 Task: Search one way flight ticket for 2 adults, 2 infants in seat and 1 infant on lap in first from Anchorage: Ted Stevens Anchorage International Airport to Rockford: Chicago Rockford International Airport(was Northwest Chicagoland Regional Airport At Rockford) on 5-1-2023. Choice of flights is Southwest. Number of bags: 5 checked bags. Price is upto 75000. Outbound departure time preference is 22:00. Return departure time preference is 19:15.
Action: Mouse moved to (229, 206)
Screenshot: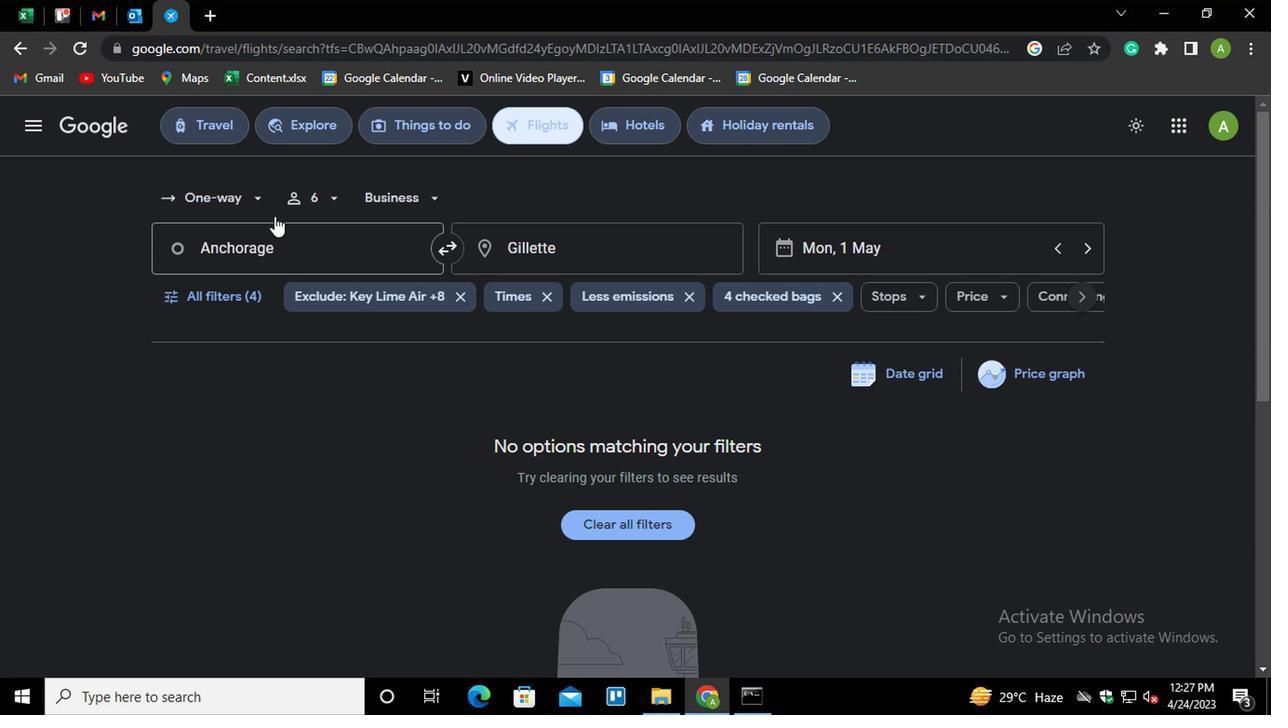 
Action: Mouse pressed left at (229, 206)
Screenshot: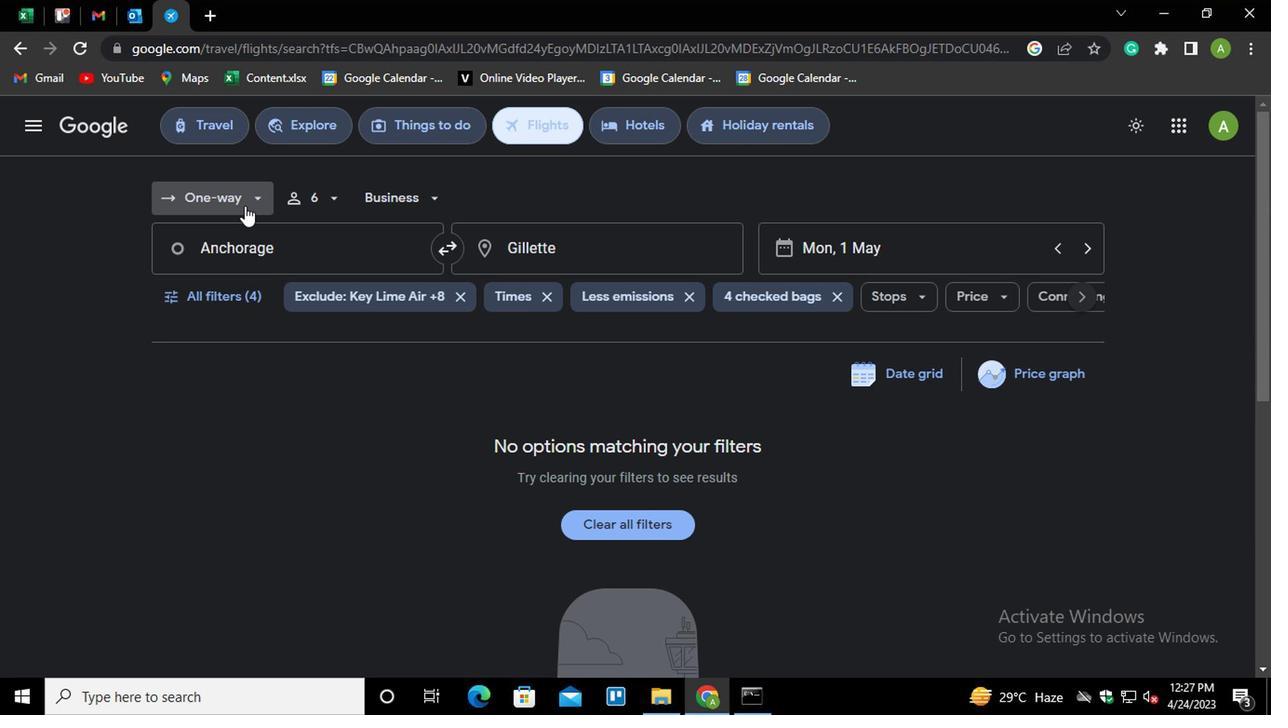 
Action: Mouse moved to (202, 288)
Screenshot: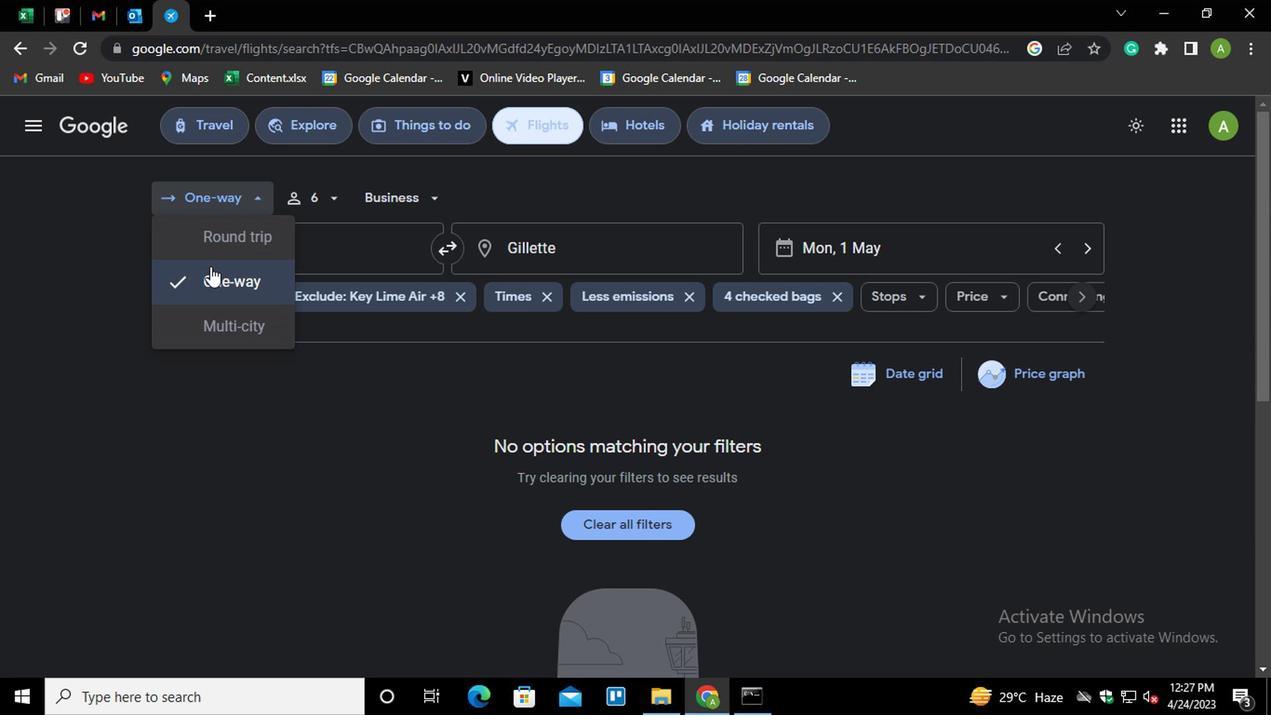 
Action: Mouse pressed left at (202, 288)
Screenshot: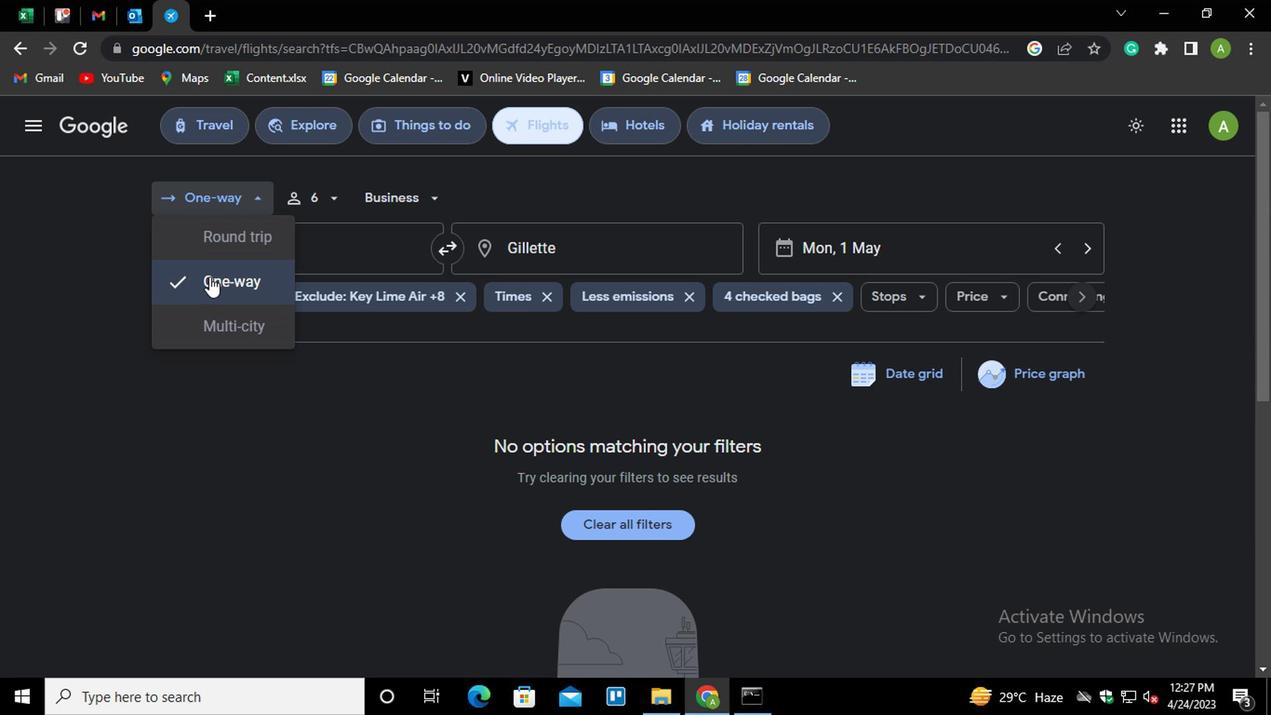 
Action: Mouse moved to (323, 188)
Screenshot: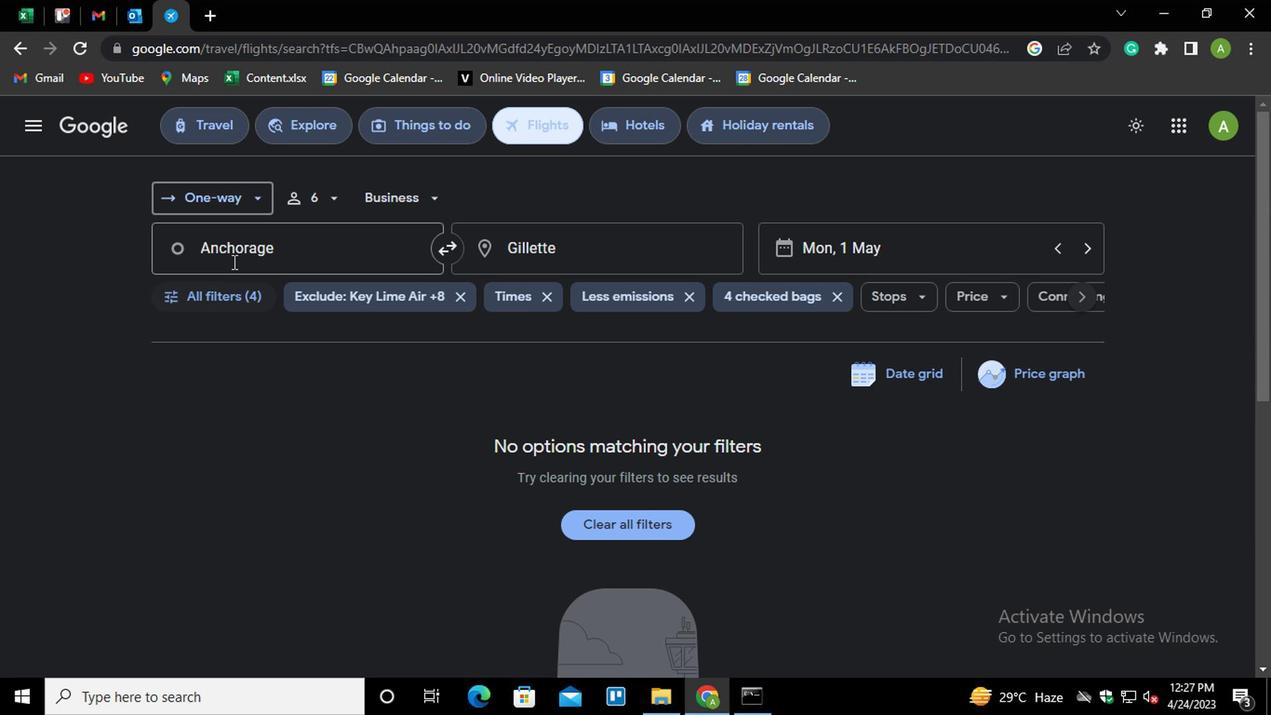
Action: Mouse pressed left at (323, 188)
Screenshot: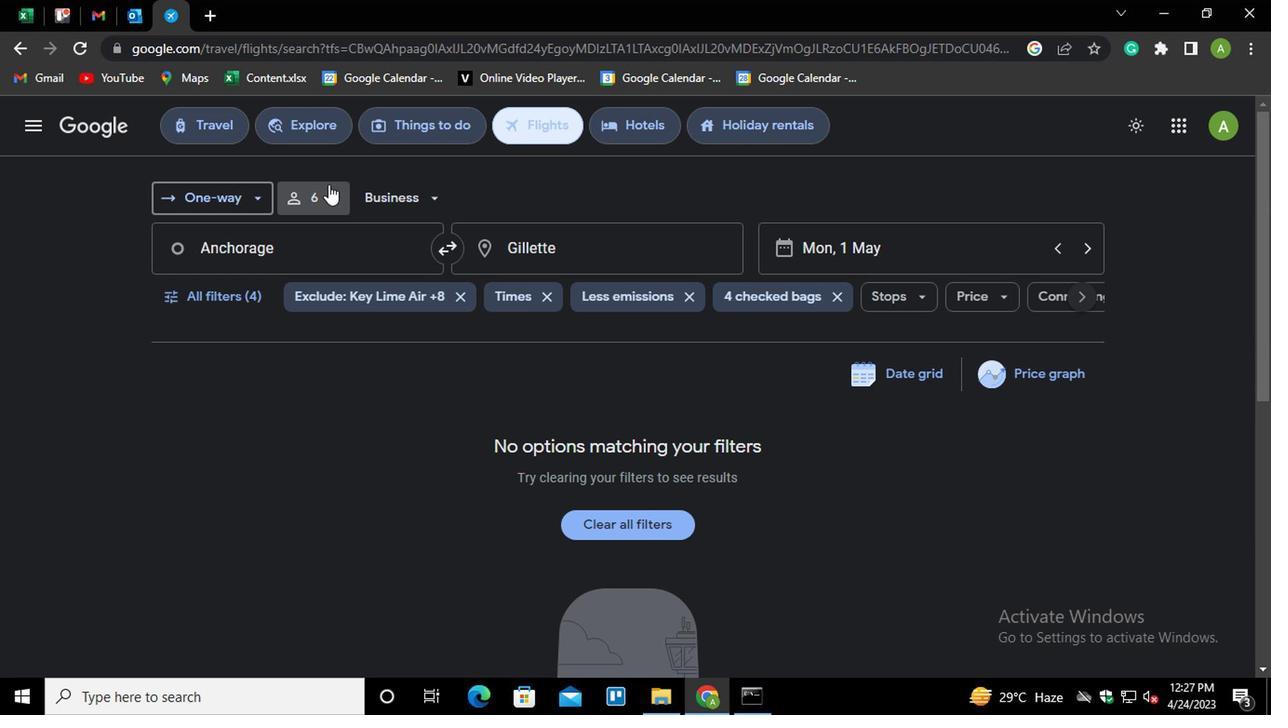 
Action: Mouse moved to (402, 249)
Screenshot: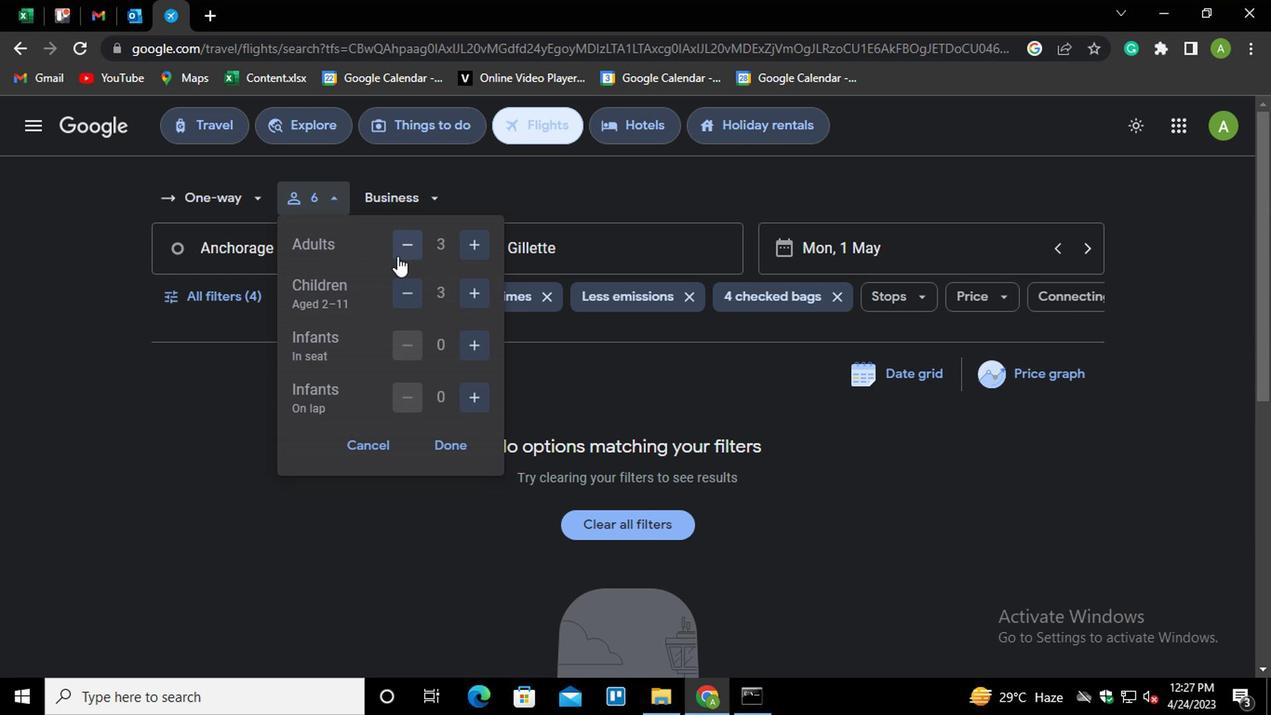 
Action: Mouse pressed left at (402, 249)
Screenshot: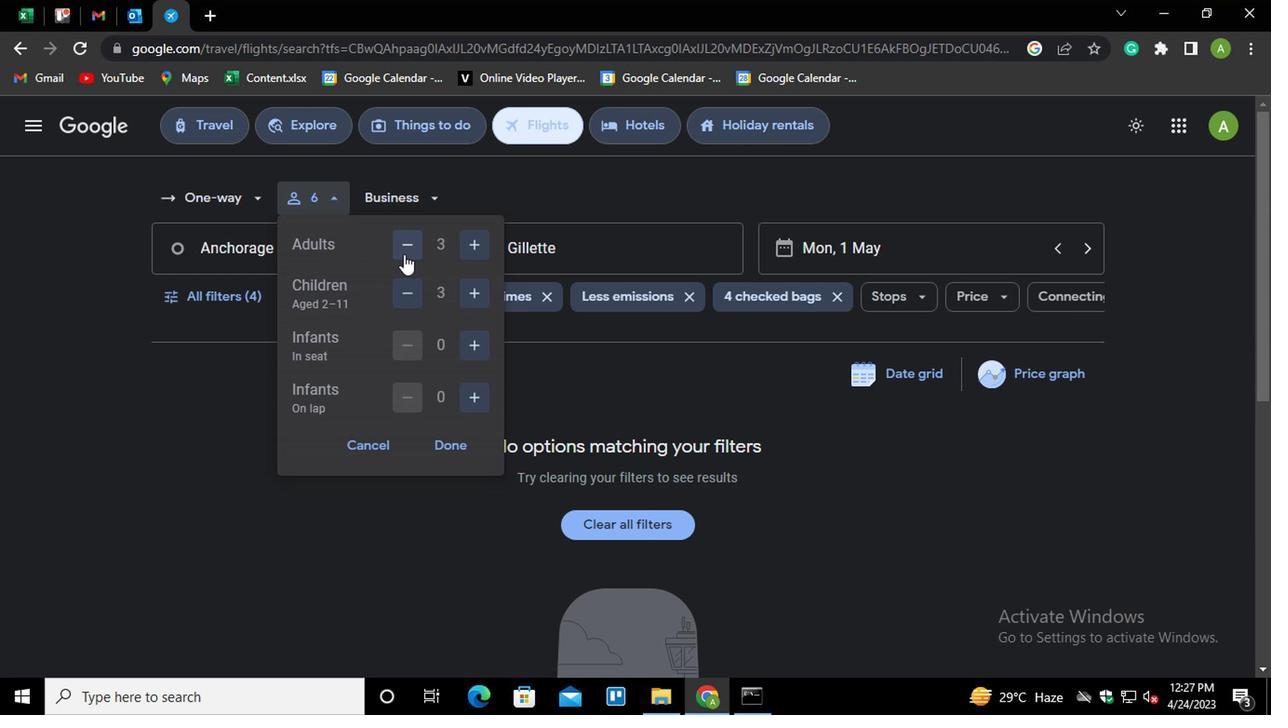 
Action: Mouse moved to (411, 300)
Screenshot: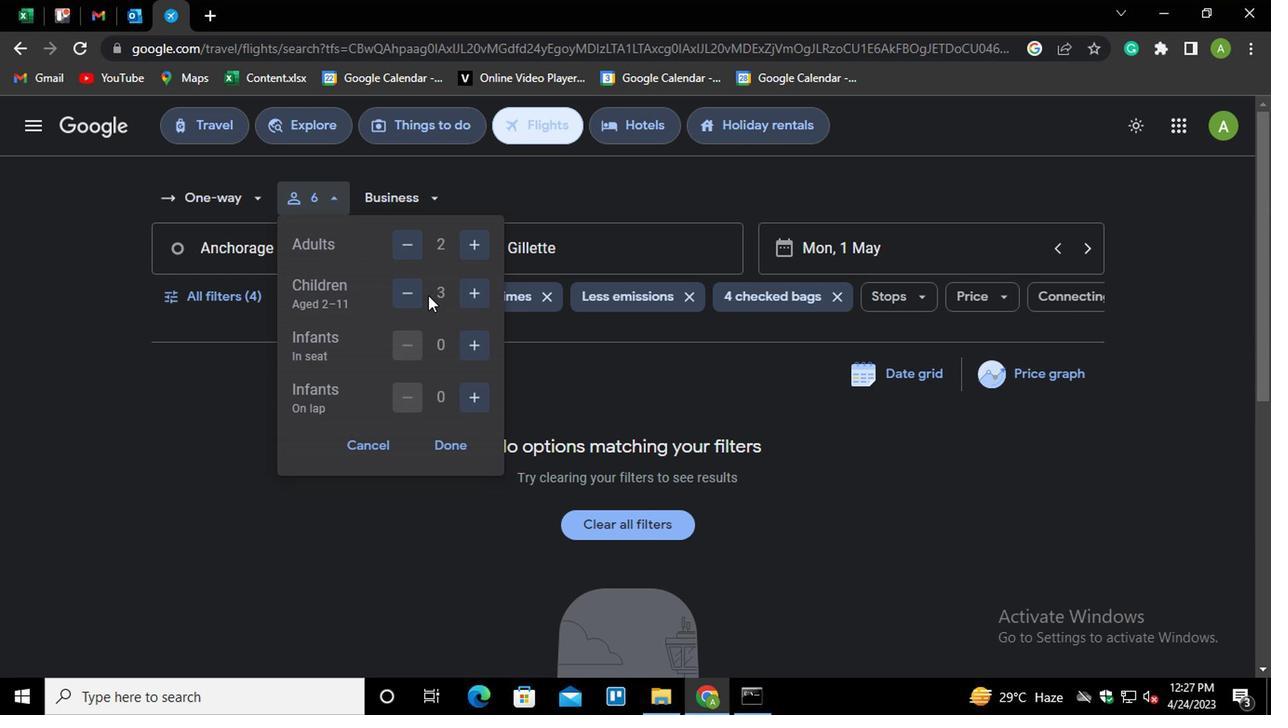 
Action: Mouse pressed left at (411, 300)
Screenshot: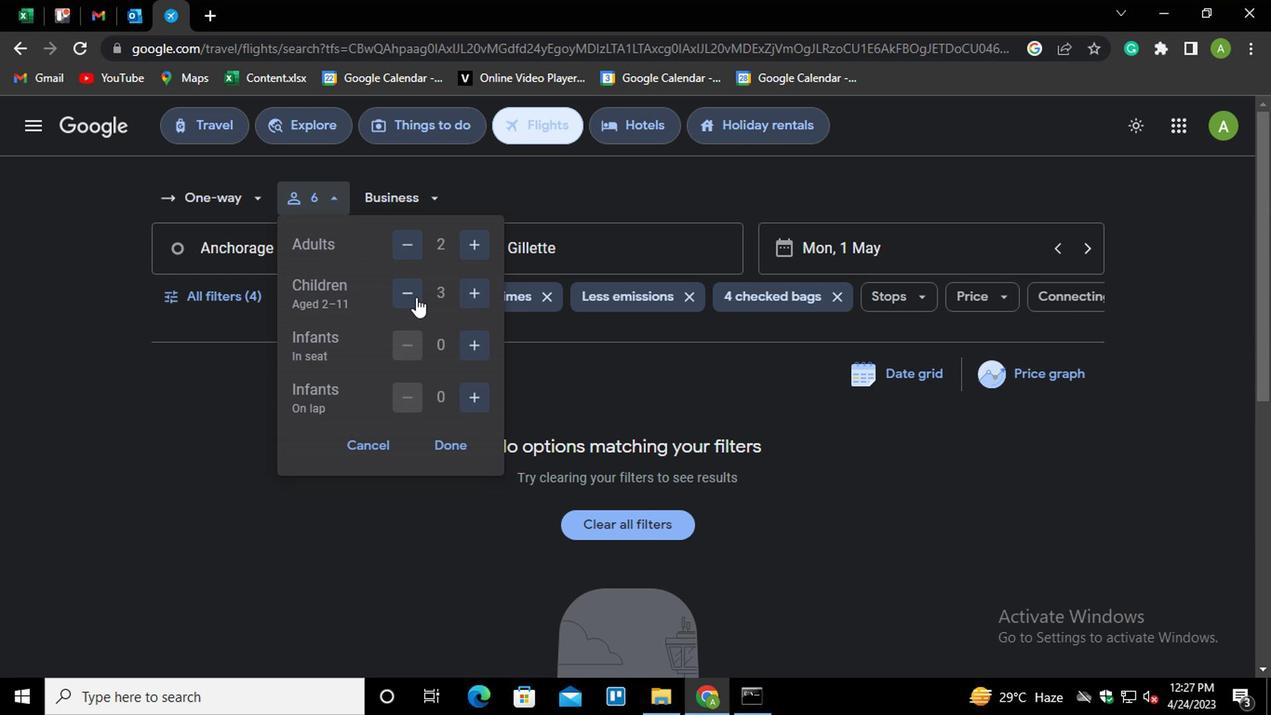 
Action: Mouse pressed left at (411, 300)
Screenshot: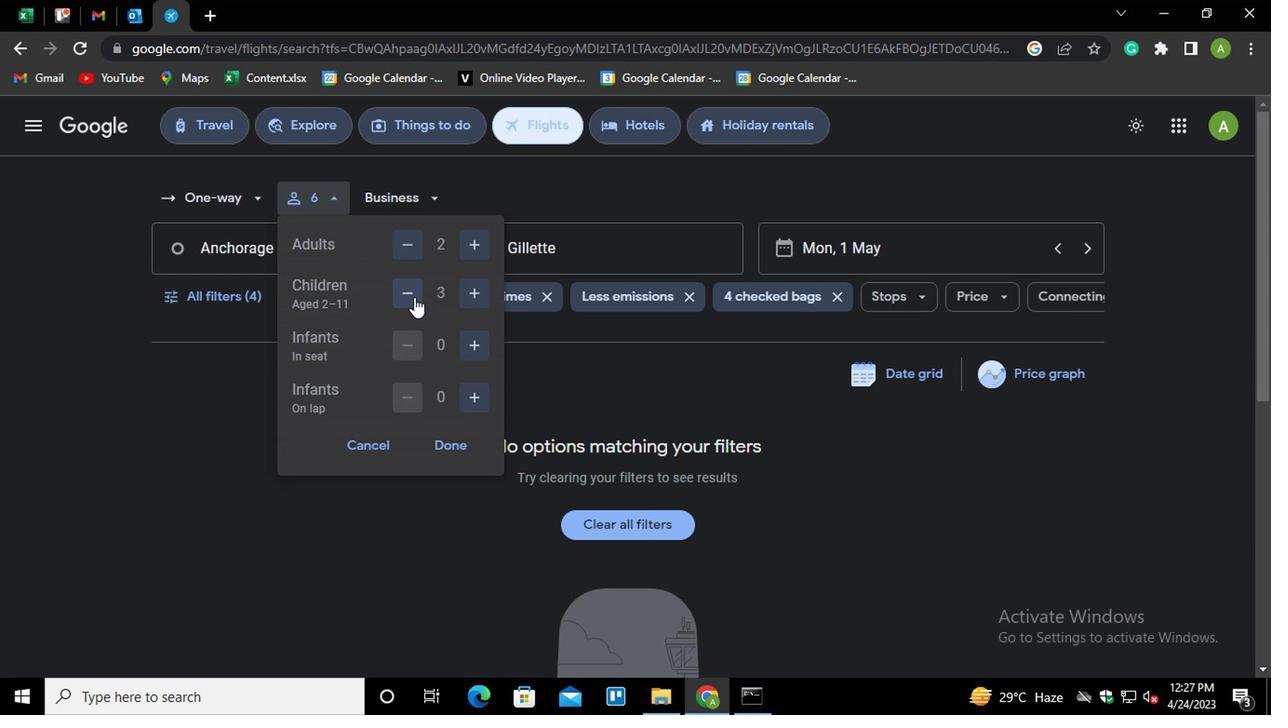 
Action: Mouse pressed left at (411, 300)
Screenshot: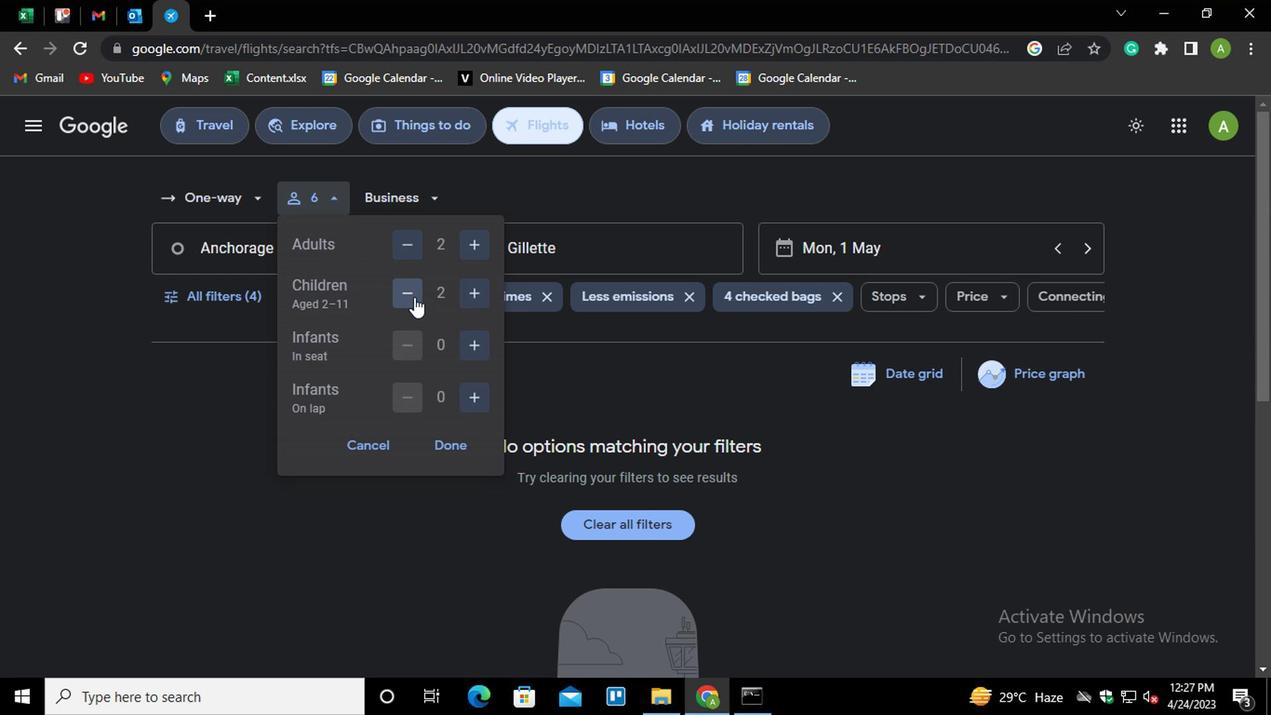 
Action: Mouse moved to (468, 353)
Screenshot: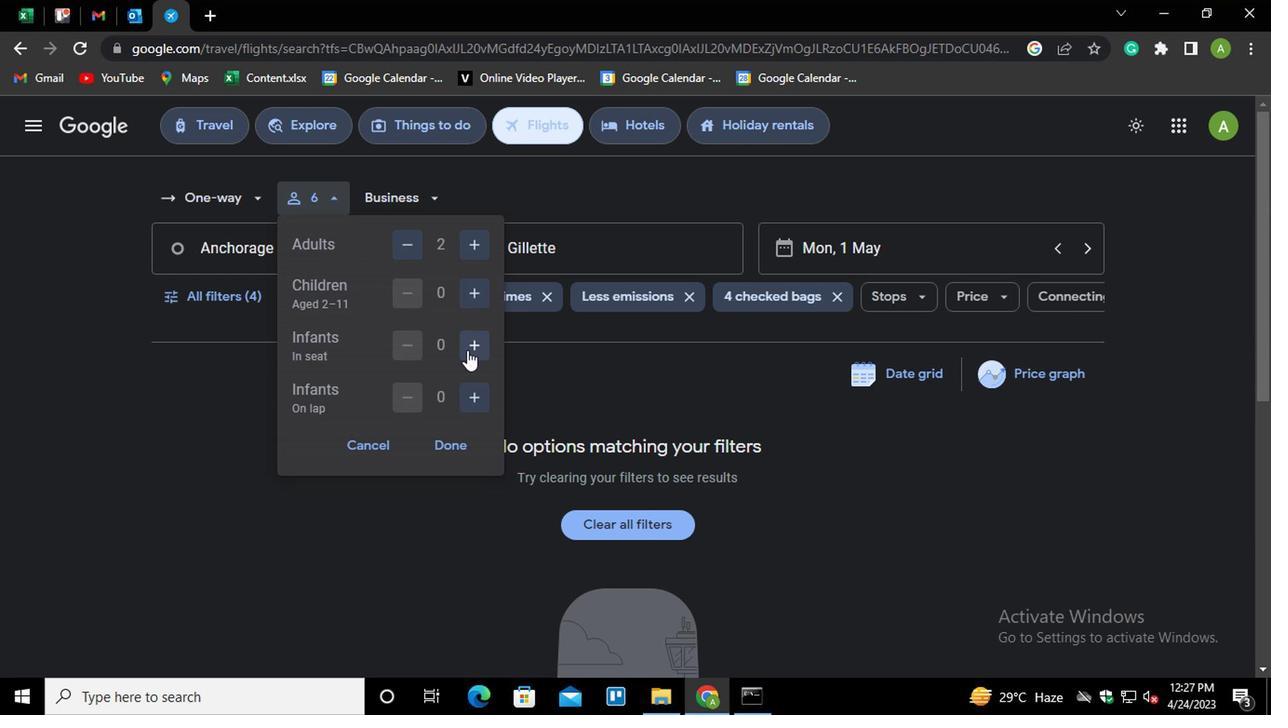 
Action: Mouse pressed left at (468, 353)
Screenshot: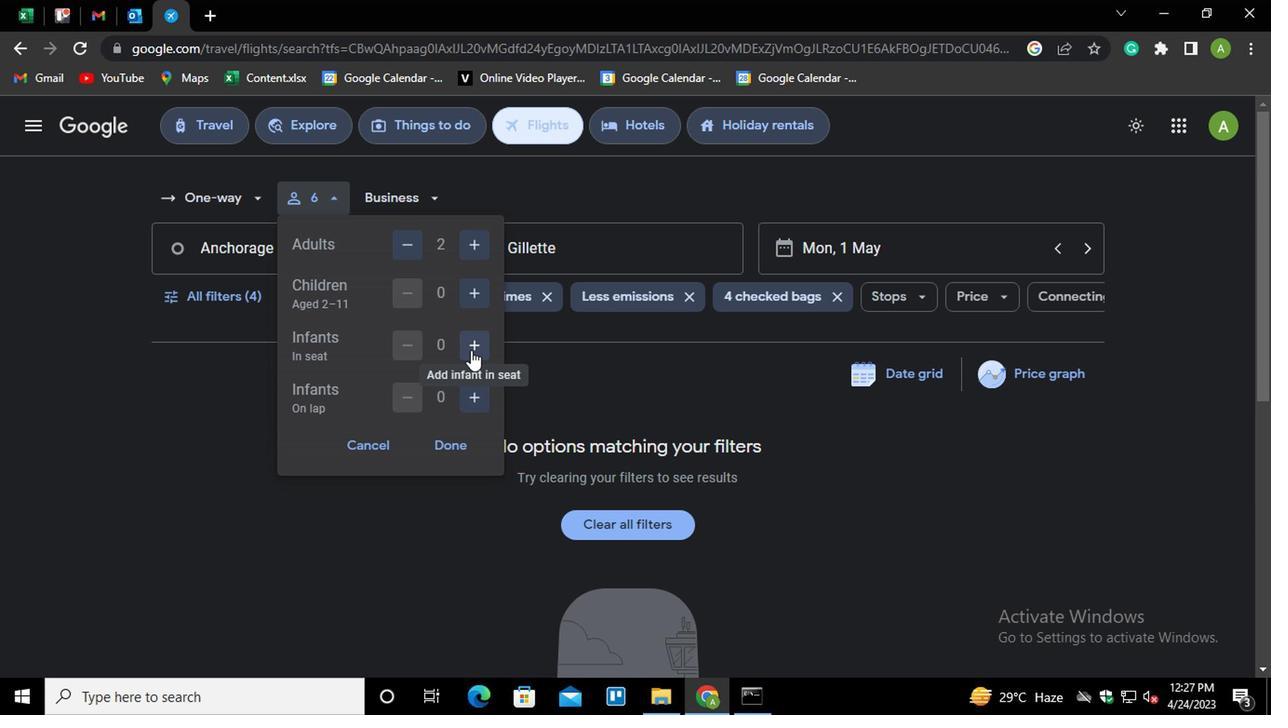 
Action: Mouse pressed left at (468, 353)
Screenshot: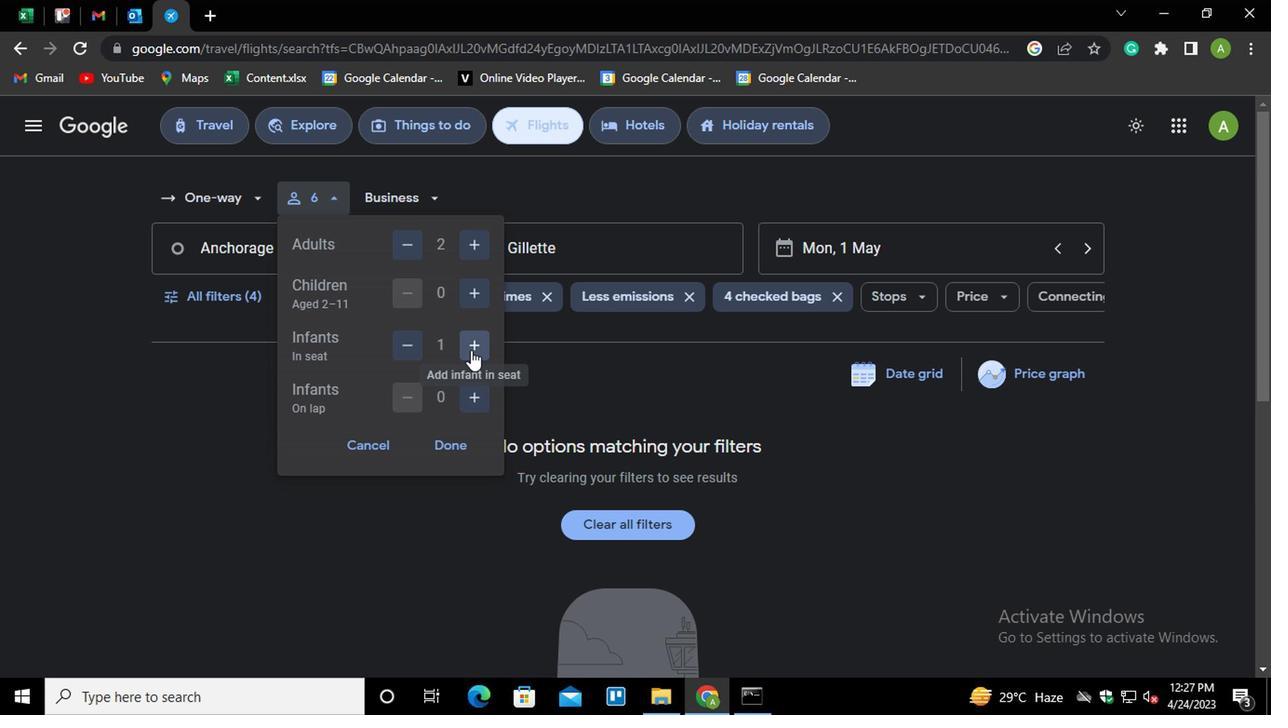 
Action: Mouse moved to (477, 396)
Screenshot: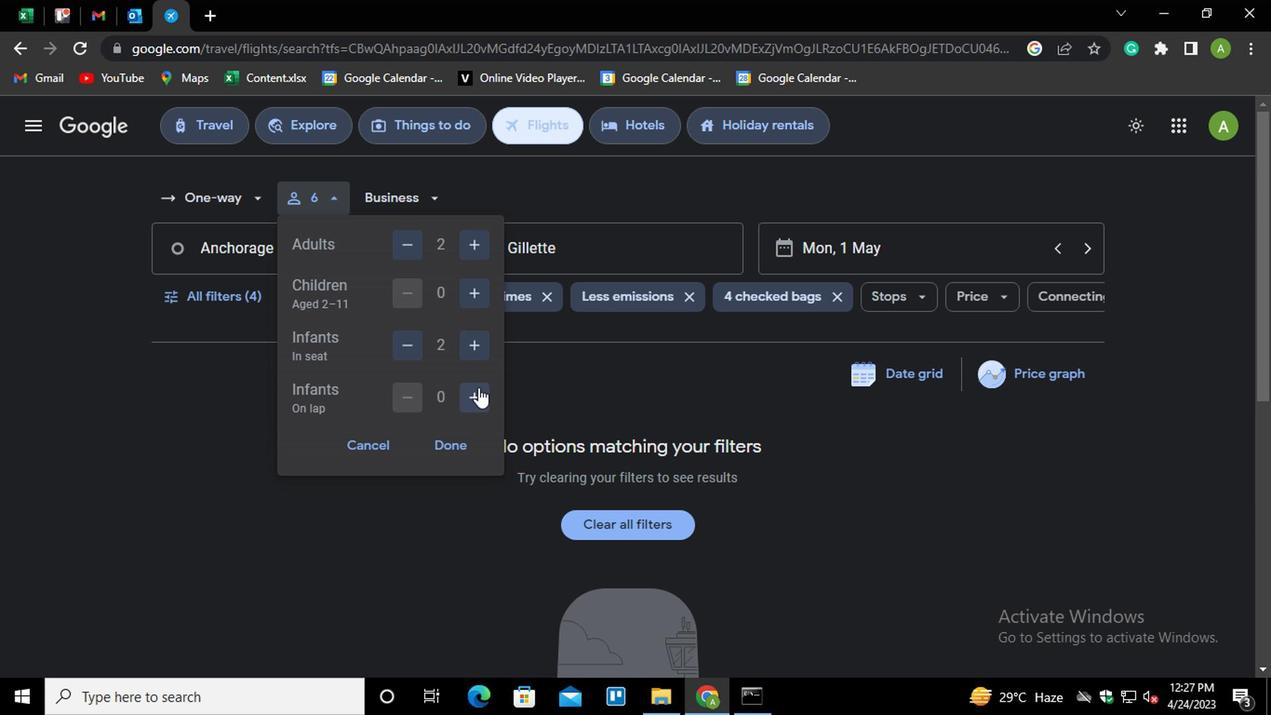 
Action: Mouse pressed left at (477, 396)
Screenshot: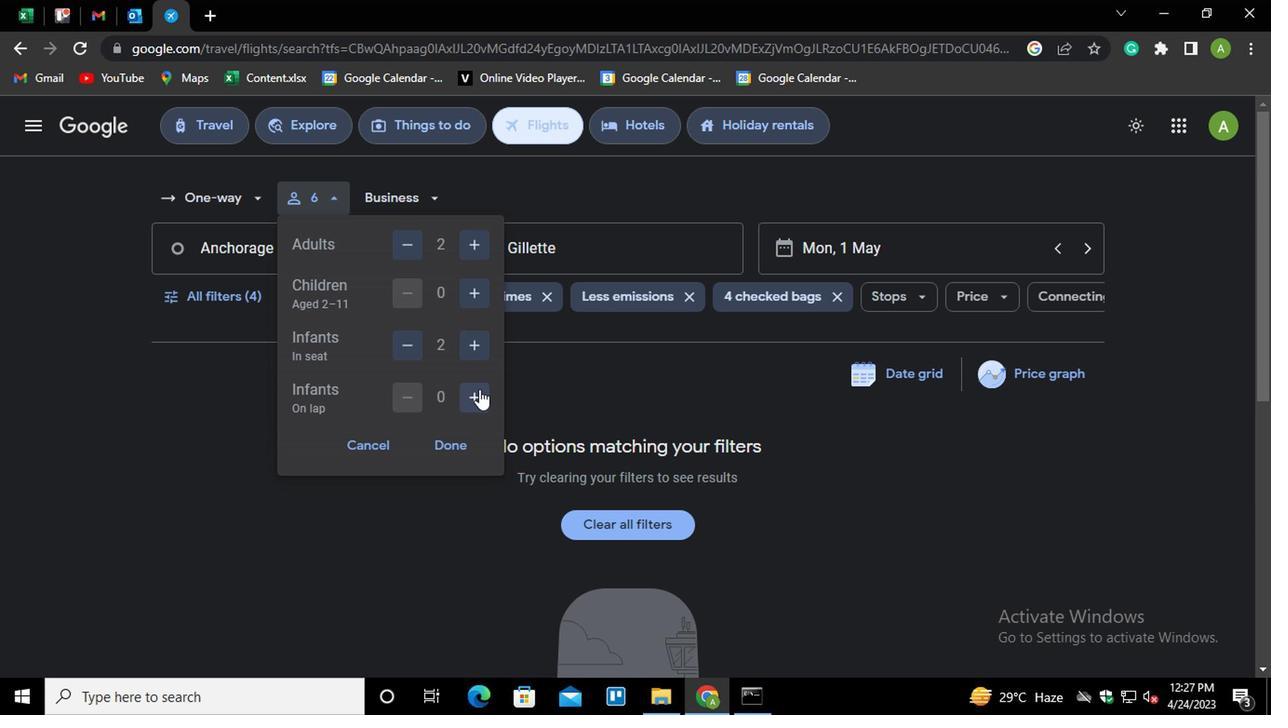 
Action: Mouse moved to (433, 450)
Screenshot: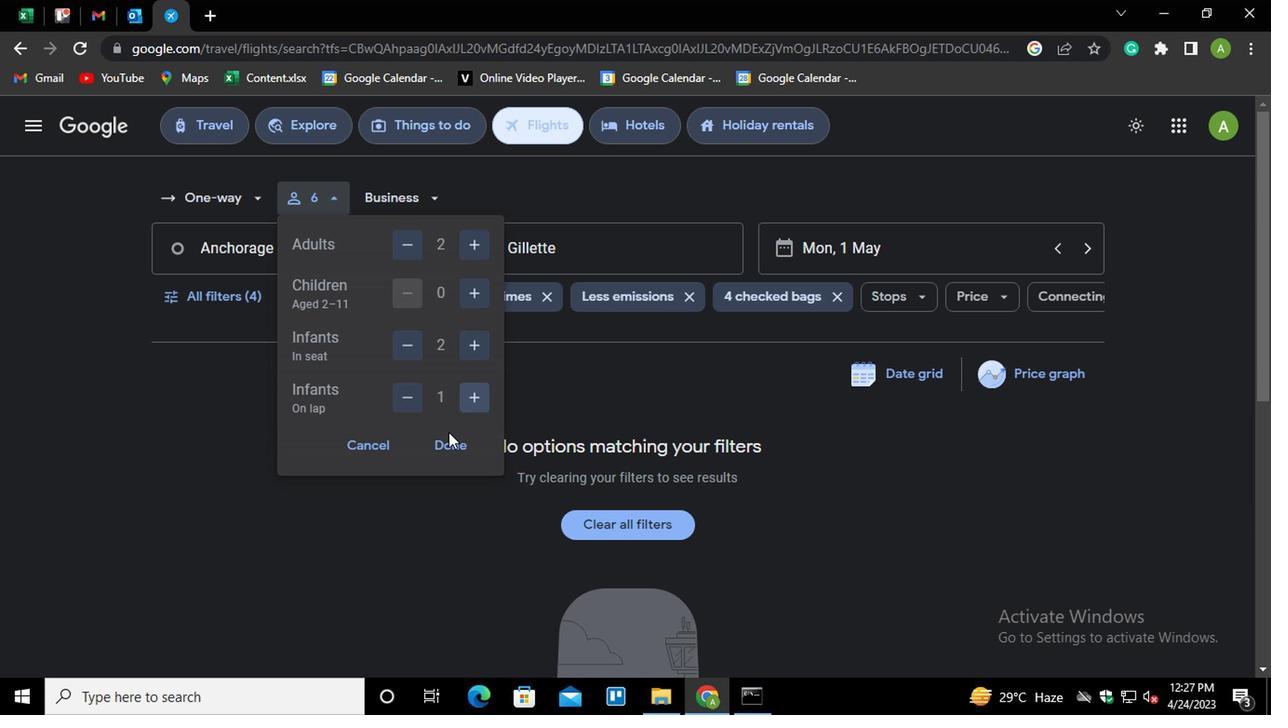 
Action: Mouse pressed left at (433, 450)
Screenshot: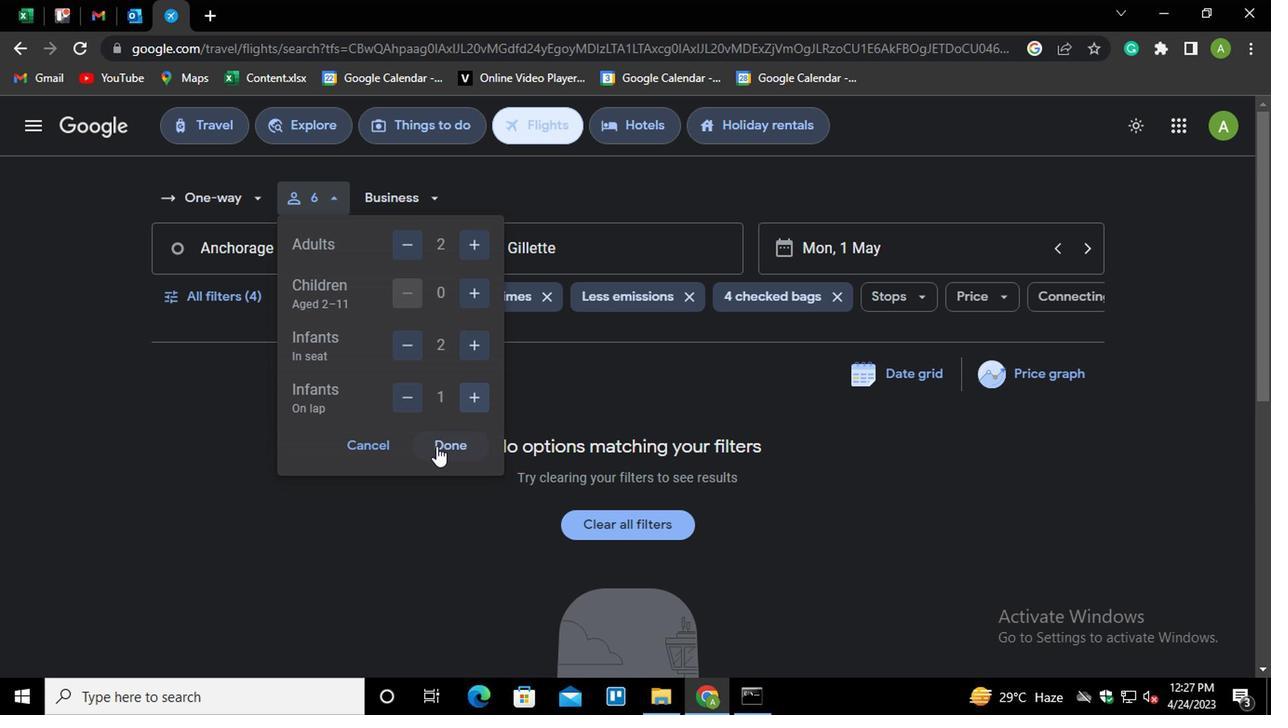 
Action: Mouse moved to (627, 245)
Screenshot: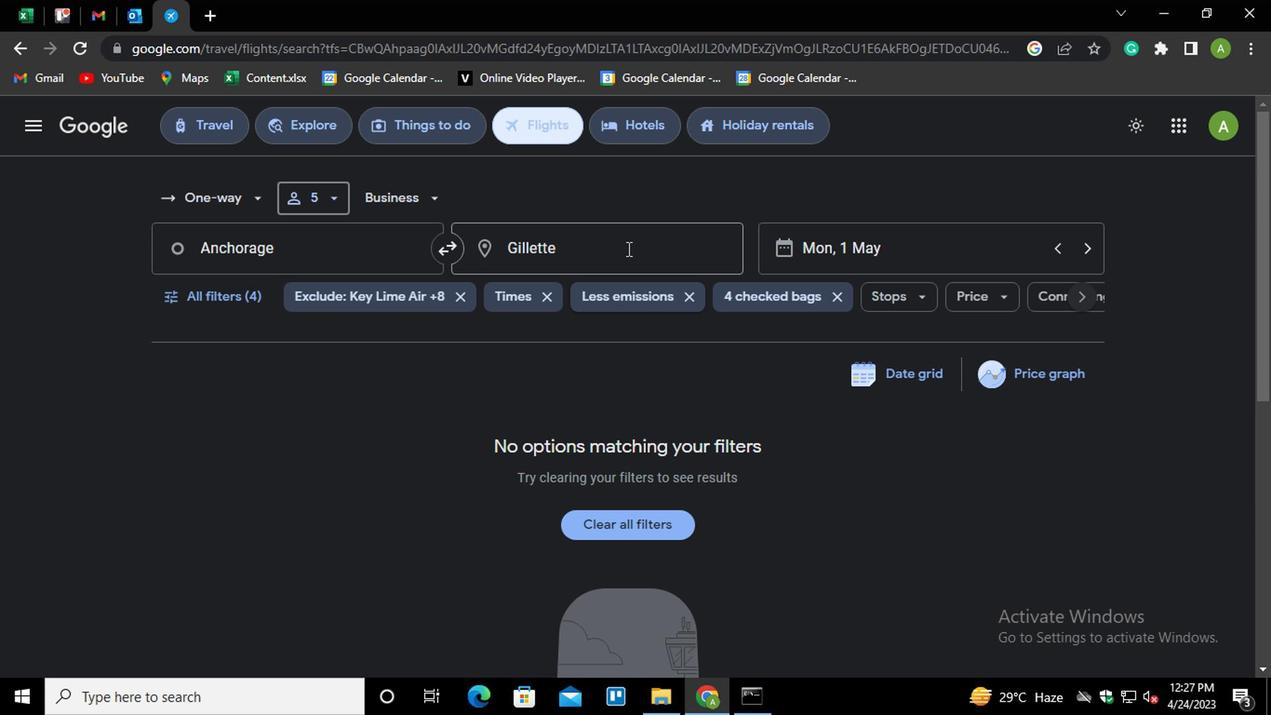 
Action: Mouse pressed left at (627, 245)
Screenshot: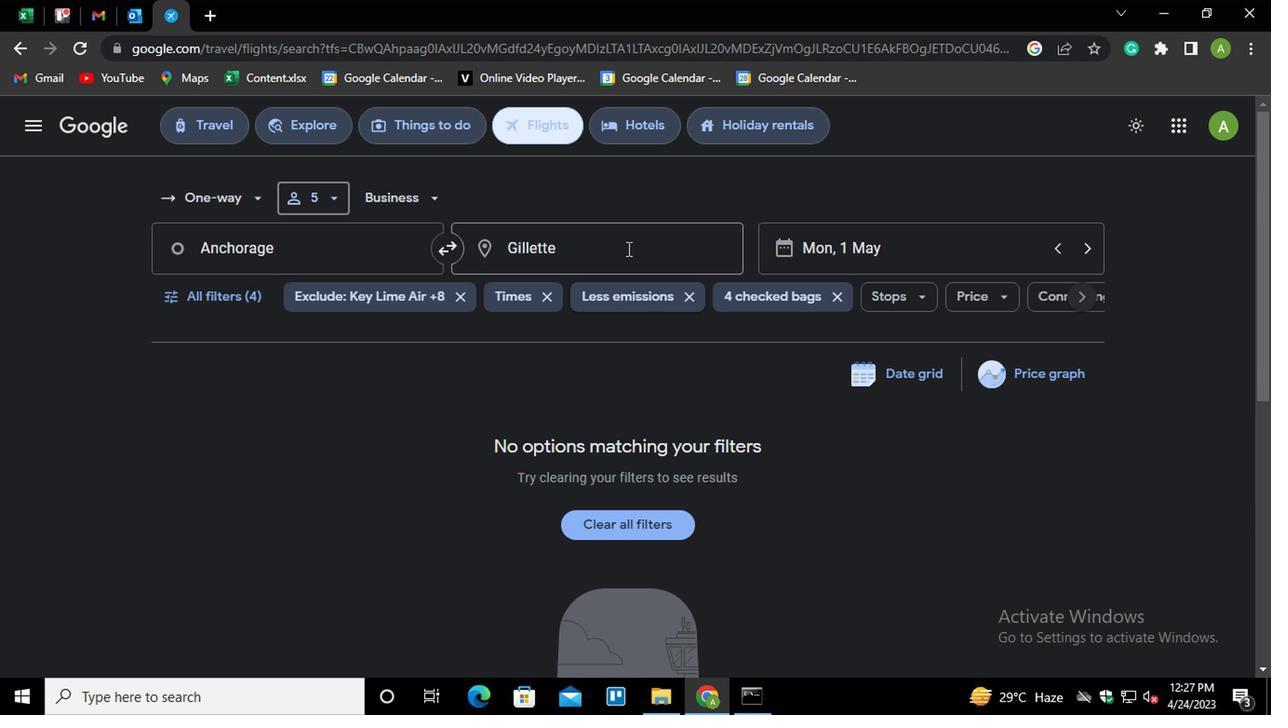 
Action: Key pressed <Key.shift>TED<Key.down><Key.enter>
Screenshot: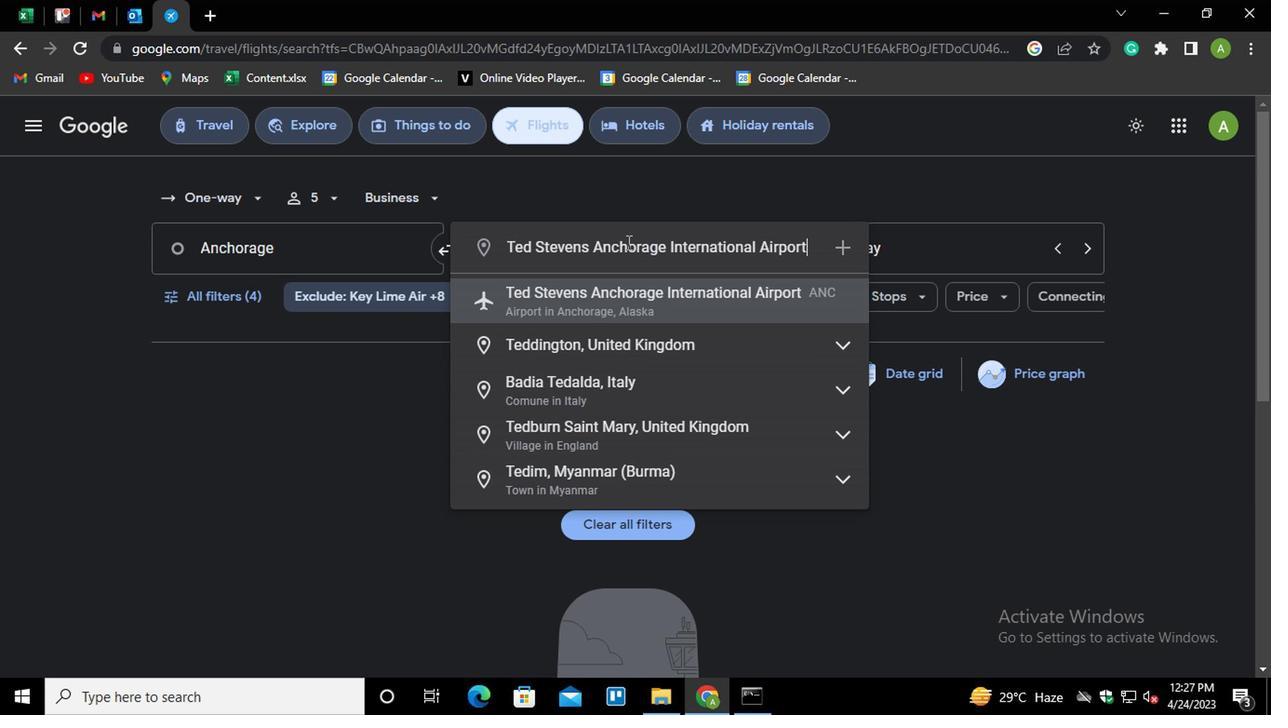 
Action: Mouse moved to (319, 246)
Screenshot: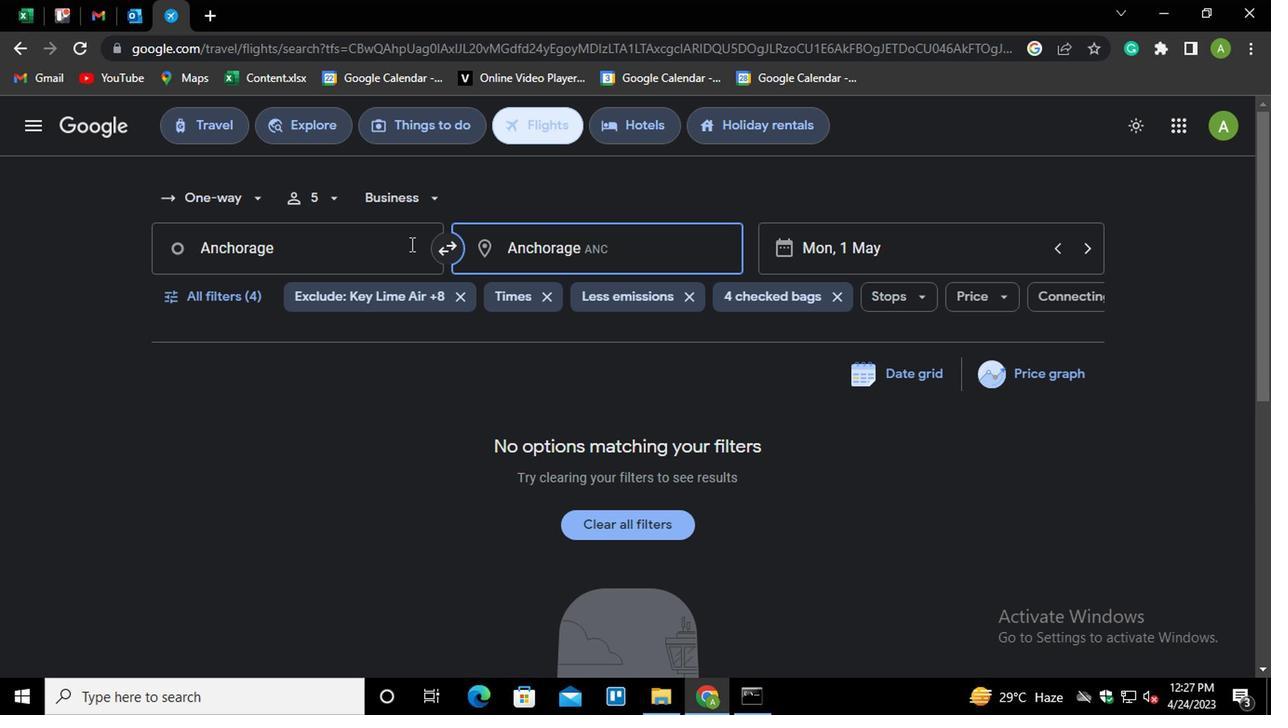 
Action: Mouse pressed left at (319, 246)
Screenshot: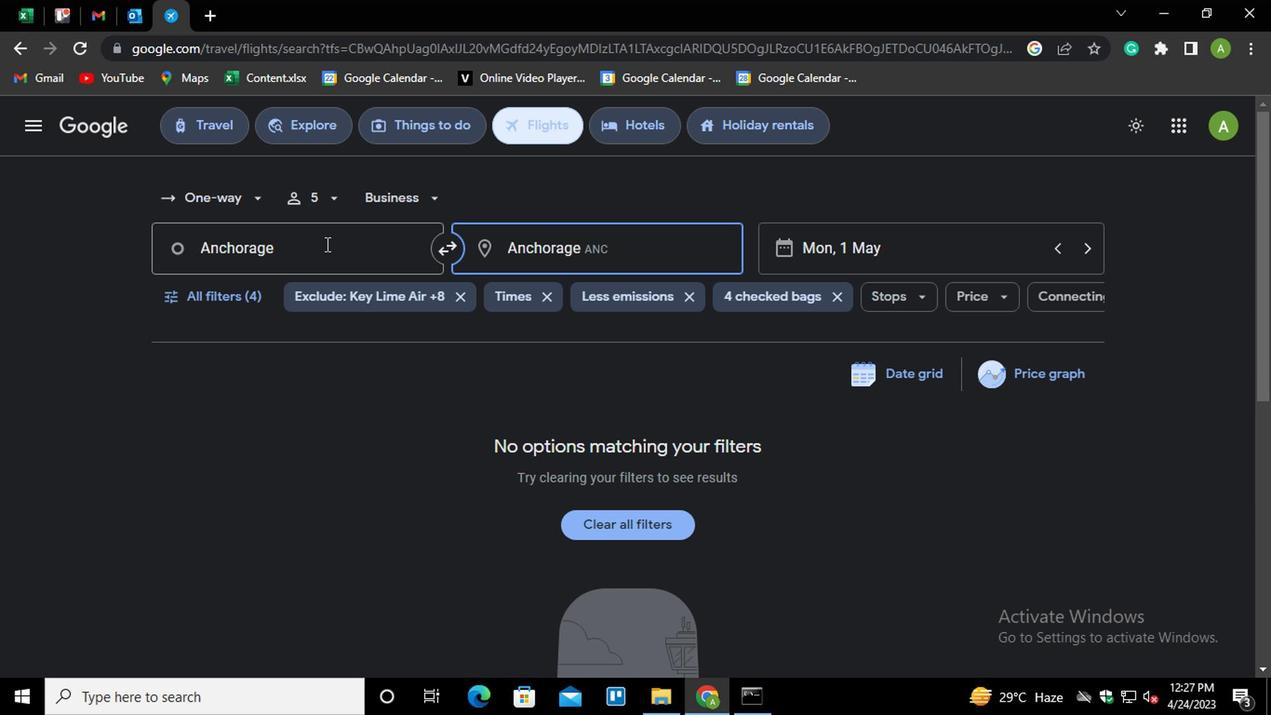 
Action: Mouse moved to (327, 356)
Screenshot: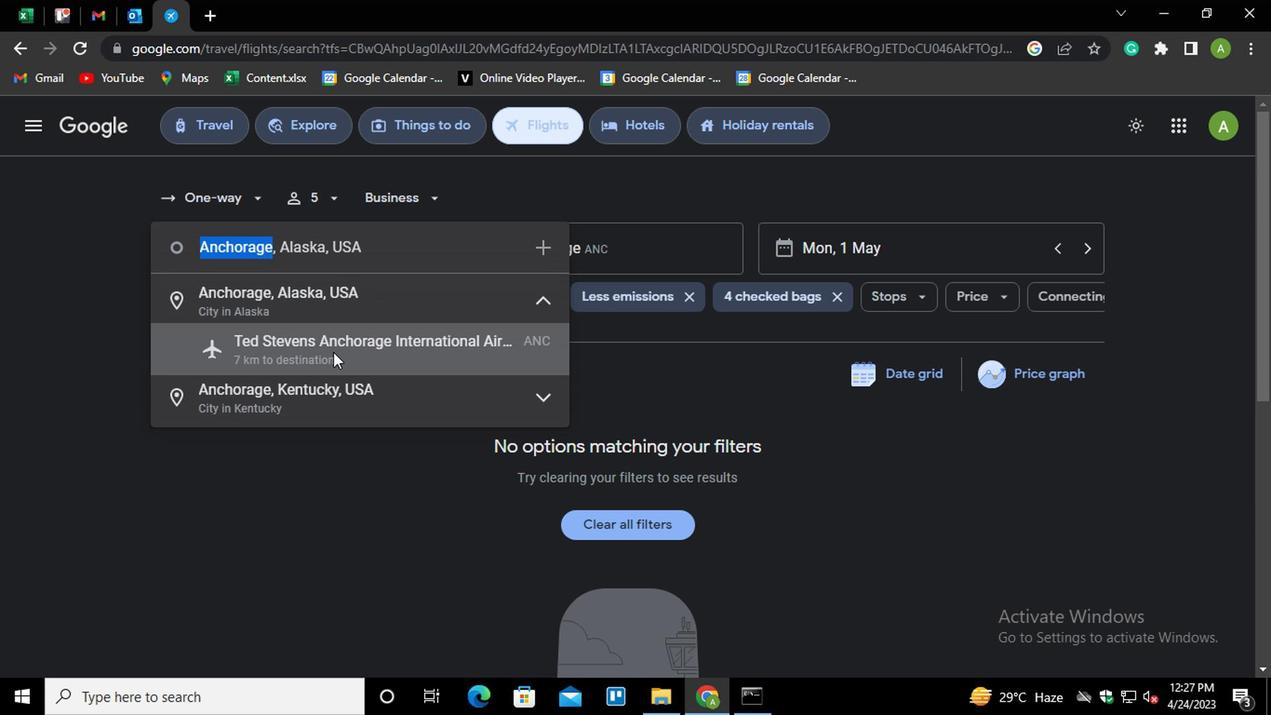 
Action: Mouse pressed left at (327, 356)
Screenshot: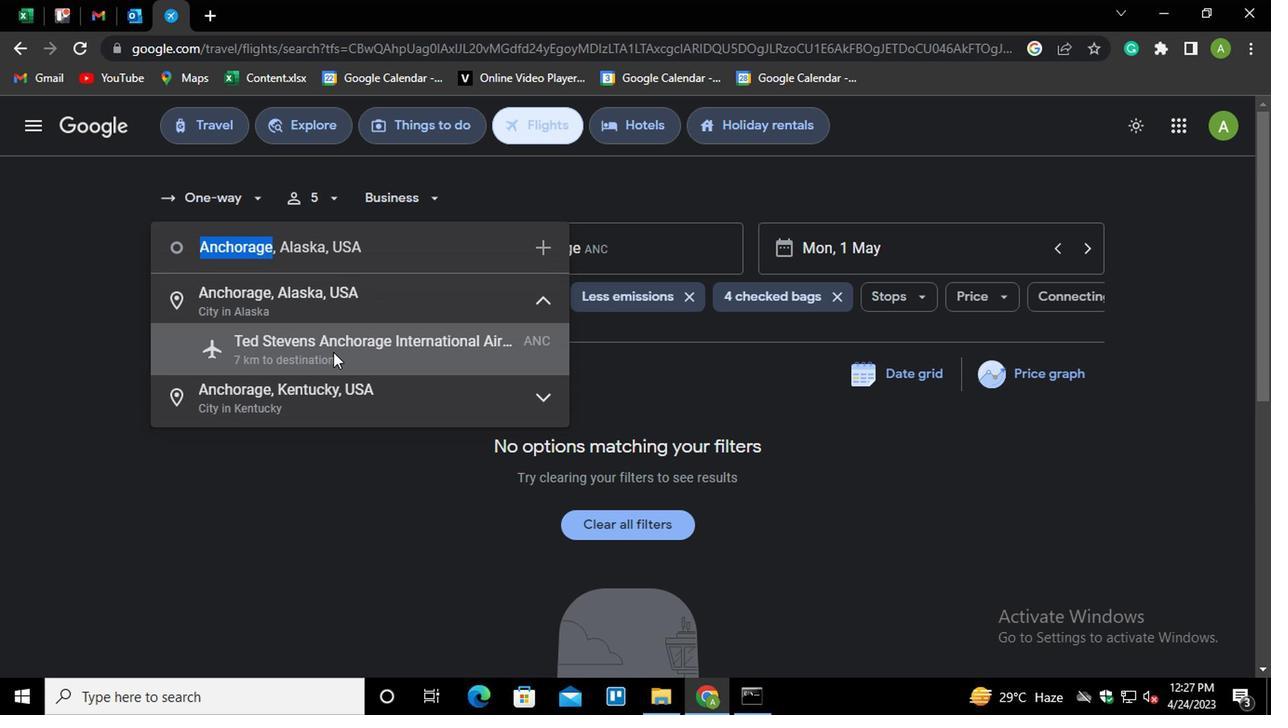 
Action: Mouse moved to (529, 543)
Screenshot: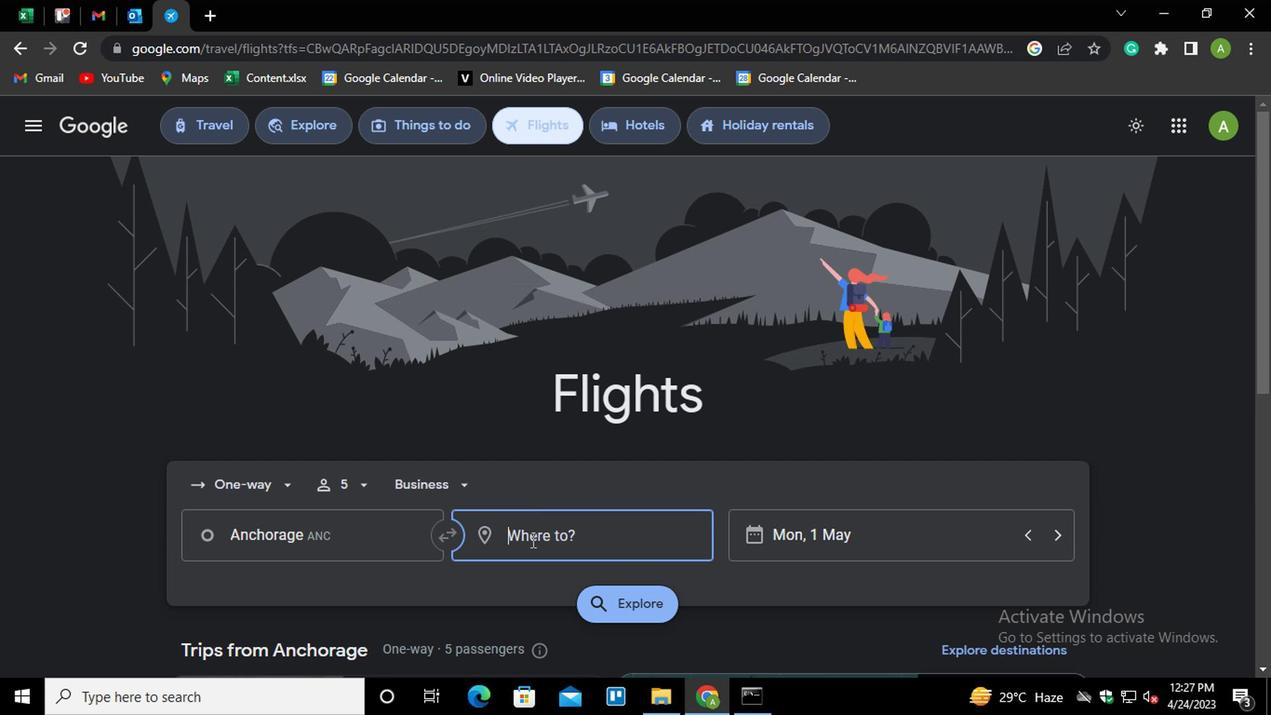 
Action: Mouse pressed left at (529, 543)
Screenshot: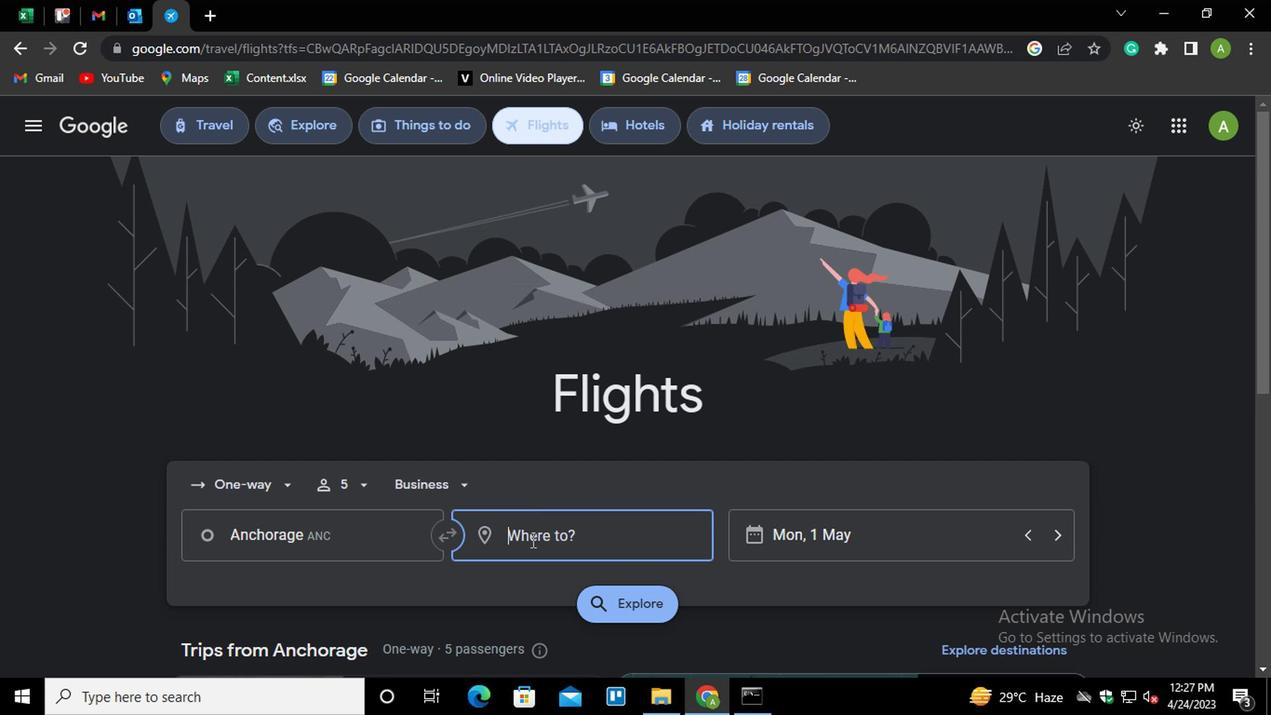
Action: Mouse moved to (521, 481)
Screenshot: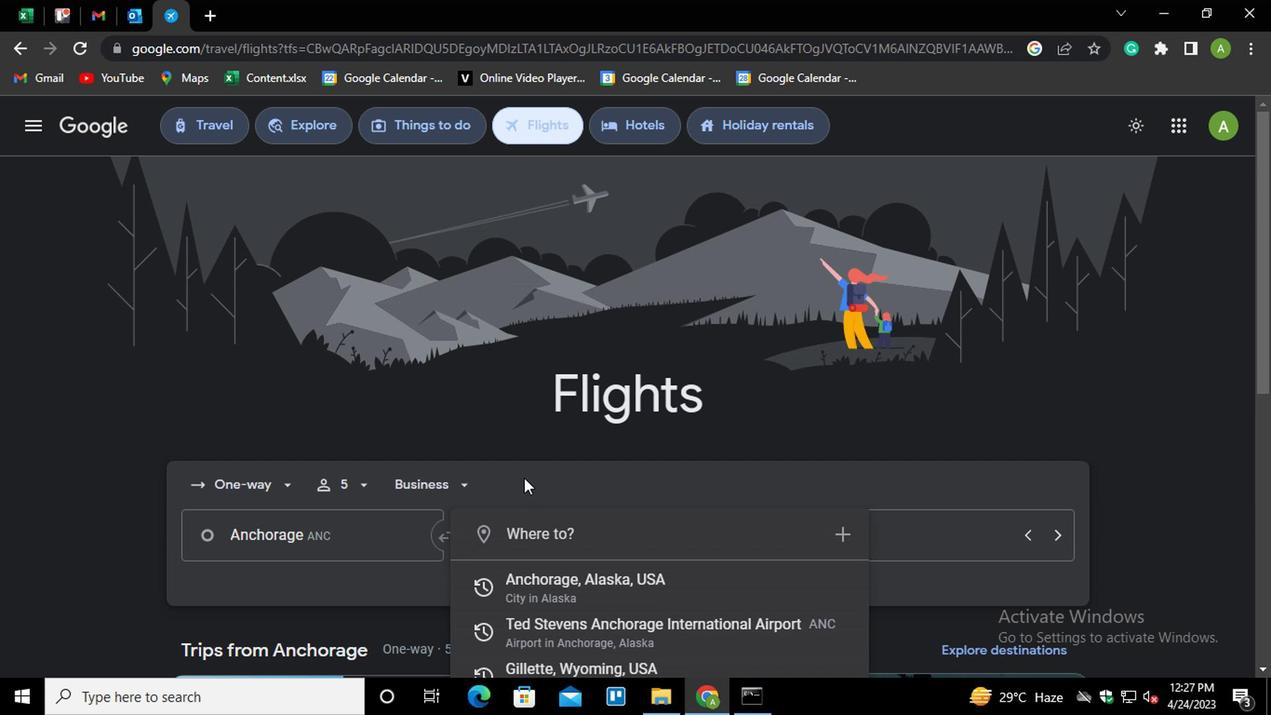 
Action: Key pressed <Key.shift>CHICAGOLAND<Key.backspace><Key.backspace><Key.backspace><Key.backspace>
Screenshot: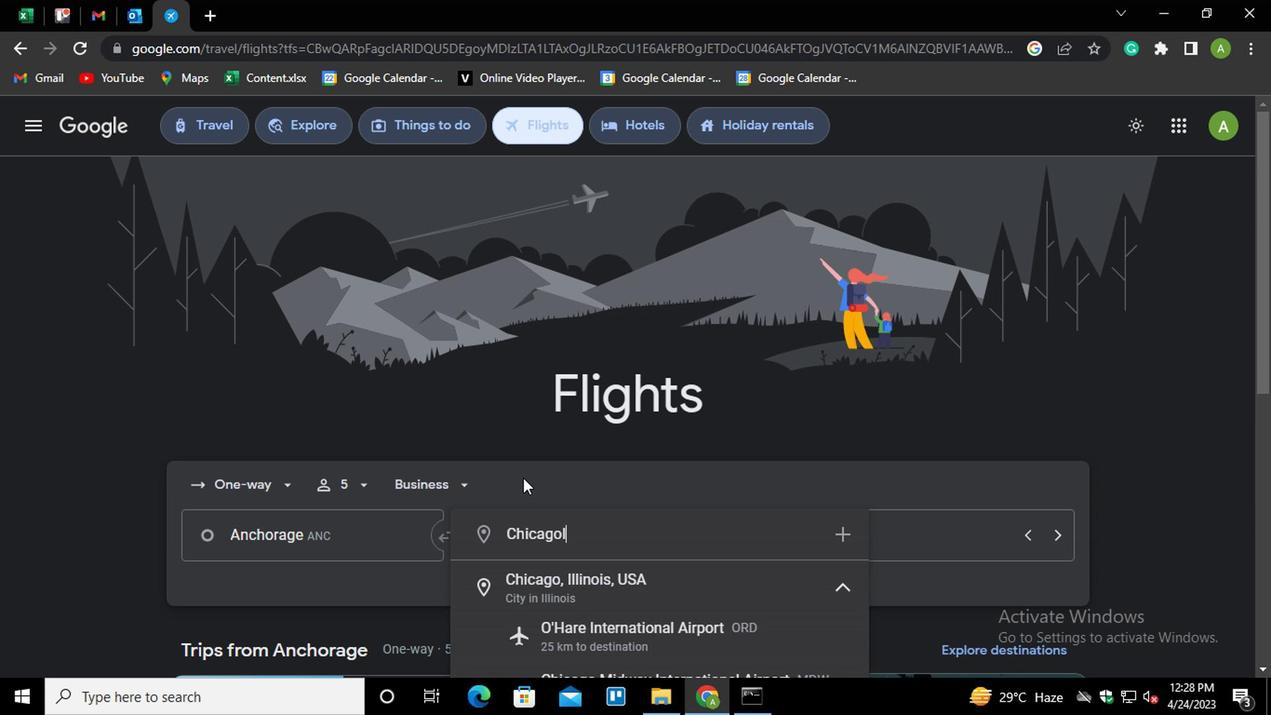 
Action: Mouse moved to (605, 572)
Screenshot: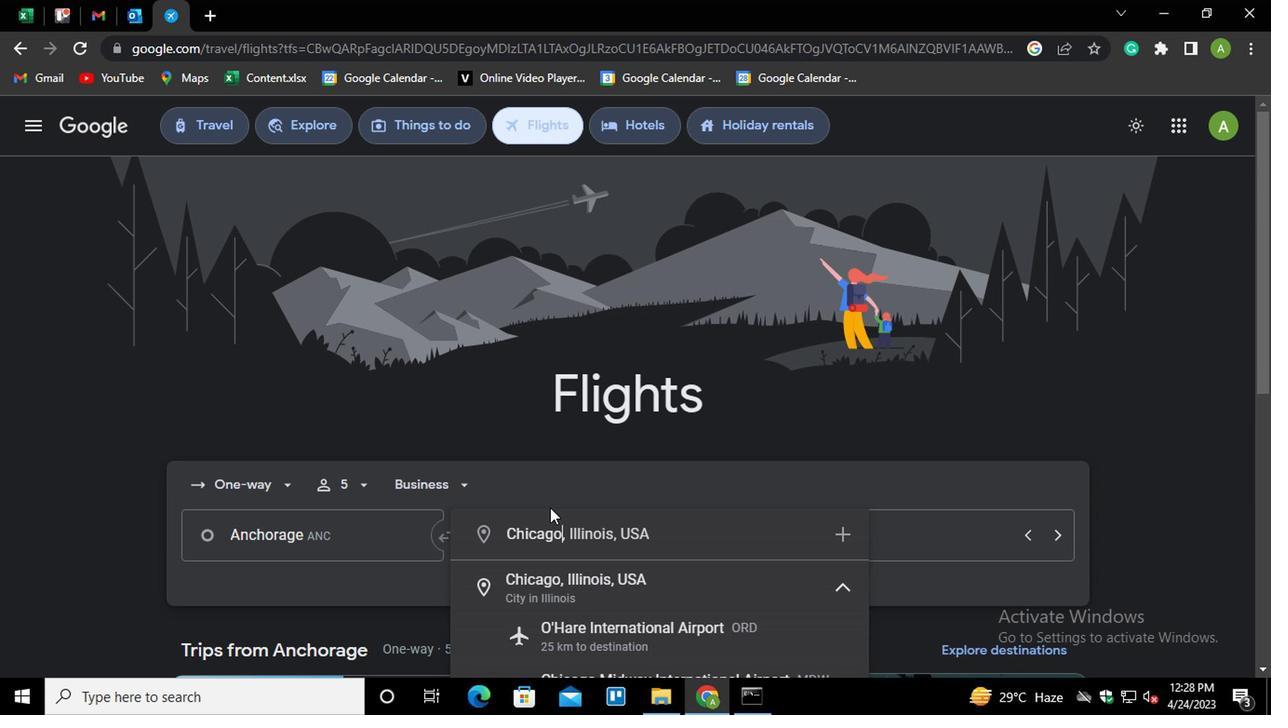 
Action: Mouse scrolled (605, 571) with delta (0, 0)
Screenshot: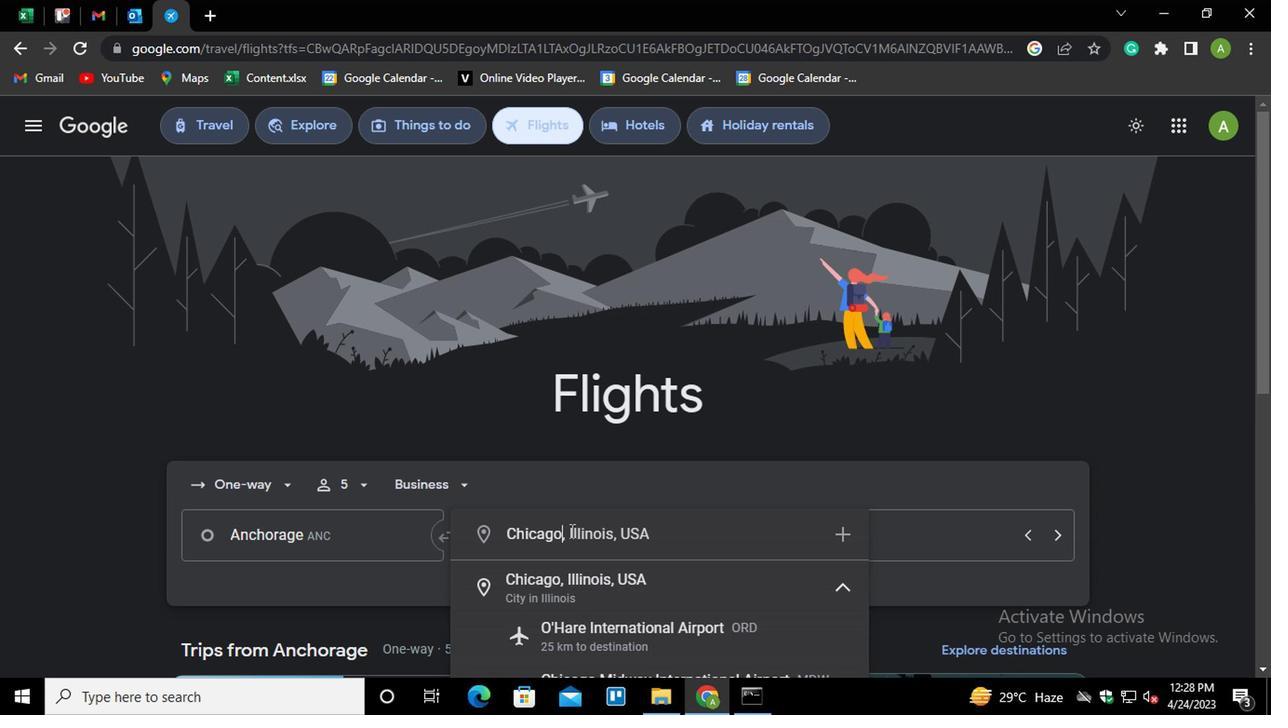 
Action: Mouse moved to (613, 612)
Screenshot: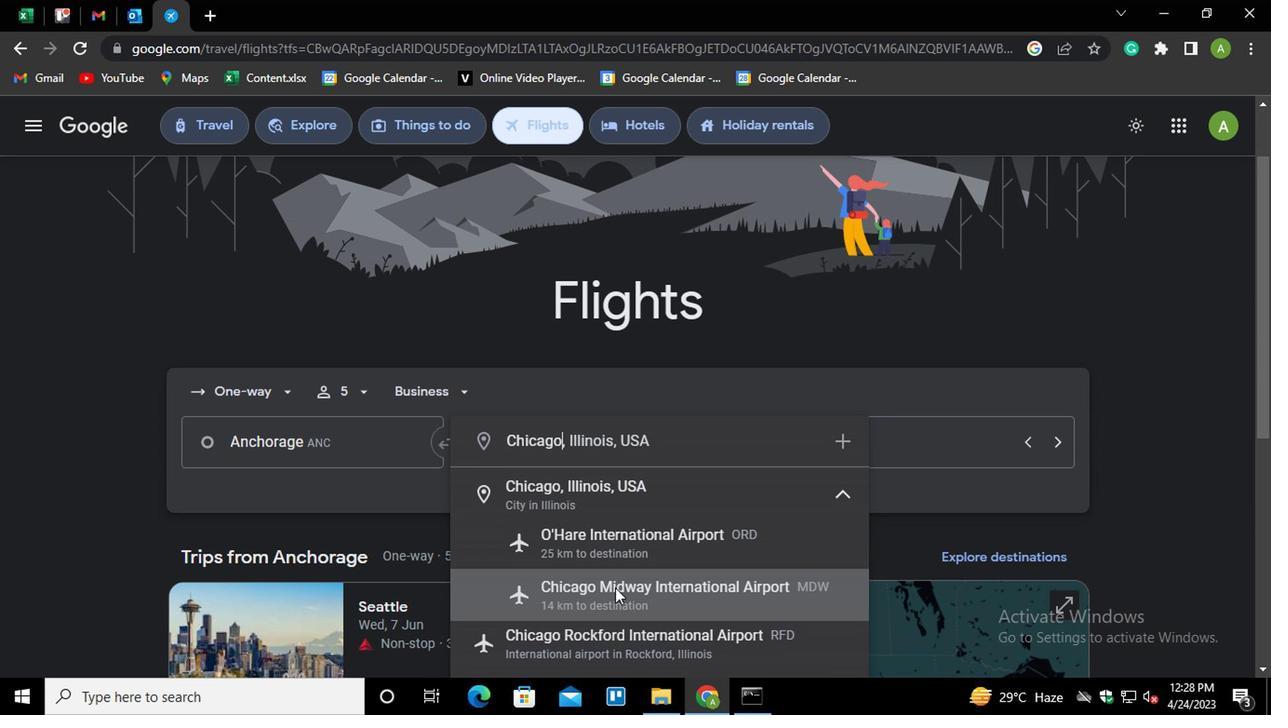 
Action: Mouse scrolled (613, 611) with delta (0, -1)
Screenshot: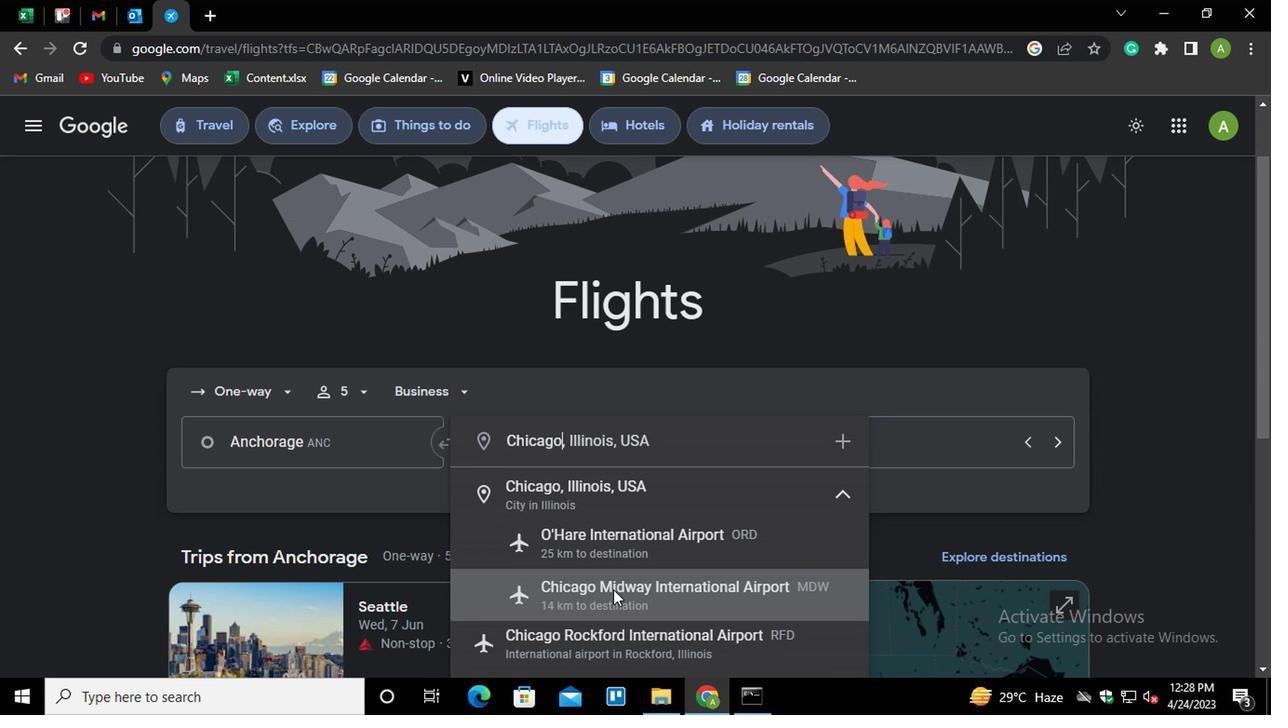 
Action: Mouse moved to (614, 565)
Screenshot: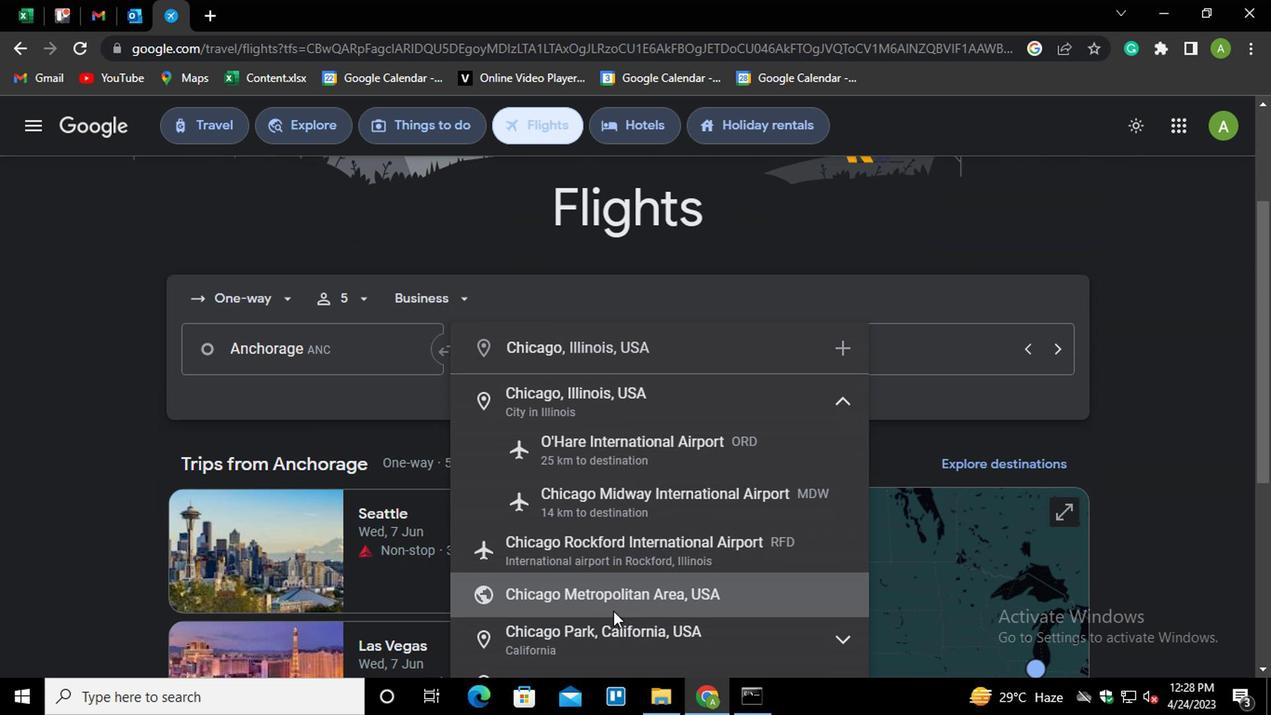 
Action: Mouse pressed left at (614, 565)
Screenshot: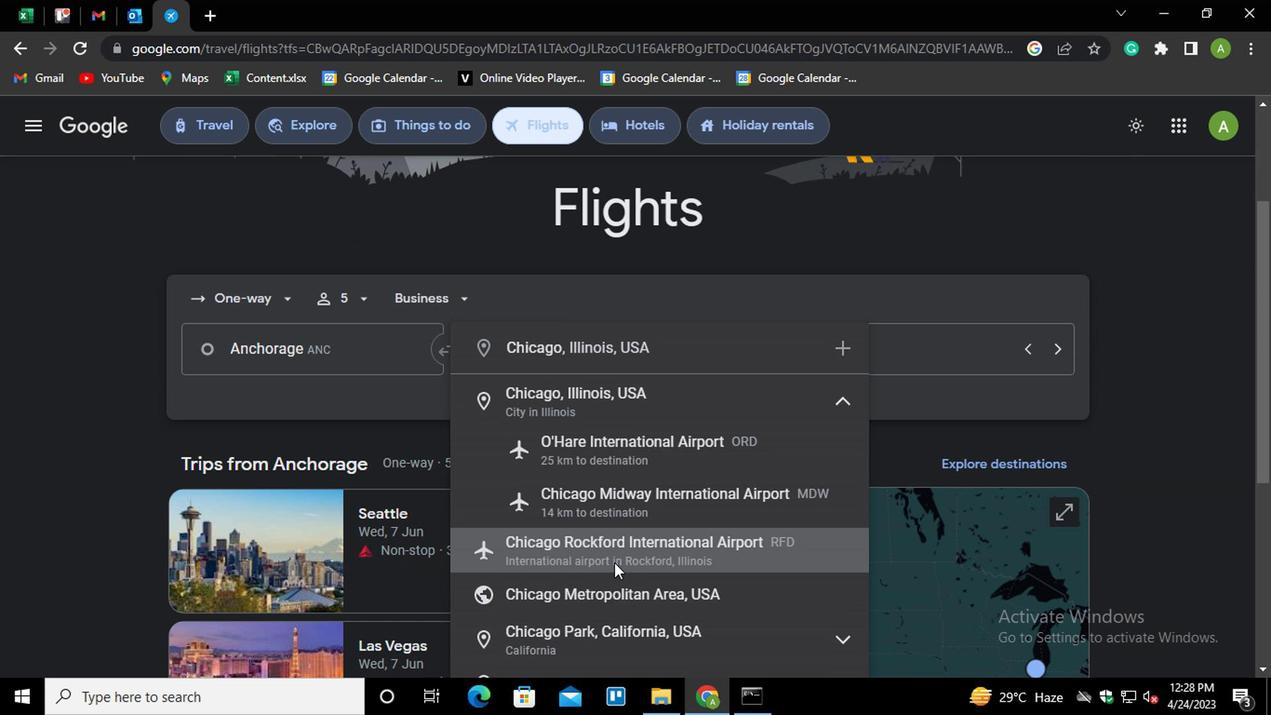 
Action: Mouse moved to (638, 431)
Screenshot: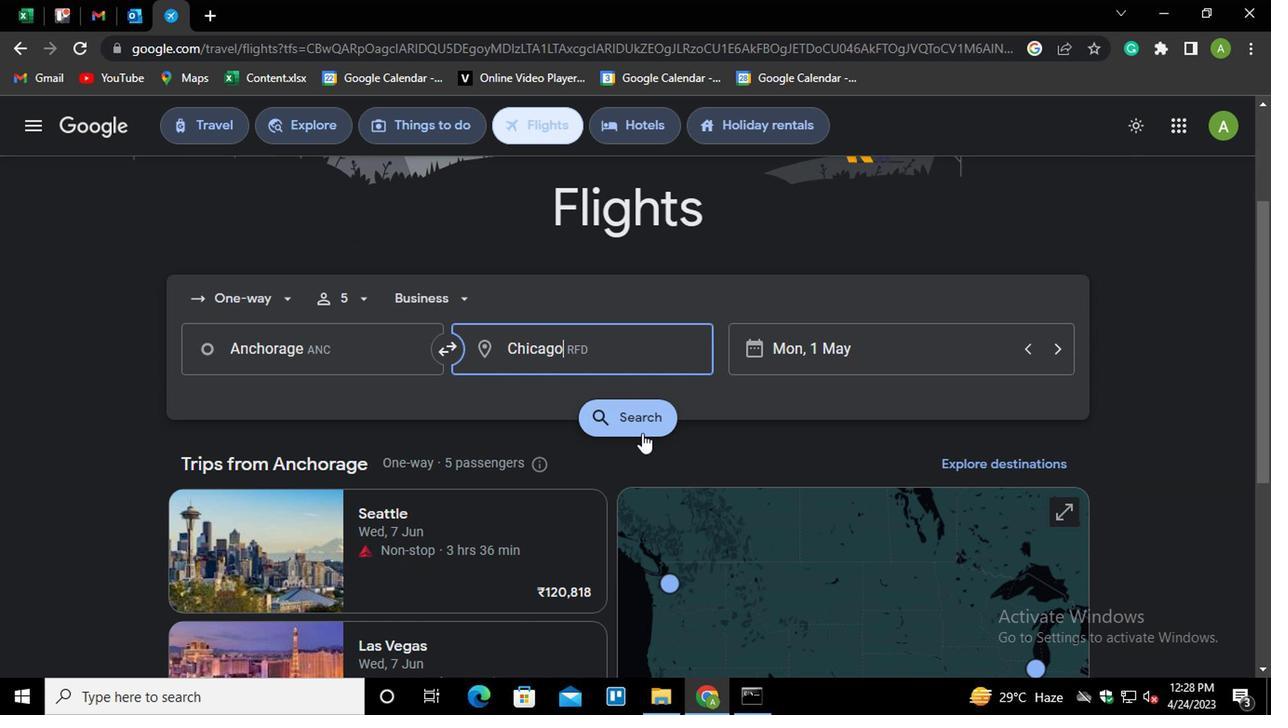 
Action: Mouse pressed left at (638, 431)
Screenshot: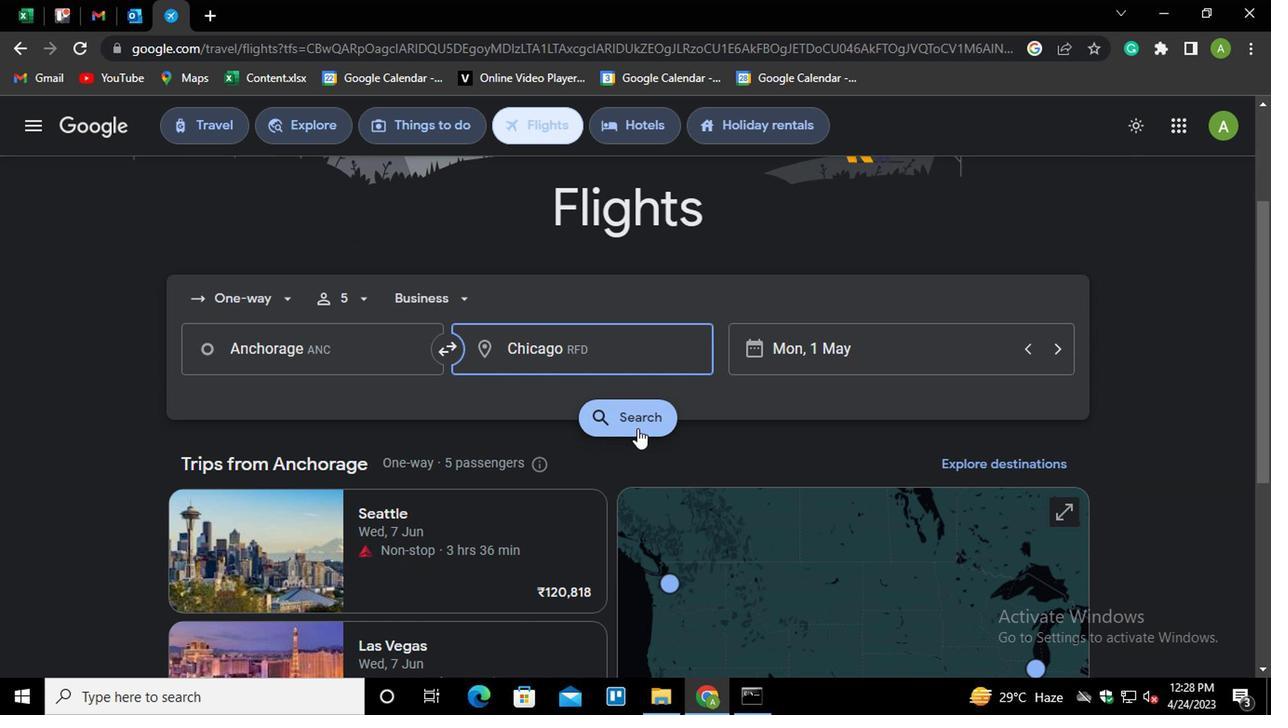 
Action: Mouse moved to (226, 306)
Screenshot: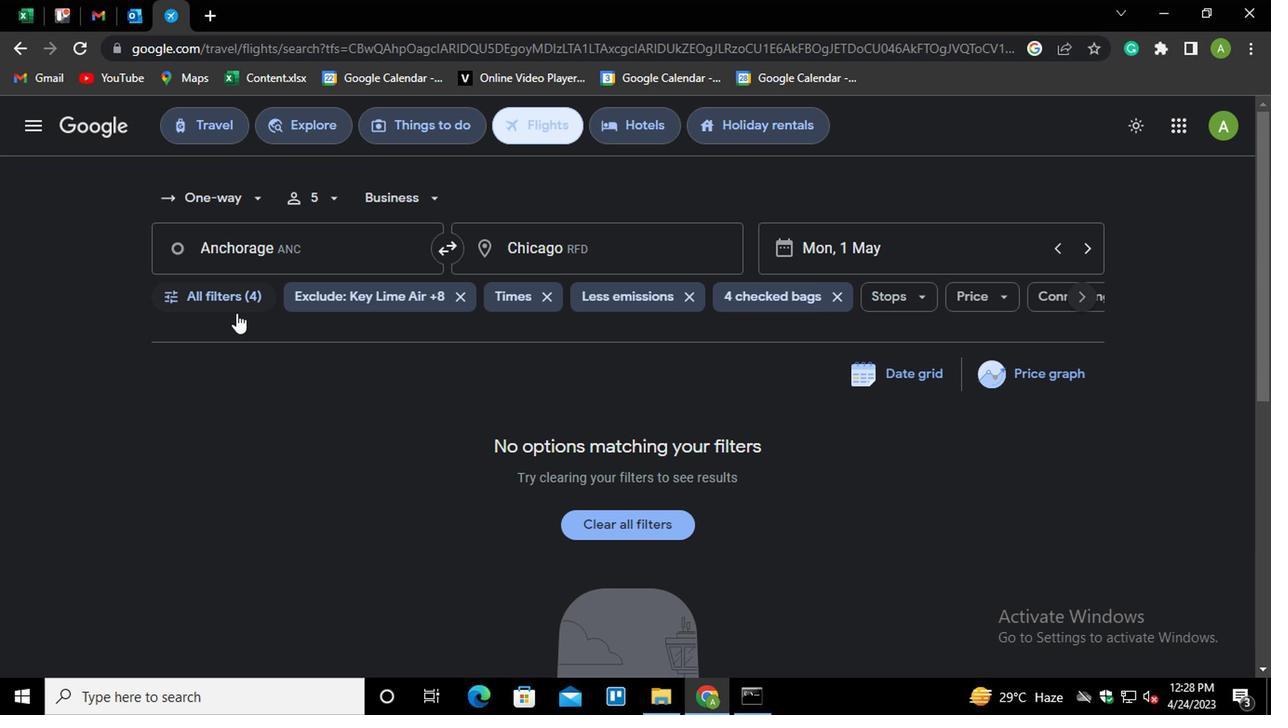 
Action: Mouse pressed left at (226, 306)
Screenshot: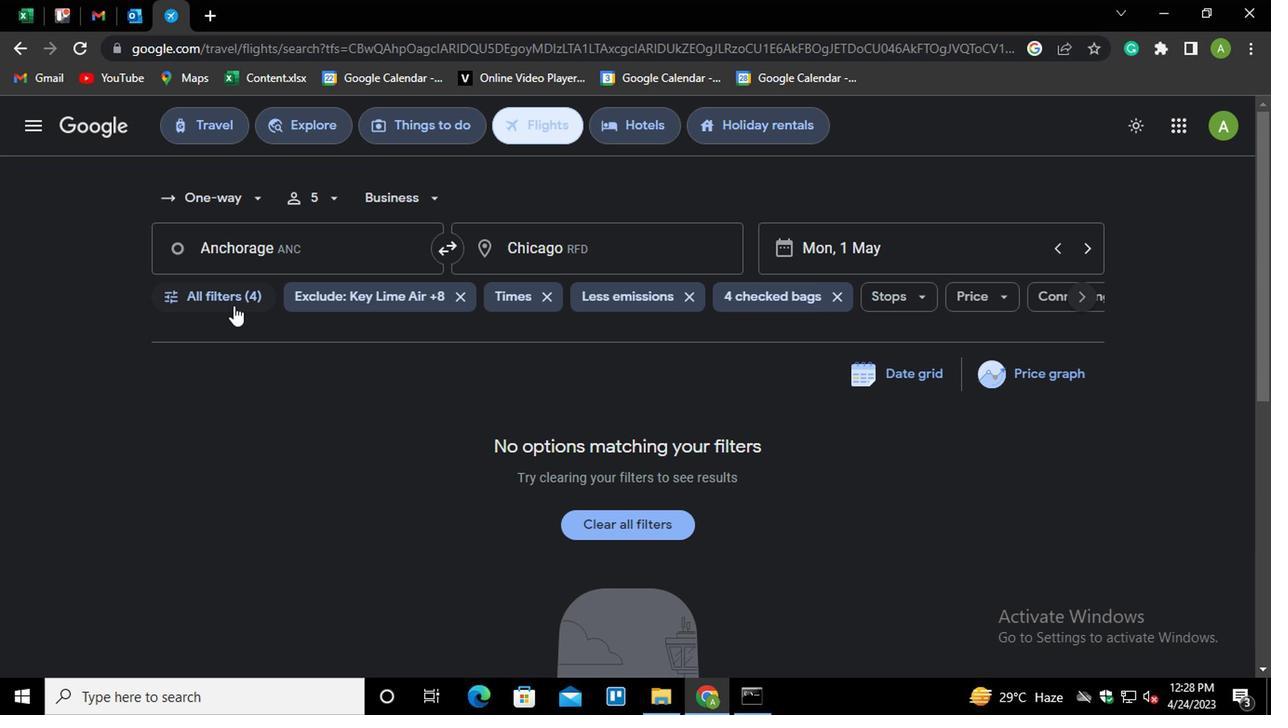 
Action: Mouse moved to (431, 649)
Screenshot: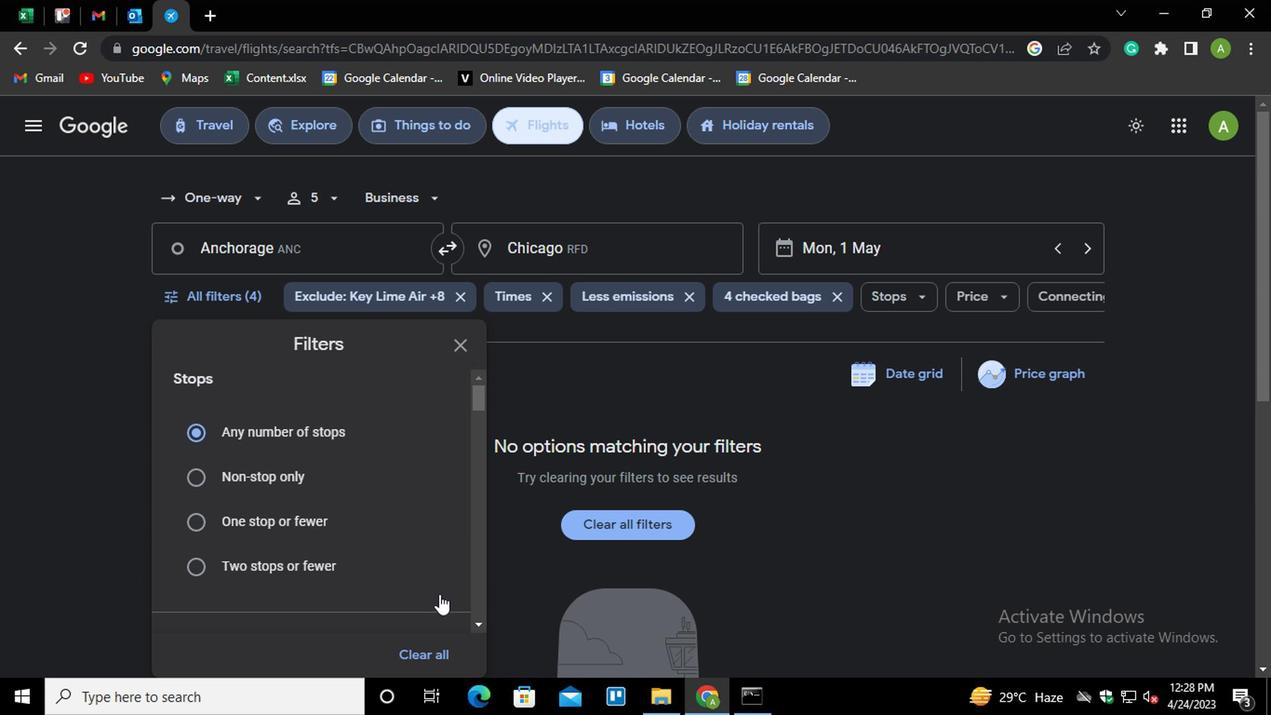 
Action: Mouse pressed left at (431, 649)
Screenshot: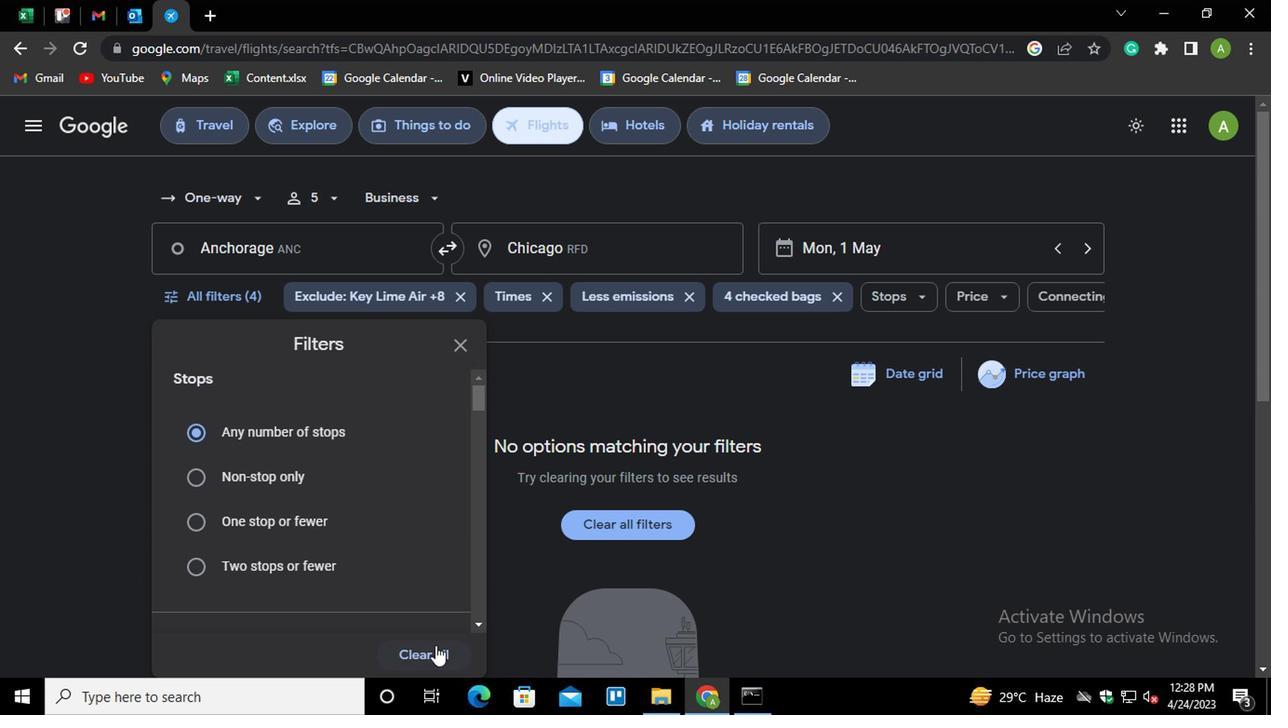 
Action: Mouse moved to (329, 462)
Screenshot: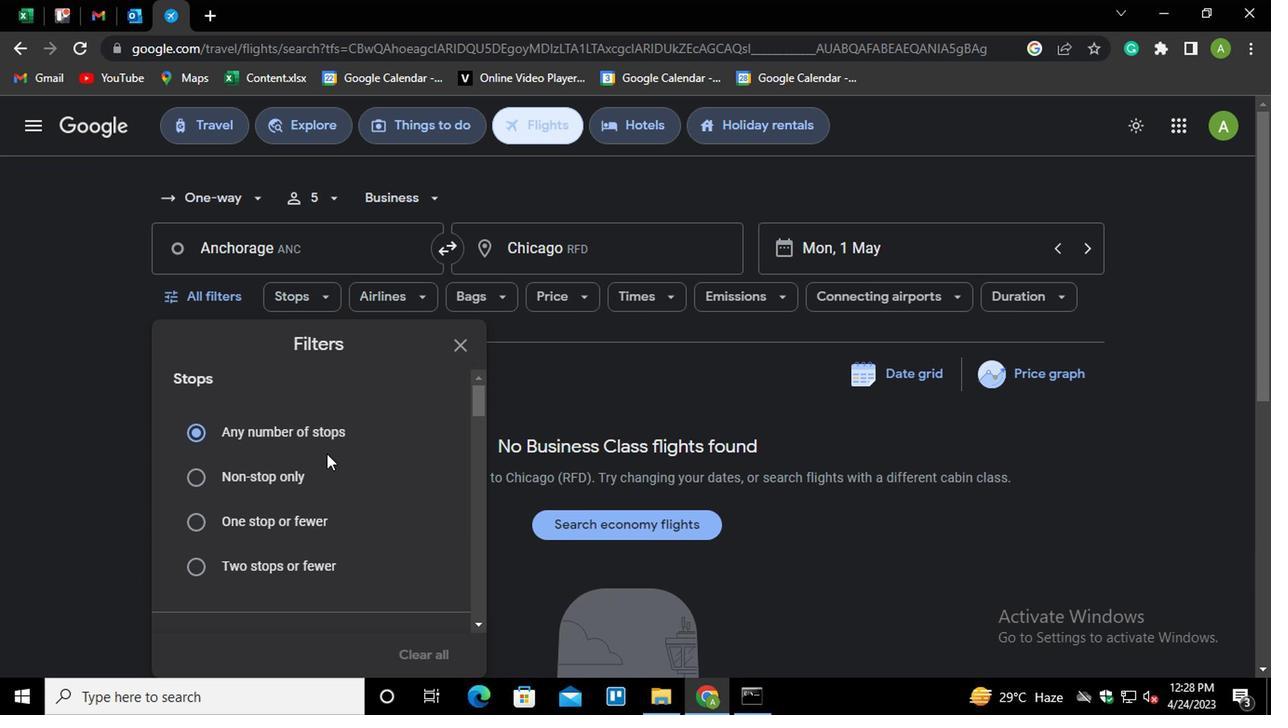 
Action: Mouse scrolled (329, 461) with delta (0, 0)
Screenshot: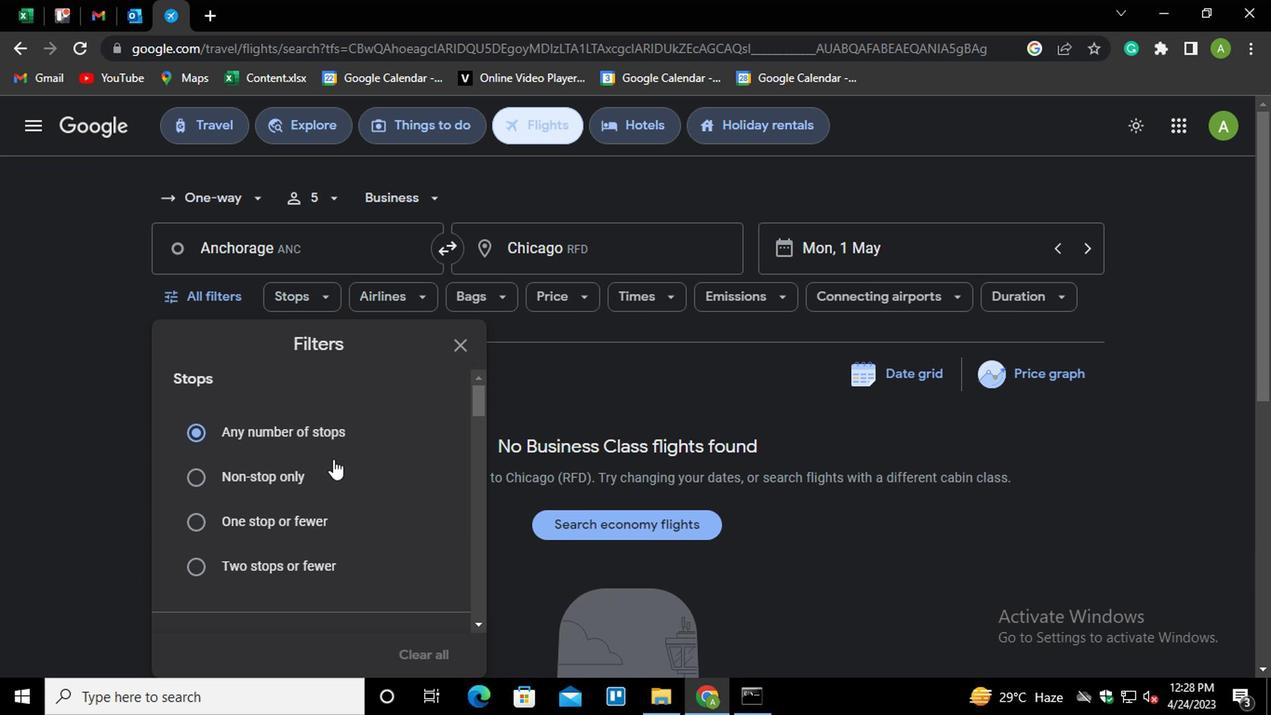 
Action: Mouse scrolled (329, 461) with delta (0, 0)
Screenshot: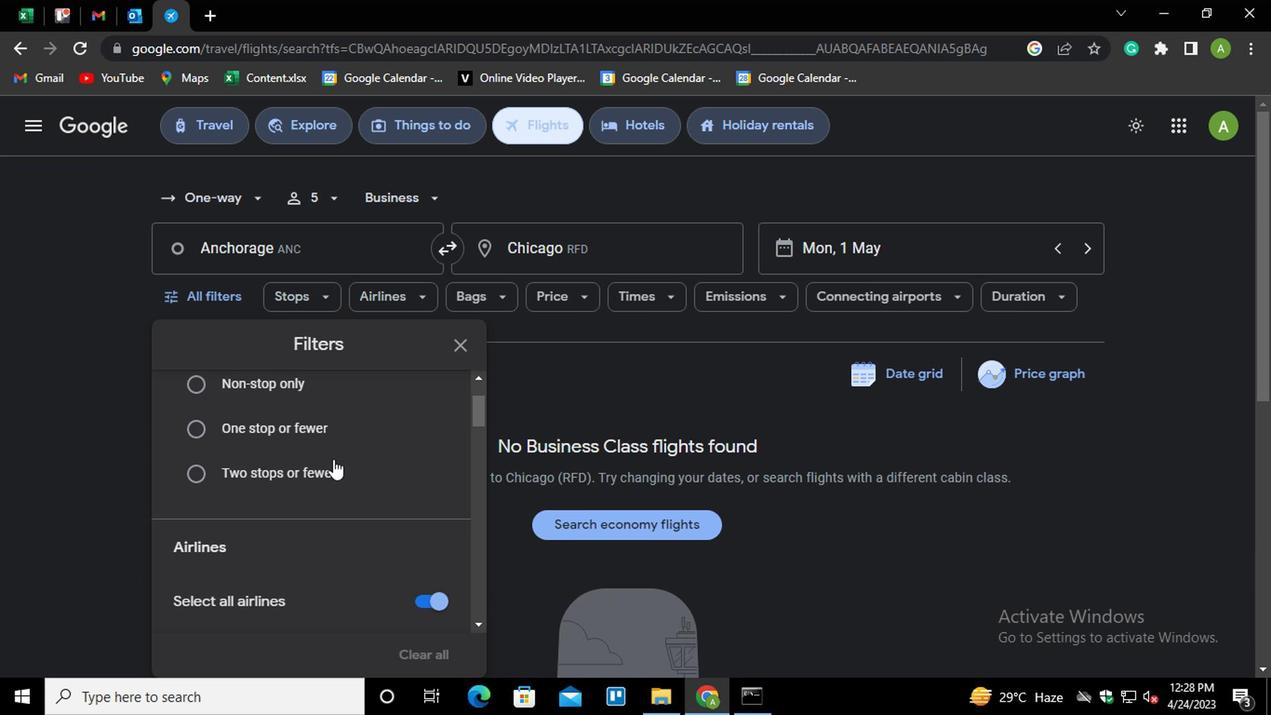 
Action: Mouse scrolled (329, 461) with delta (0, 0)
Screenshot: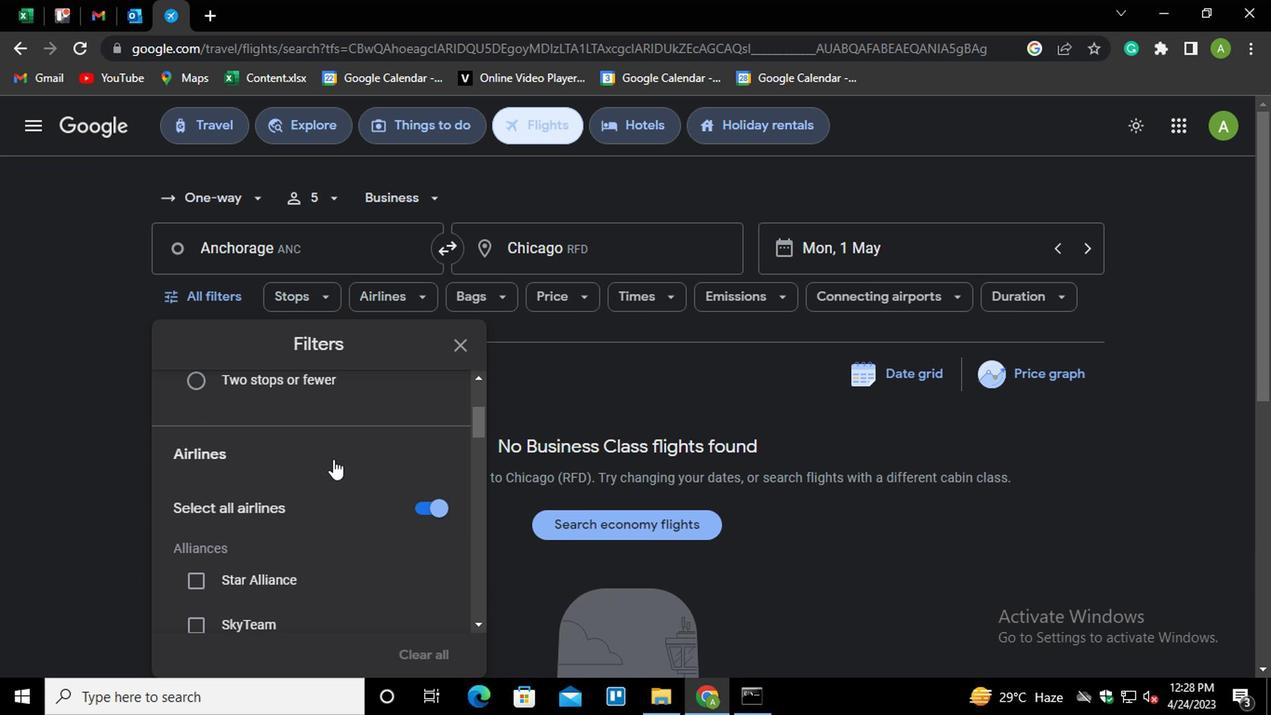 
Action: Mouse scrolled (329, 461) with delta (0, 0)
Screenshot: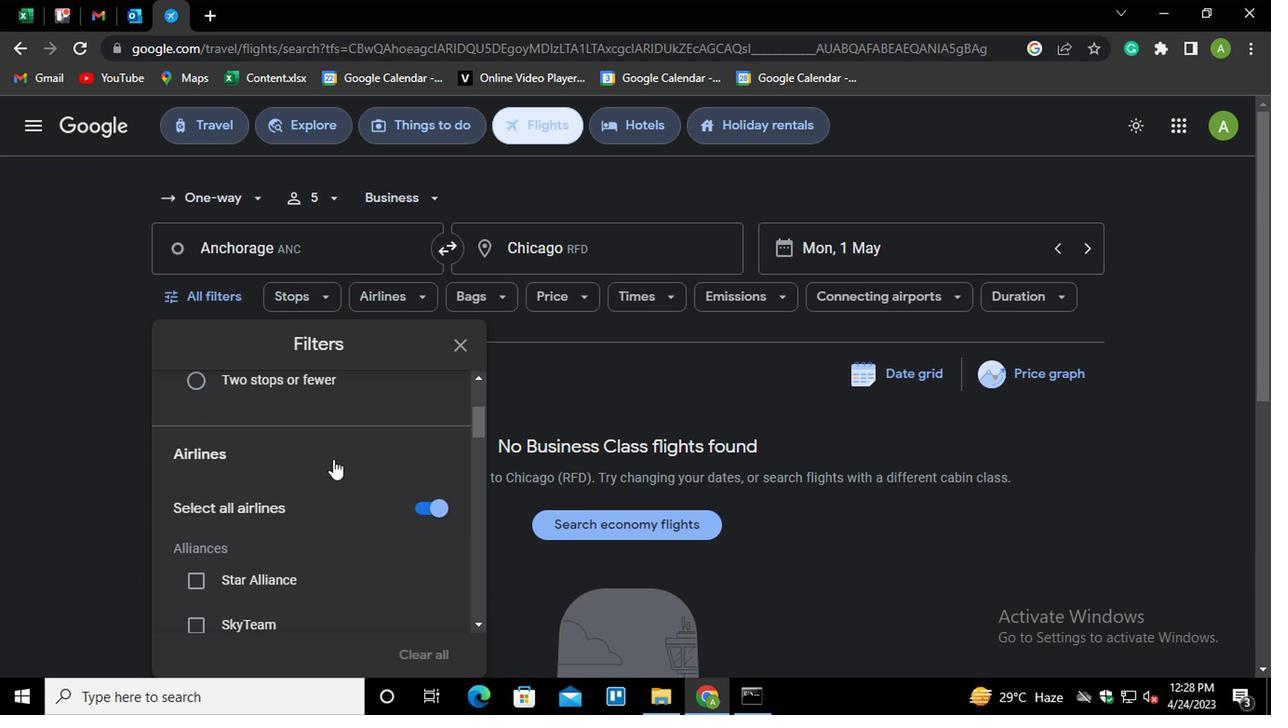 
Action: Mouse scrolled (329, 461) with delta (0, 0)
Screenshot: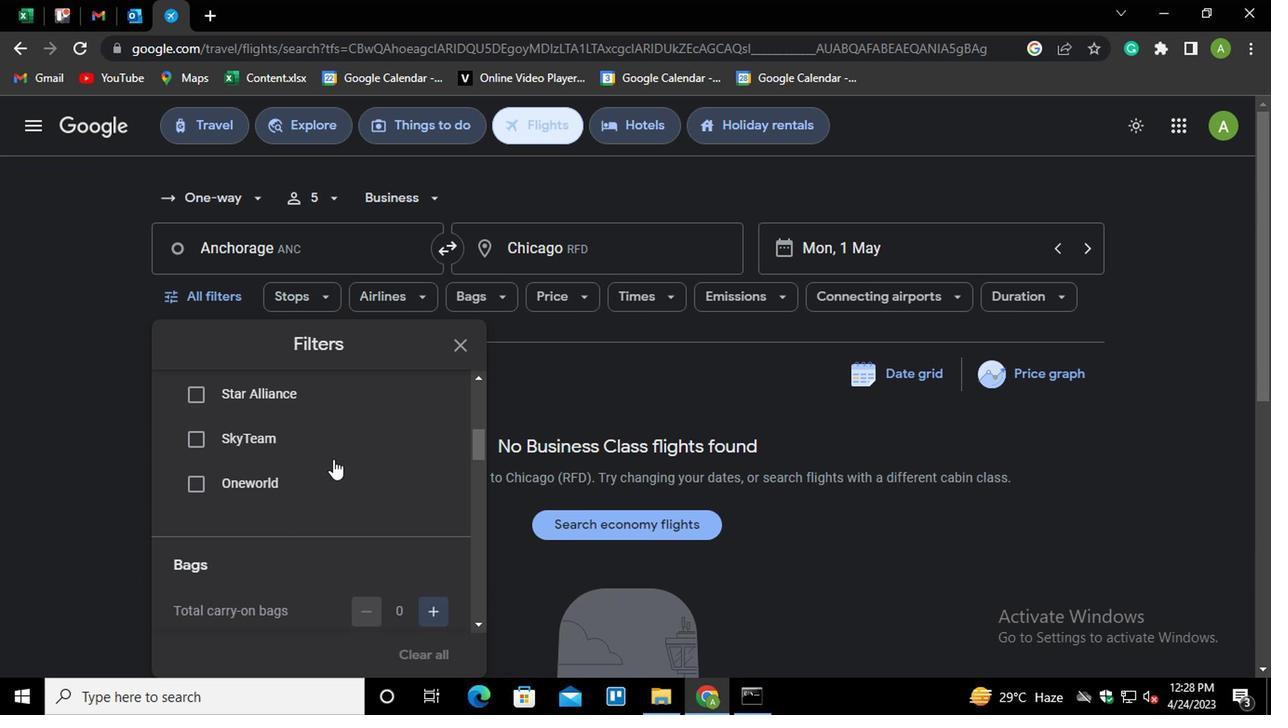 
Action: Mouse scrolled (329, 461) with delta (0, 0)
Screenshot: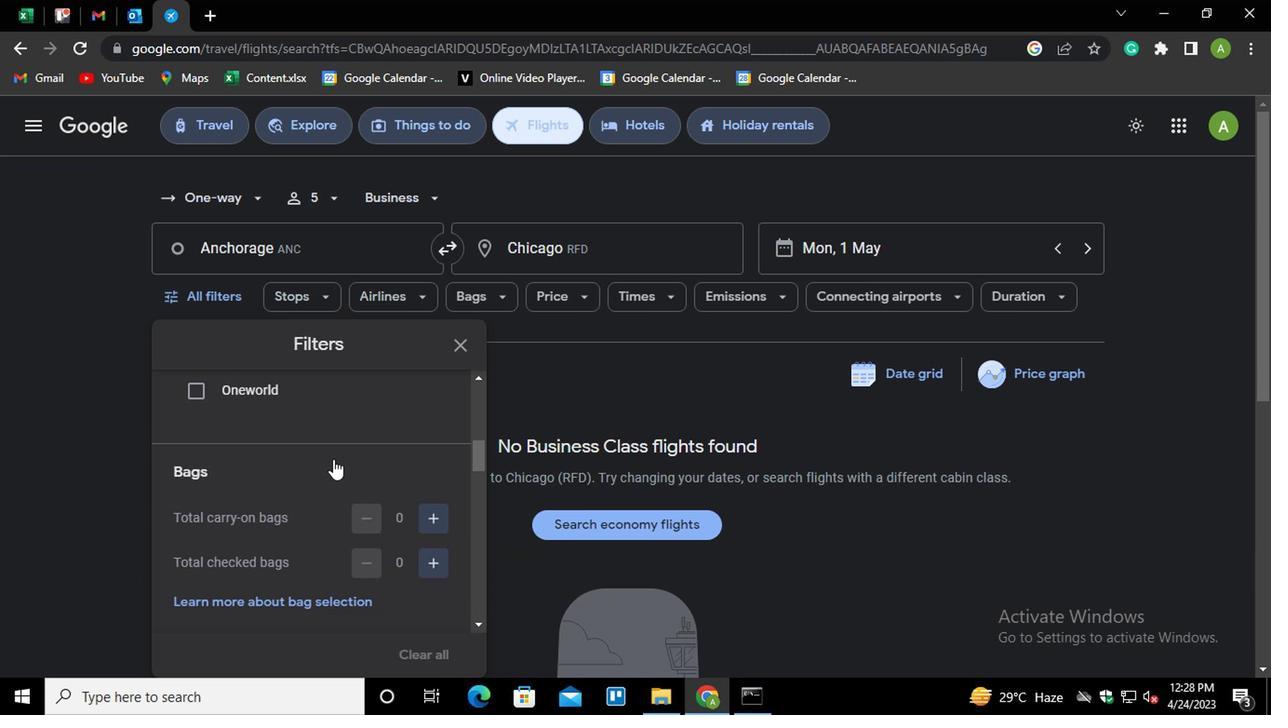 
Action: Mouse scrolled (329, 461) with delta (0, 0)
Screenshot: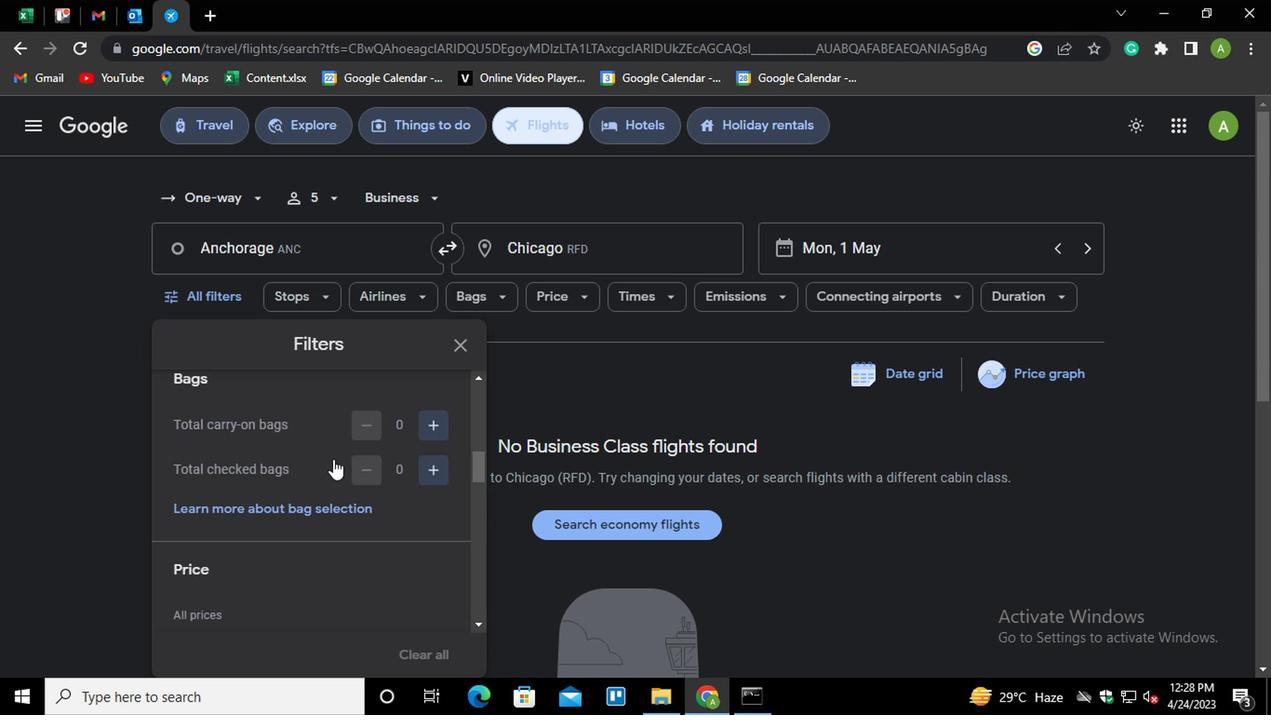 
Action: Mouse scrolled (329, 463) with delta (0, 1)
Screenshot: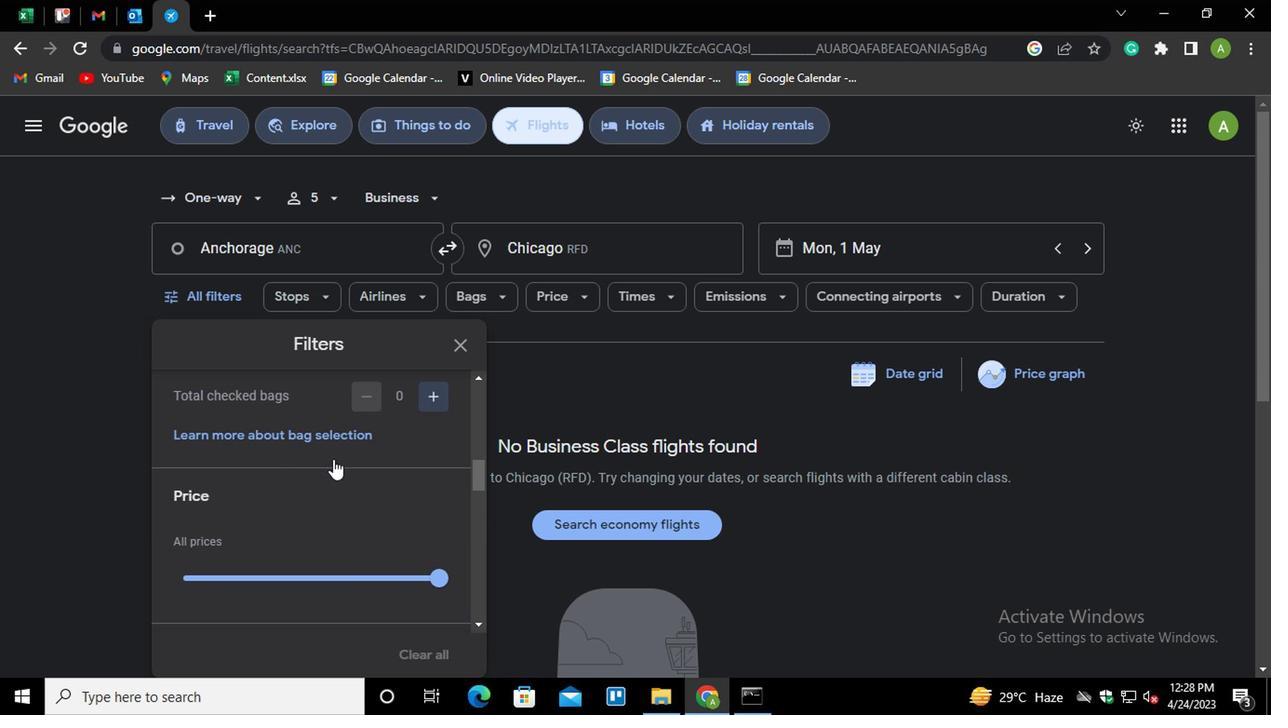 
Action: Mouse scrolled (329, 463) with delta (0, 1)
Screenshot: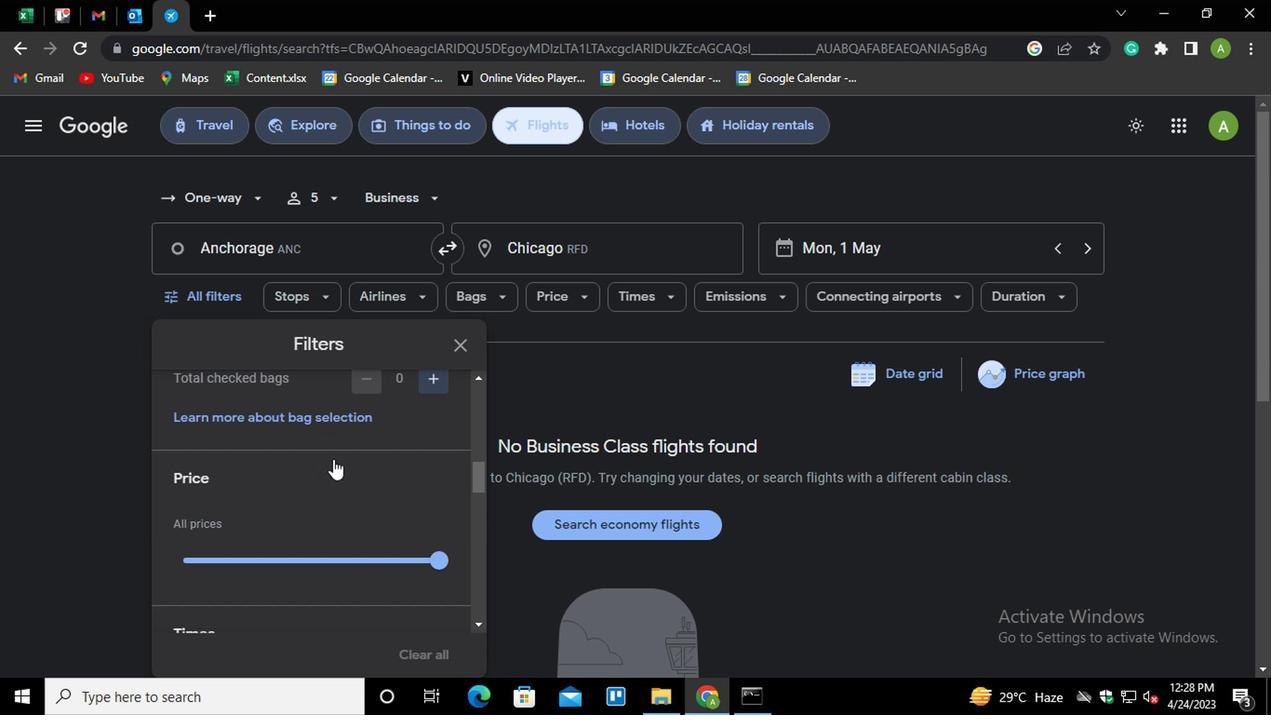 
Action: Mouse scrolled (329, 463) with delta (0, 1)
Screenshot: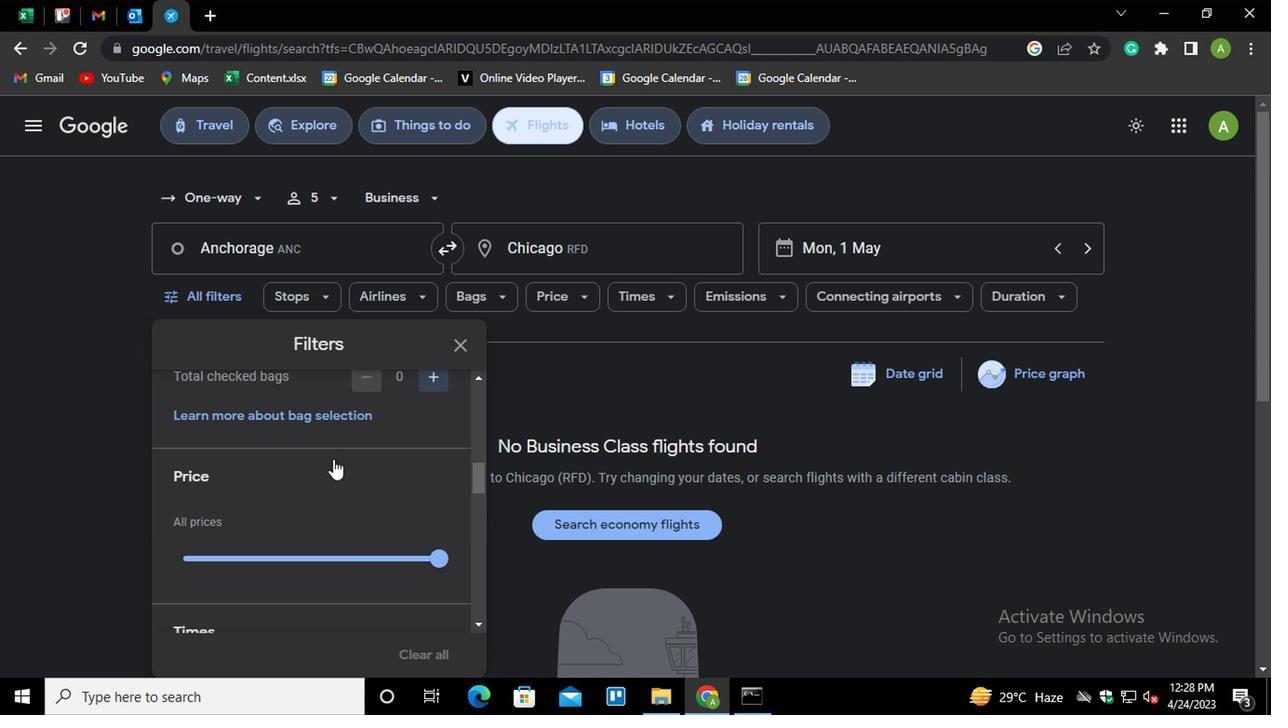 
Action: Mouse scrolled (329, 463) with delta (0, 1)
Screenshot: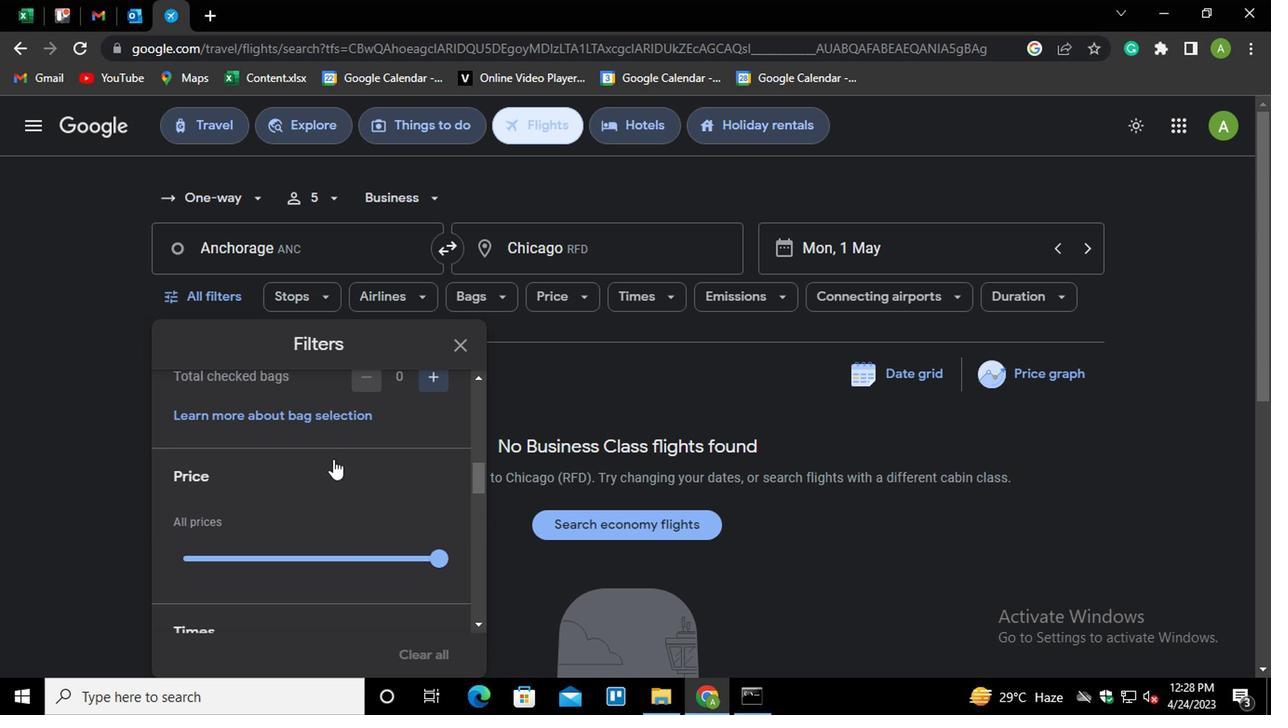 
Action: Mouse scrolled (329, 463) with delta (0, 1)
Screenshot: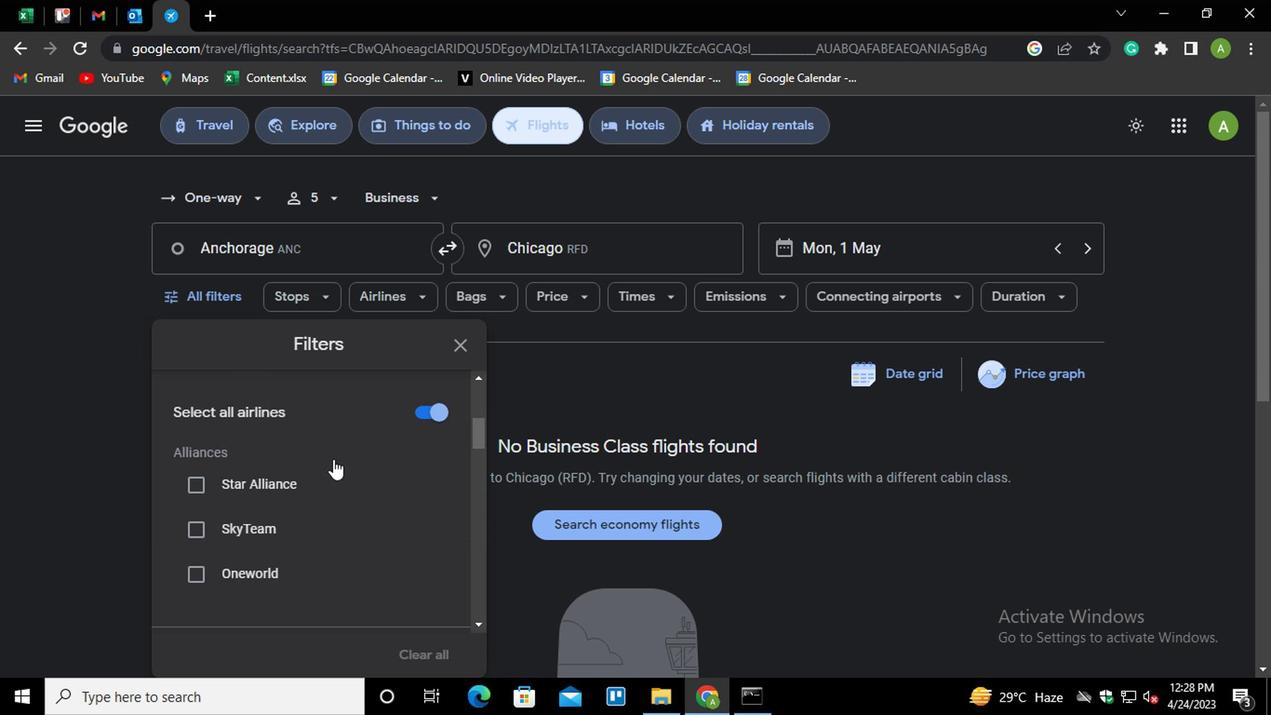 
Action: Mouse scrolled (329, 463) with delta (0, 1)
Screenshot: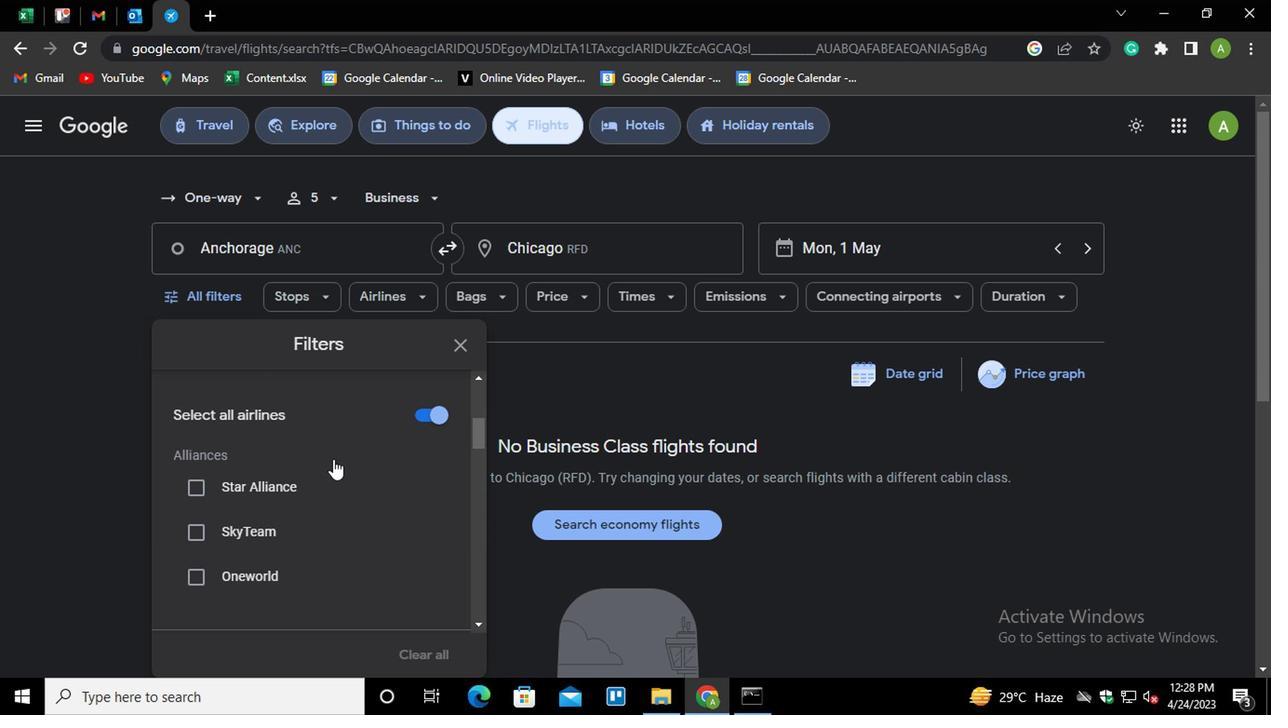 
Action: Mouse scrolled (329, 463) with delta (0, 1)
Screenshot: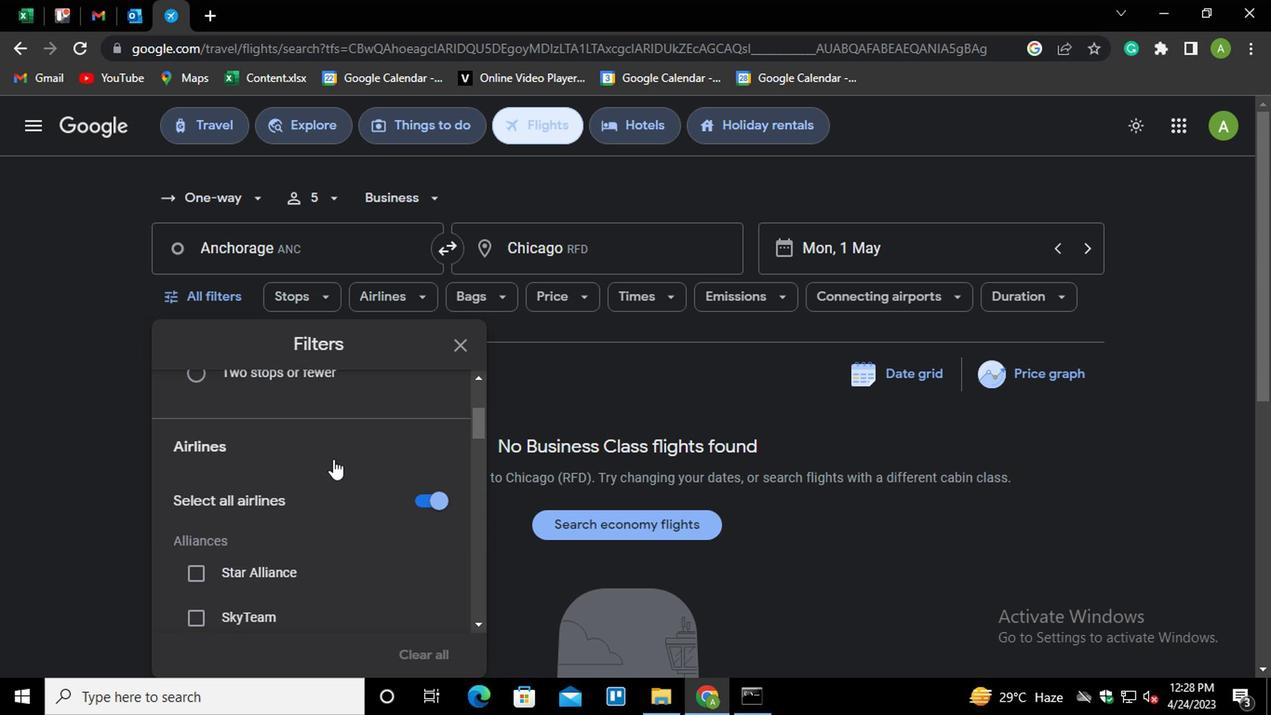 
Action: Mouse scrolled (329, 463) with delta (0, 1)
Screenshot: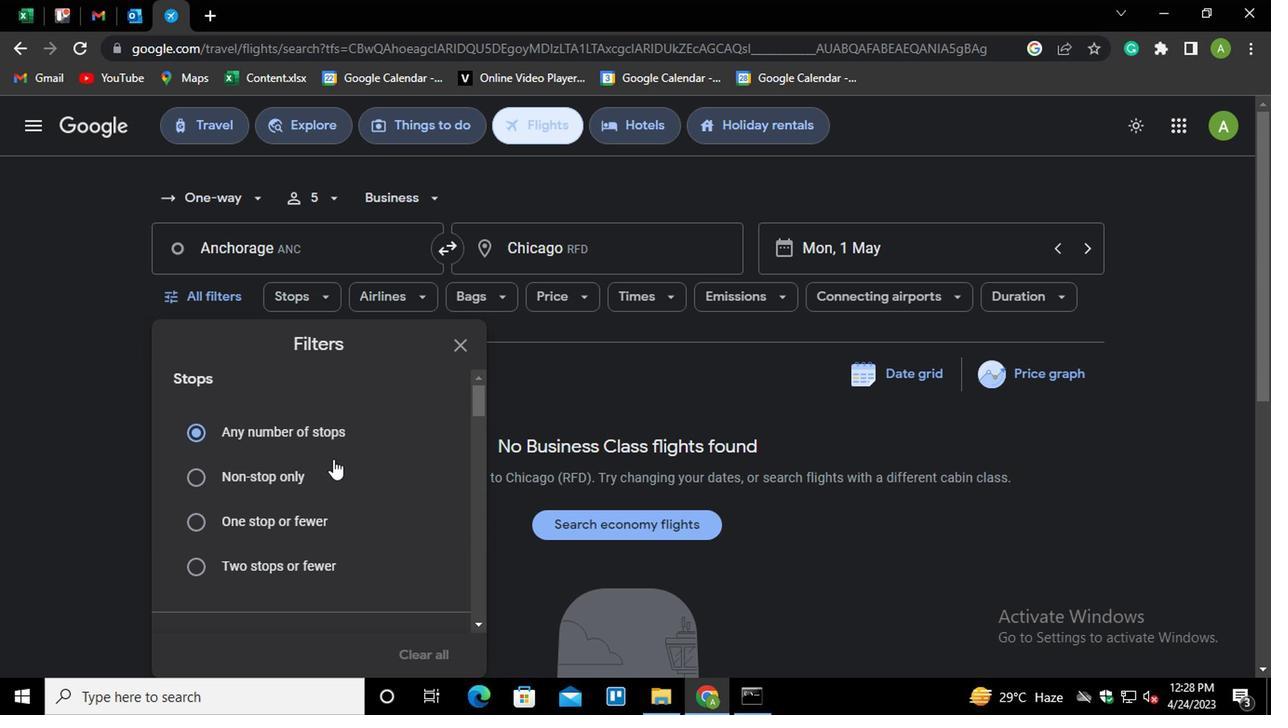 
Action: Mouse scrolled (329, 461) with delta (0, 0)
Screenshot: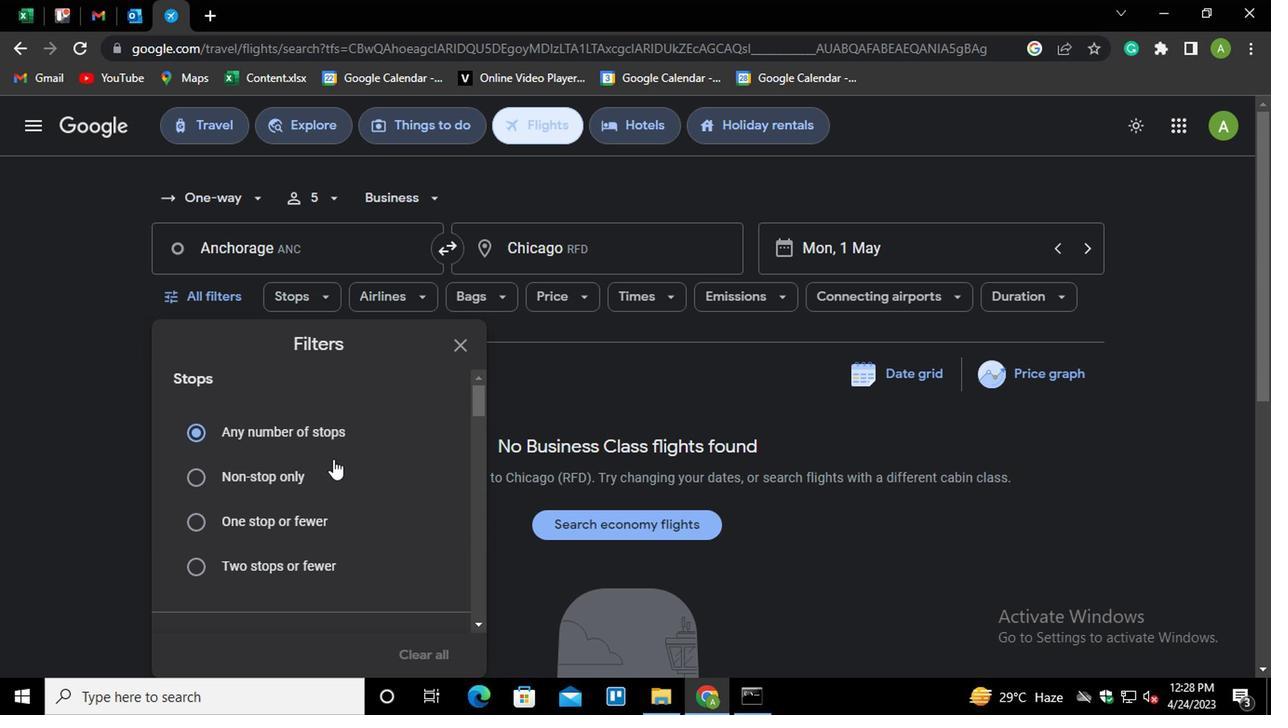 
Action: Mouse scrolled (329, 461) with delta (0, 0)
Screenshot: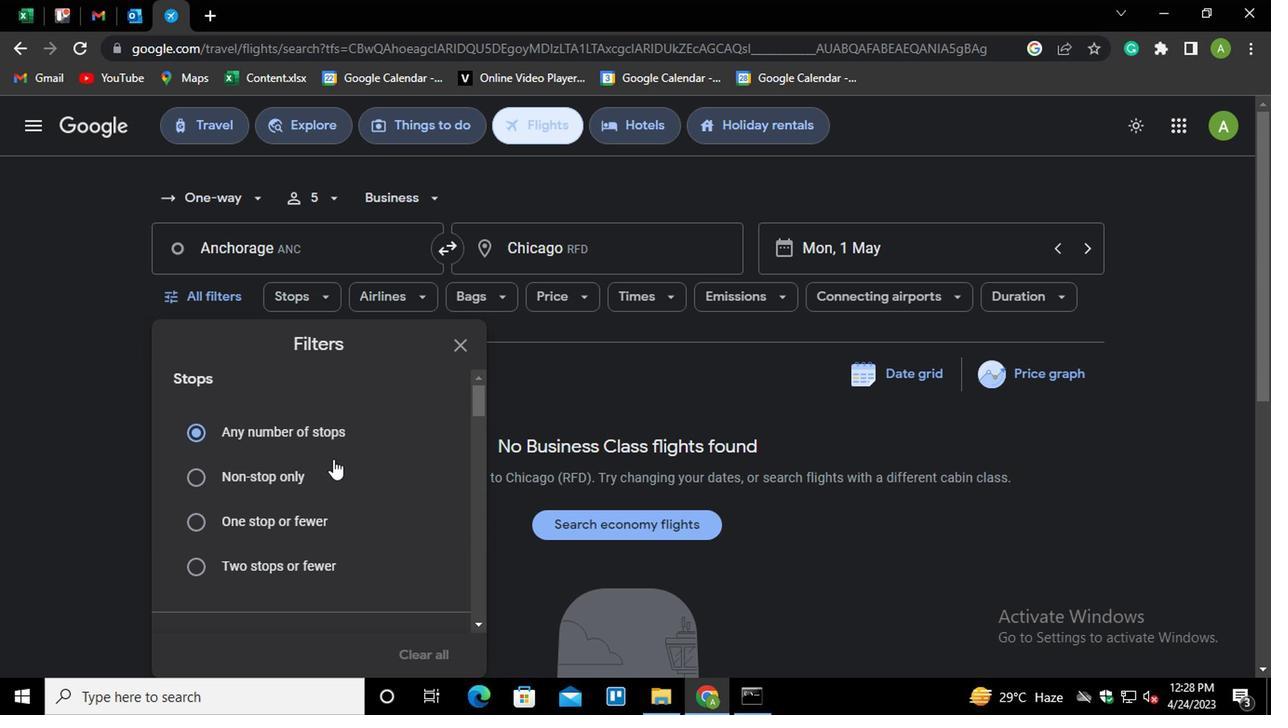 
Action: Mouse scrolled (329, 461) with delta (0, 0)
Screenshot: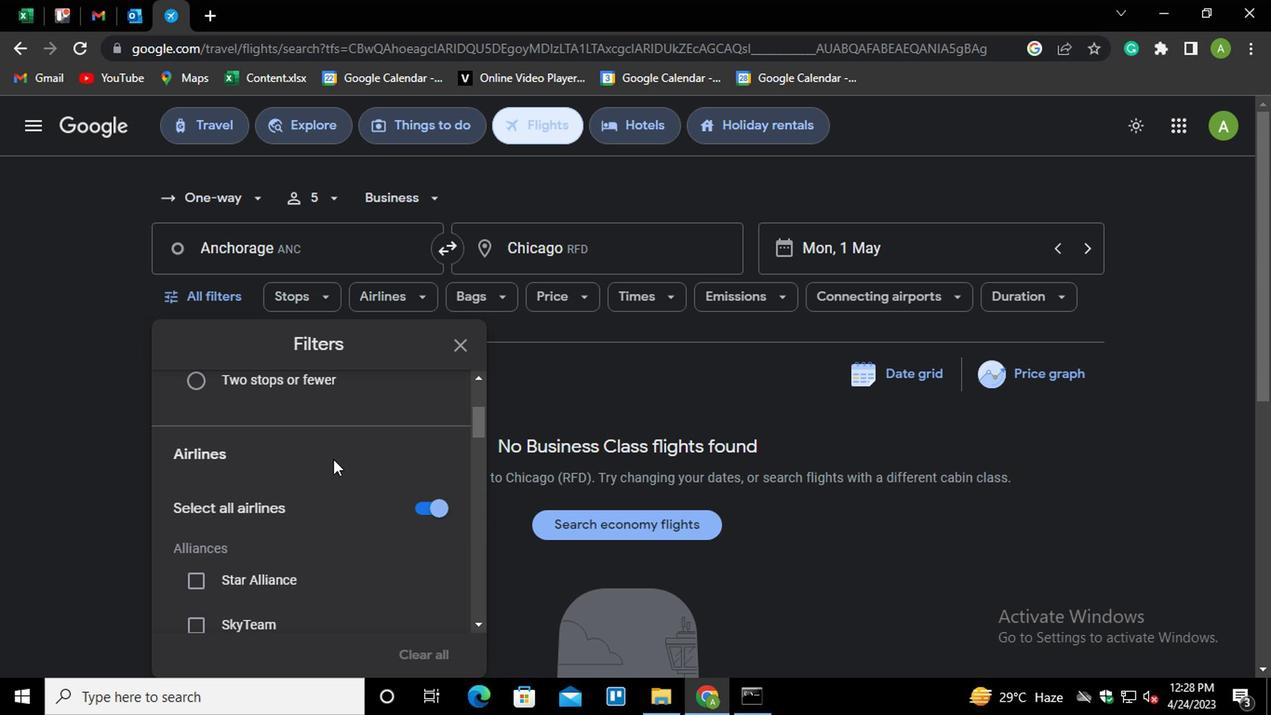 
Action: Mouse scrolled (329, 461) with delta (0, 0)
Screenshot: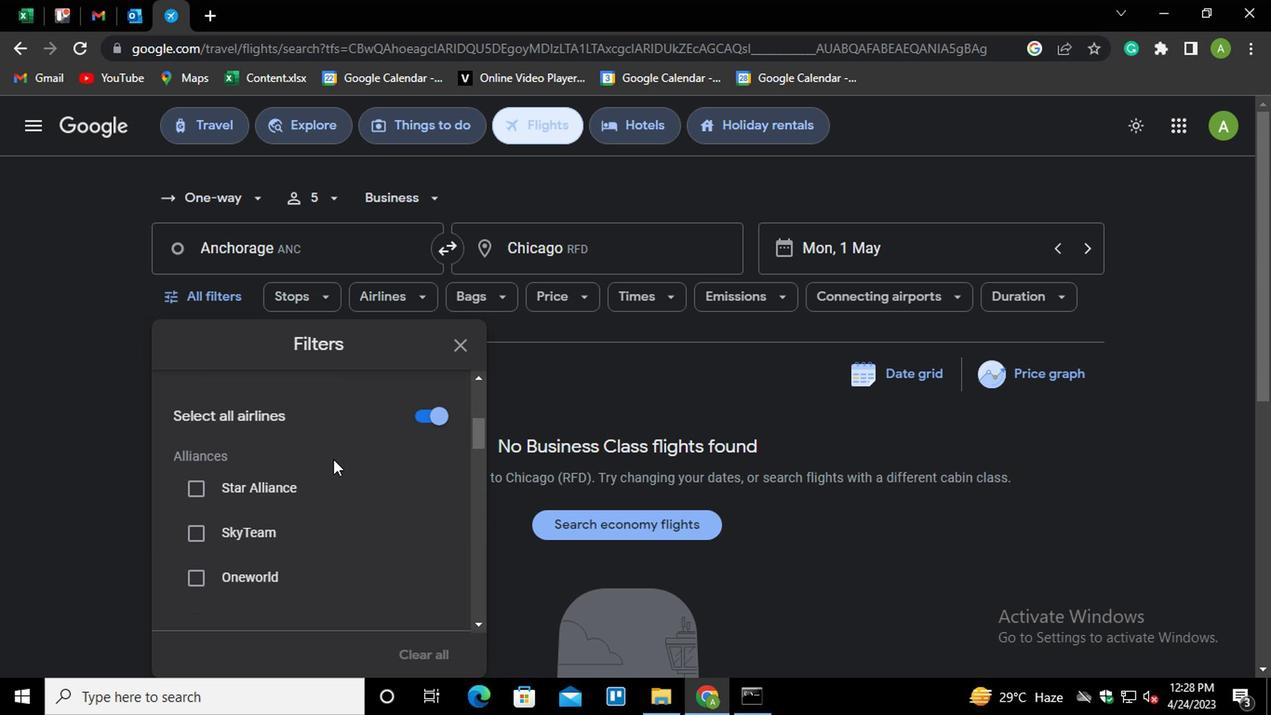 
Action: Mouse scrolled (329, 461) with delta (0, 0)
Screenshot: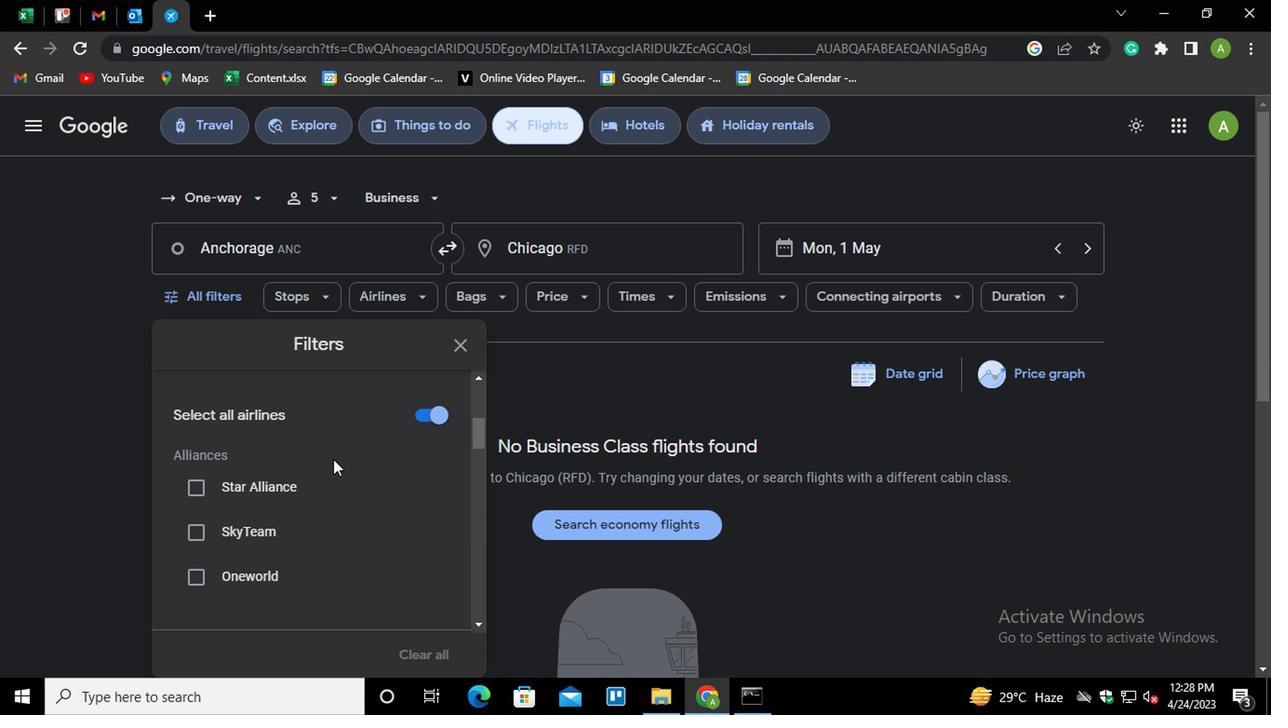 
Action: Mouse scrolled (329, 463) with delta (0, 1)
Screenshot: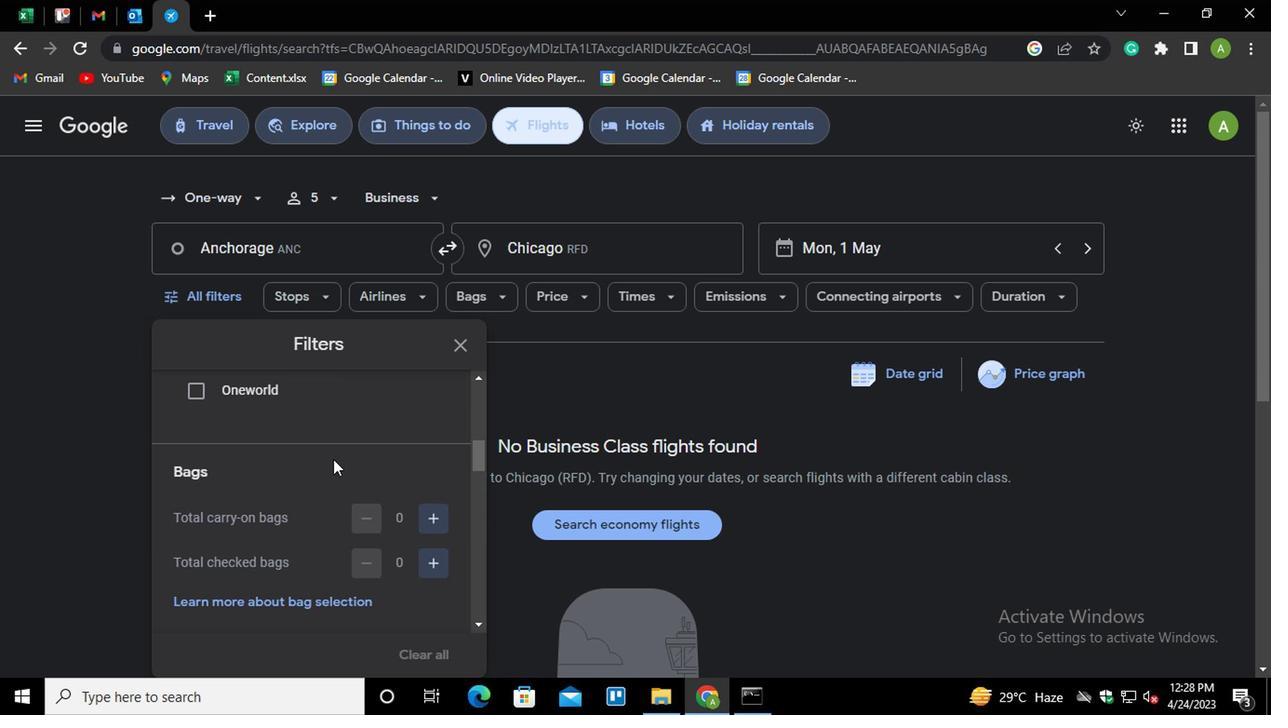 
Action: Mouse scrolled (329, 463) with delta (0, 1)
Screenshot: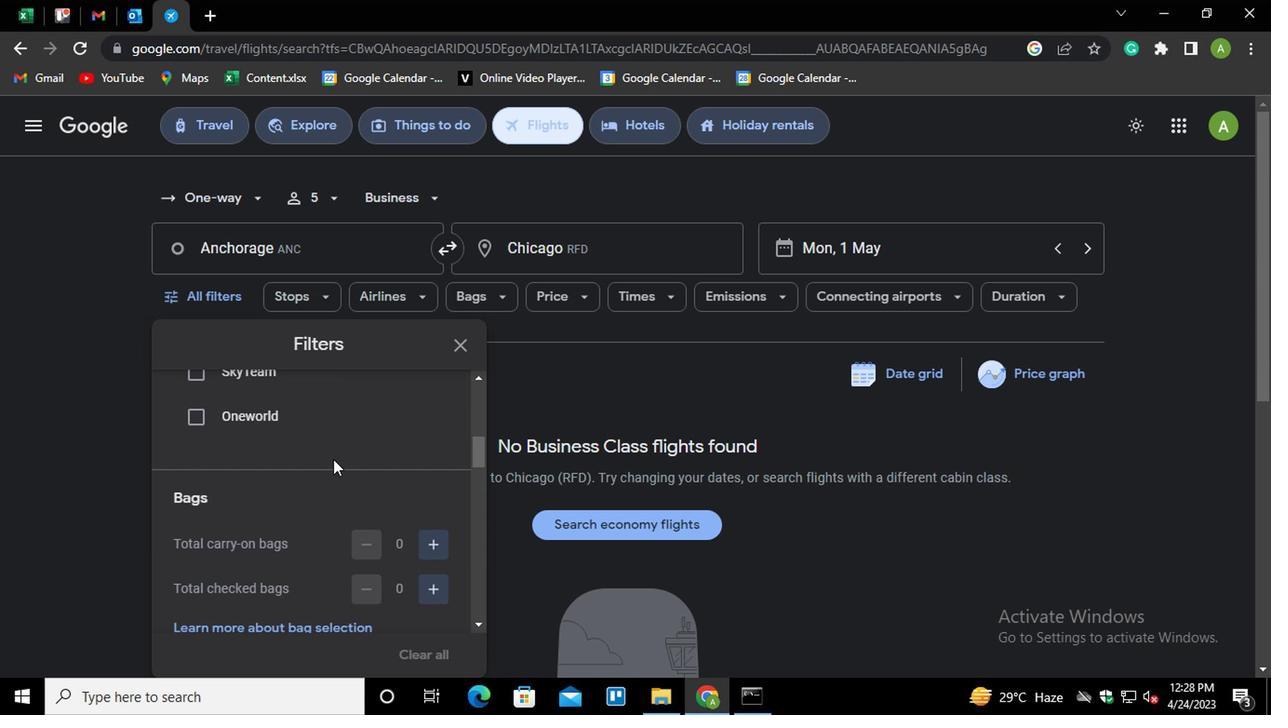 
Action: Mouse scrolled (329, 463) with delta (0, 1)
Screenshot: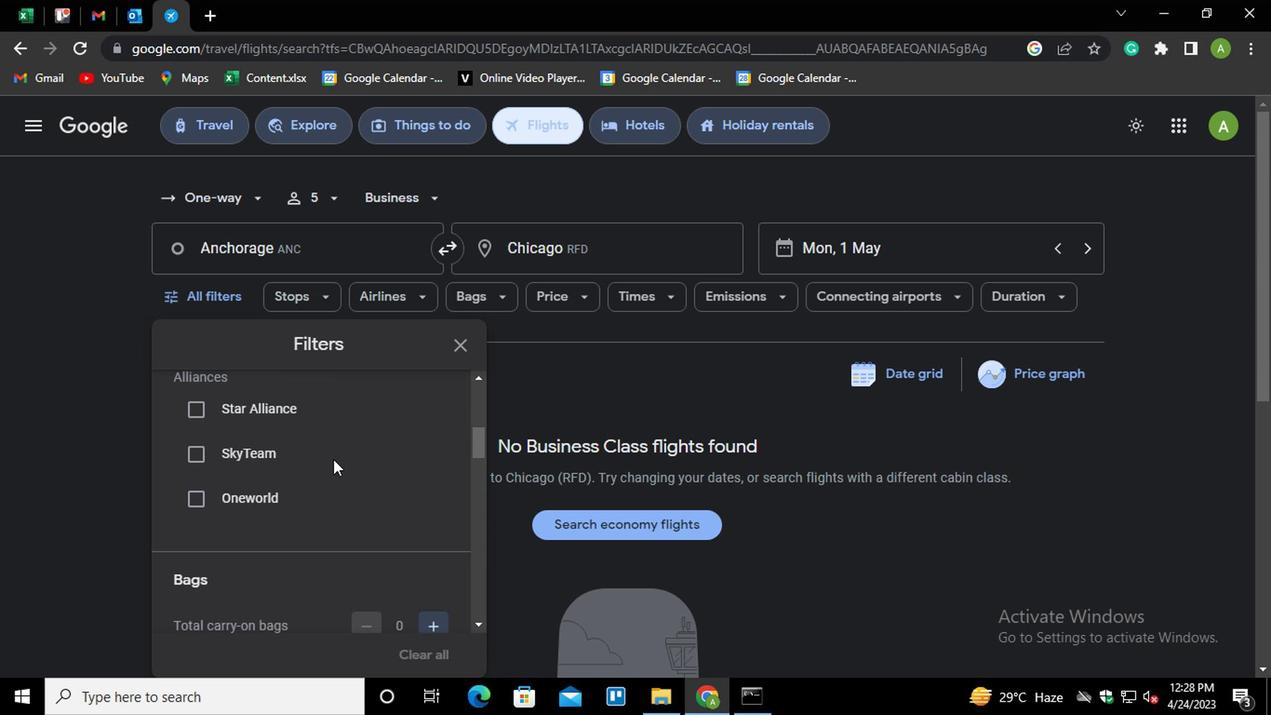 
Action: Mouse moved to (417, 518)
Screenshot: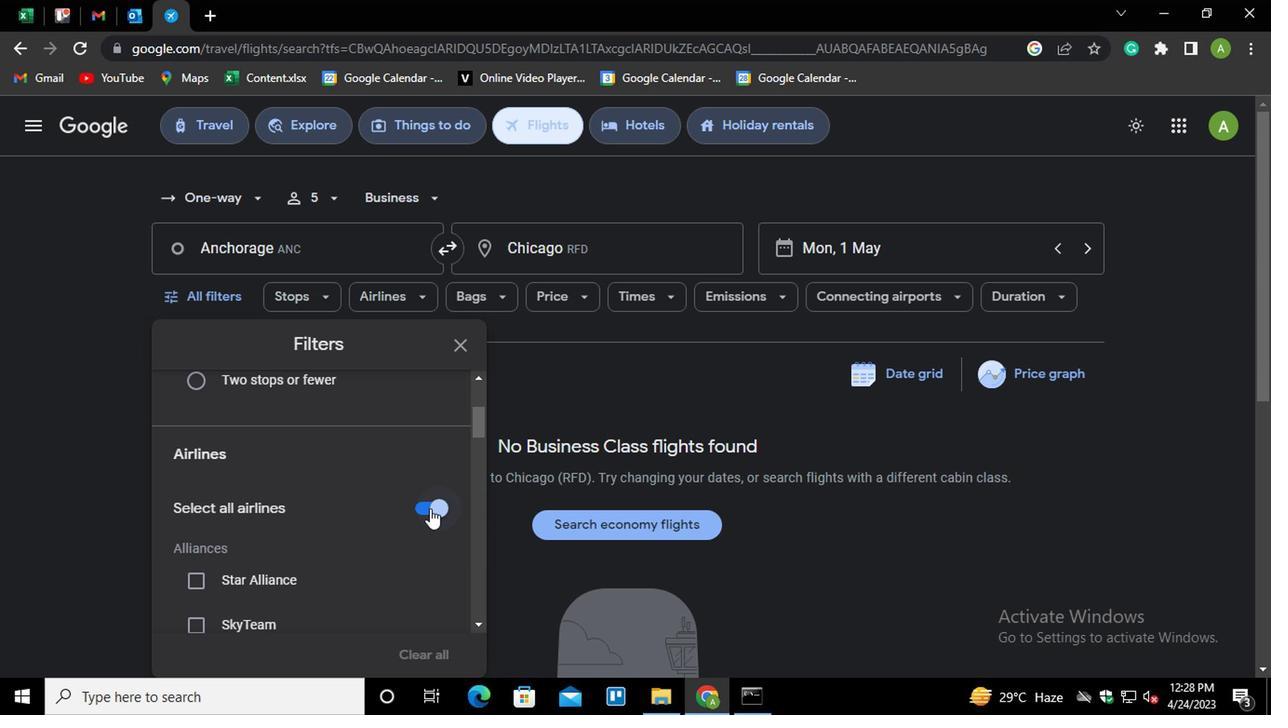 
Action: Mouse scrolled (417, 517) with delta (0, -1)
Screenshot: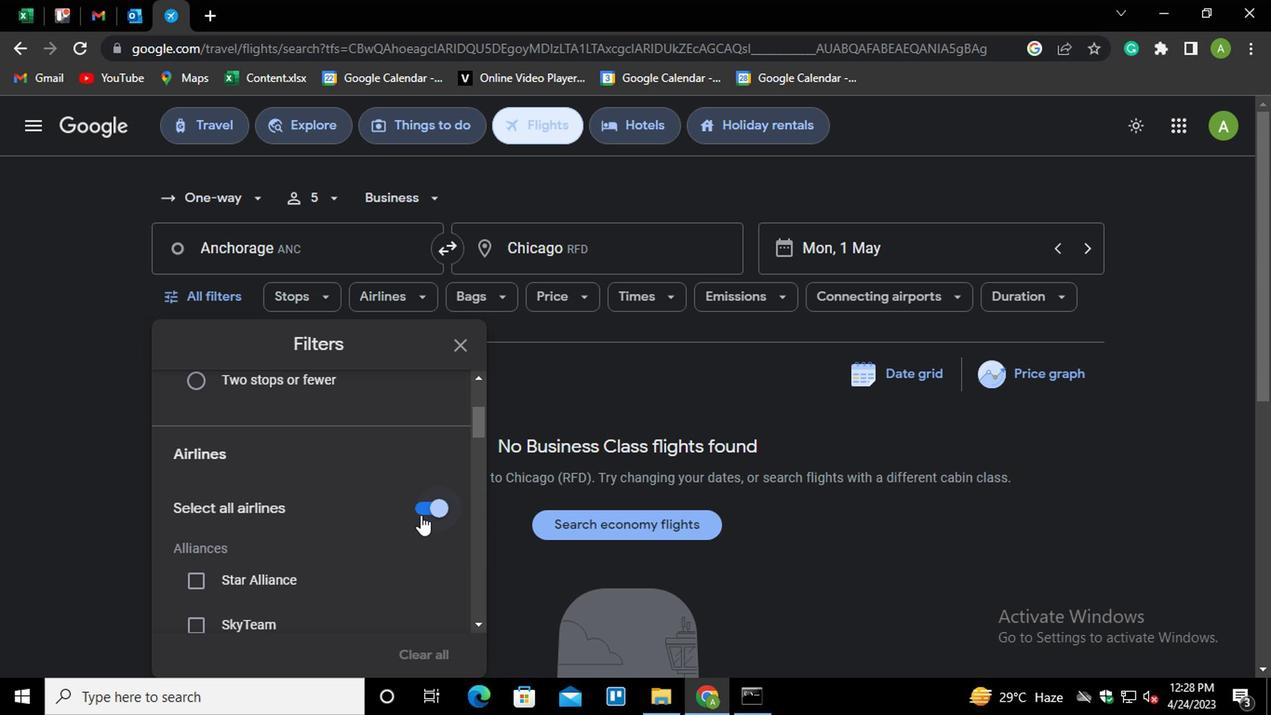 
Action: Mouse scrolled (417, 517) with delta (0, -1)
Screenshot: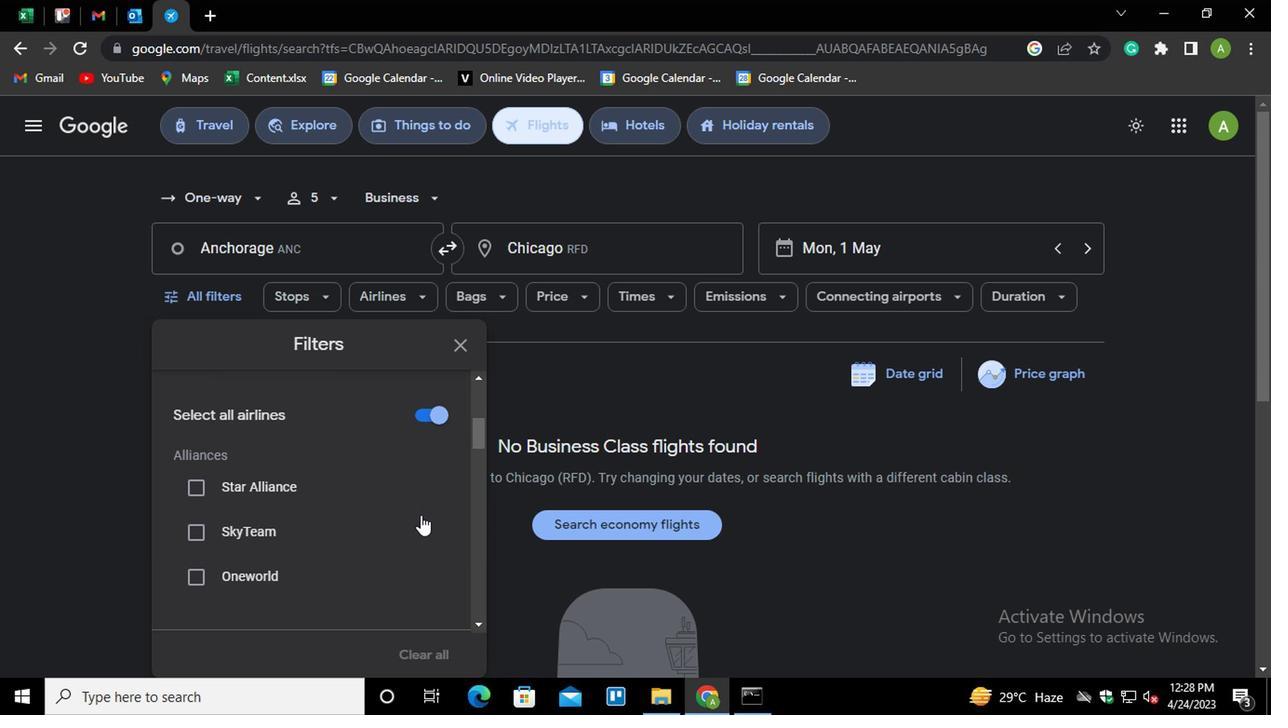
Action: Mouse scrolled (417, 517) with delta (0, -1)
Screenshot: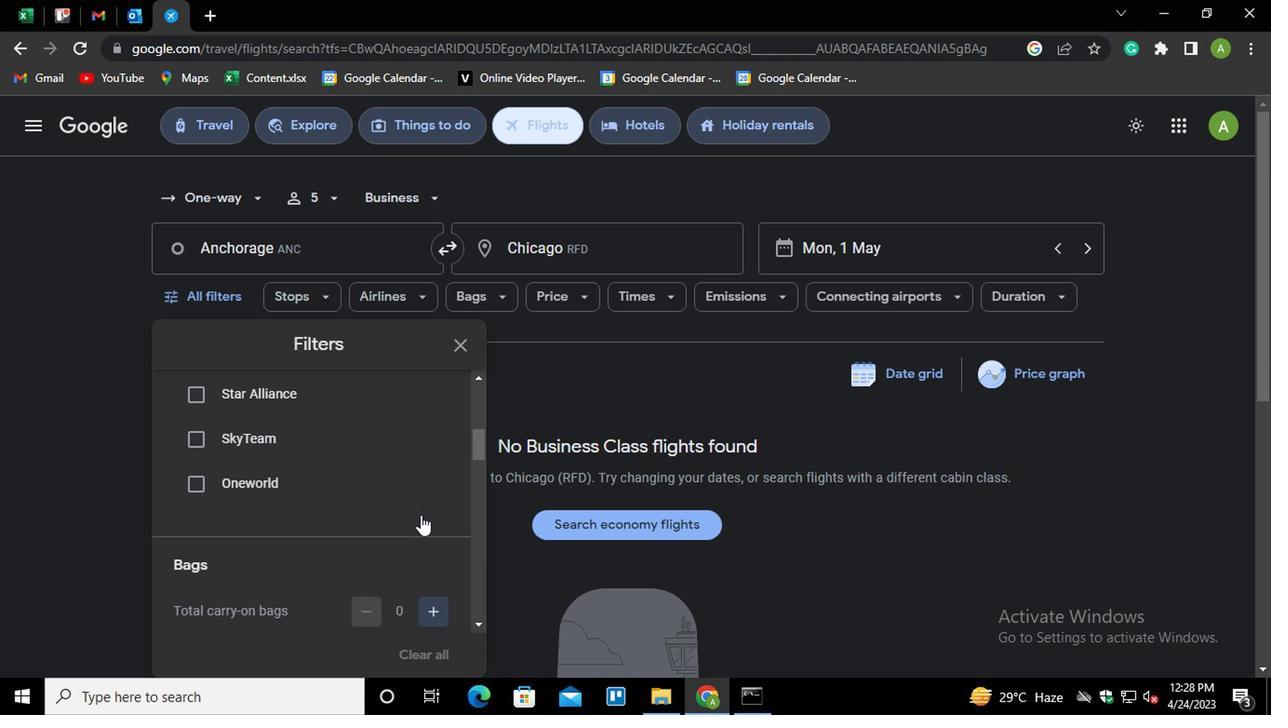 
Action: Mouse moved to (424, 558)
Screenshot: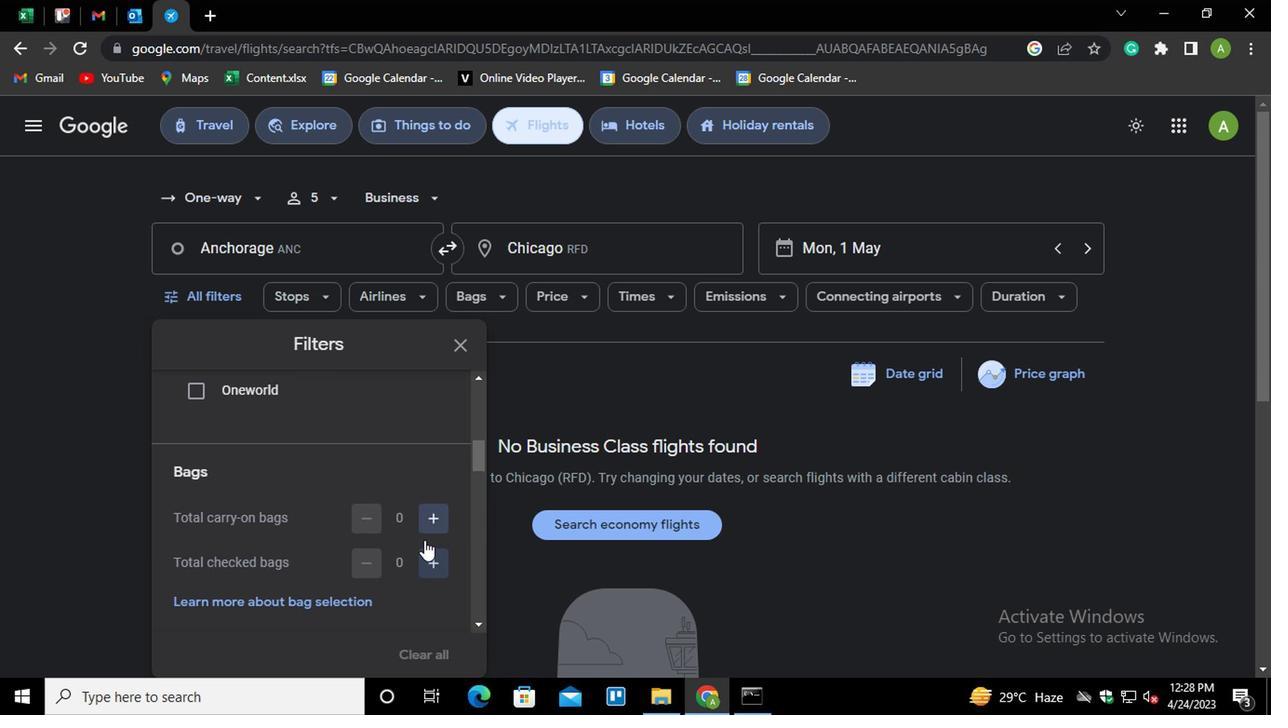 
Action: Mouse pressed left at (424, 558)
Screenshot: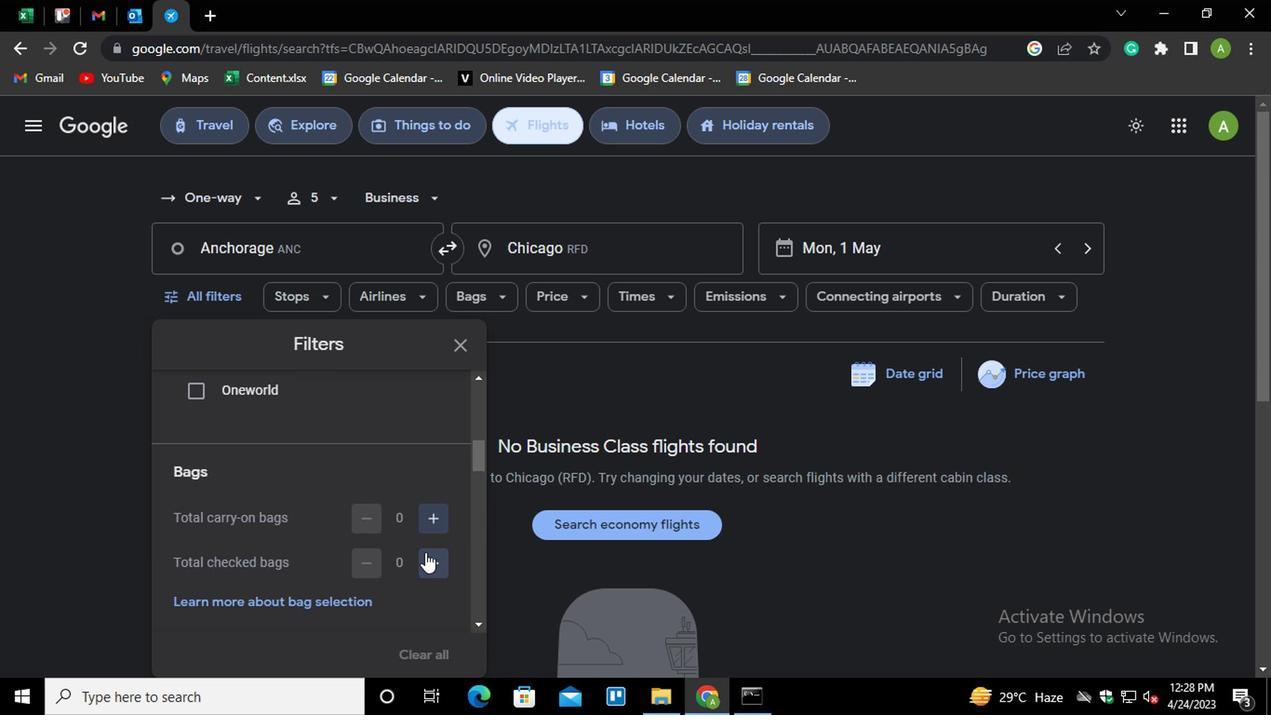 
Action: Mouse moved to (424, 559)
Screenshot: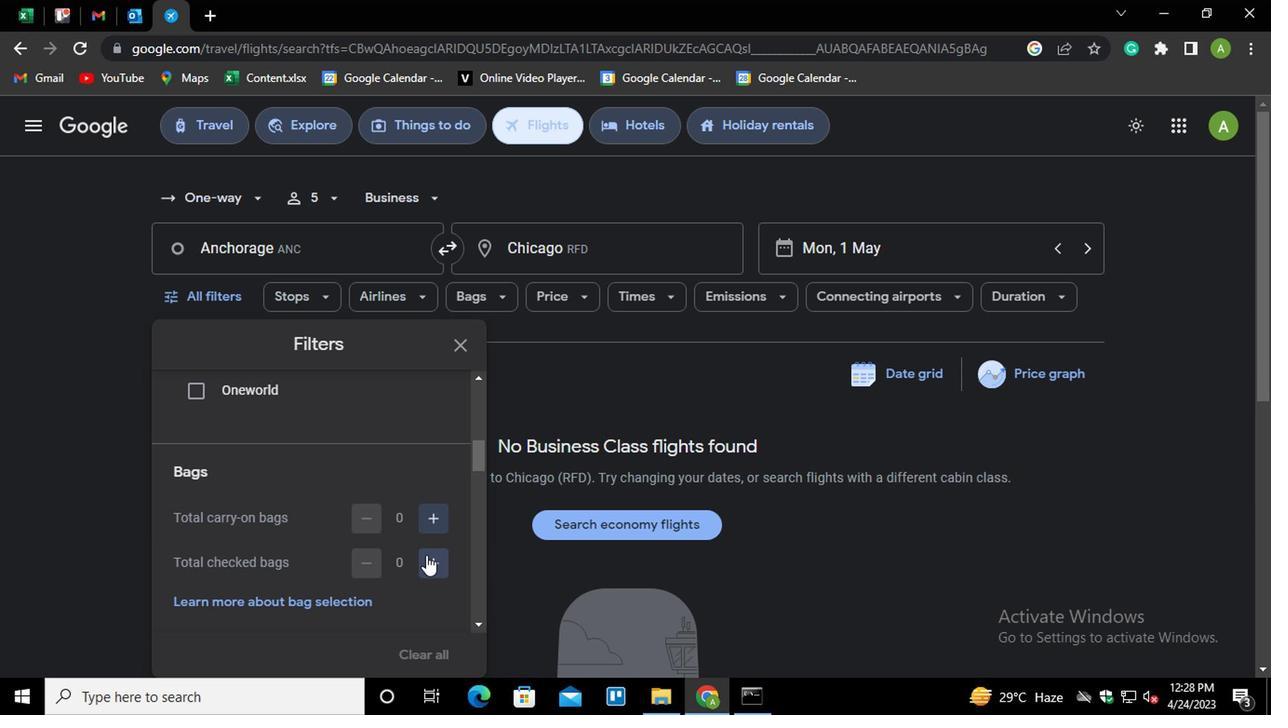 
Action: Mouse pressed left at (424, 559)
Screenshot: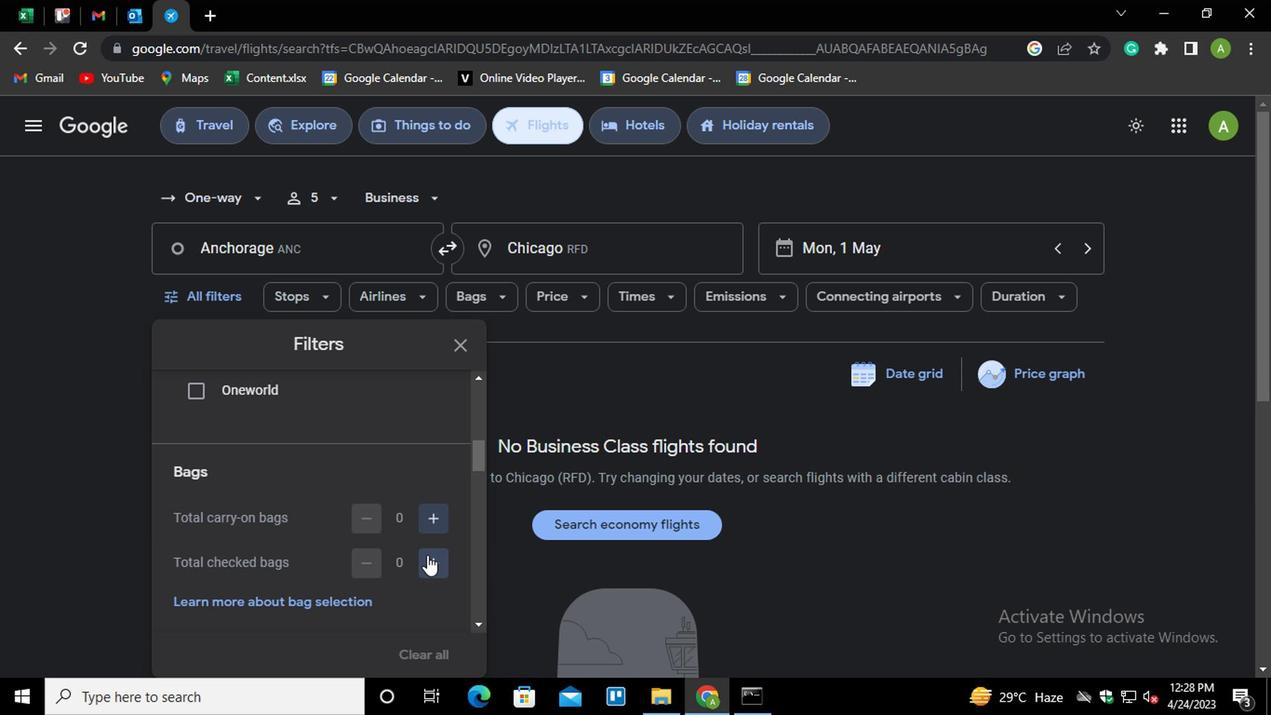 
Action: Mouse moved to (423, 560)
Screenshot: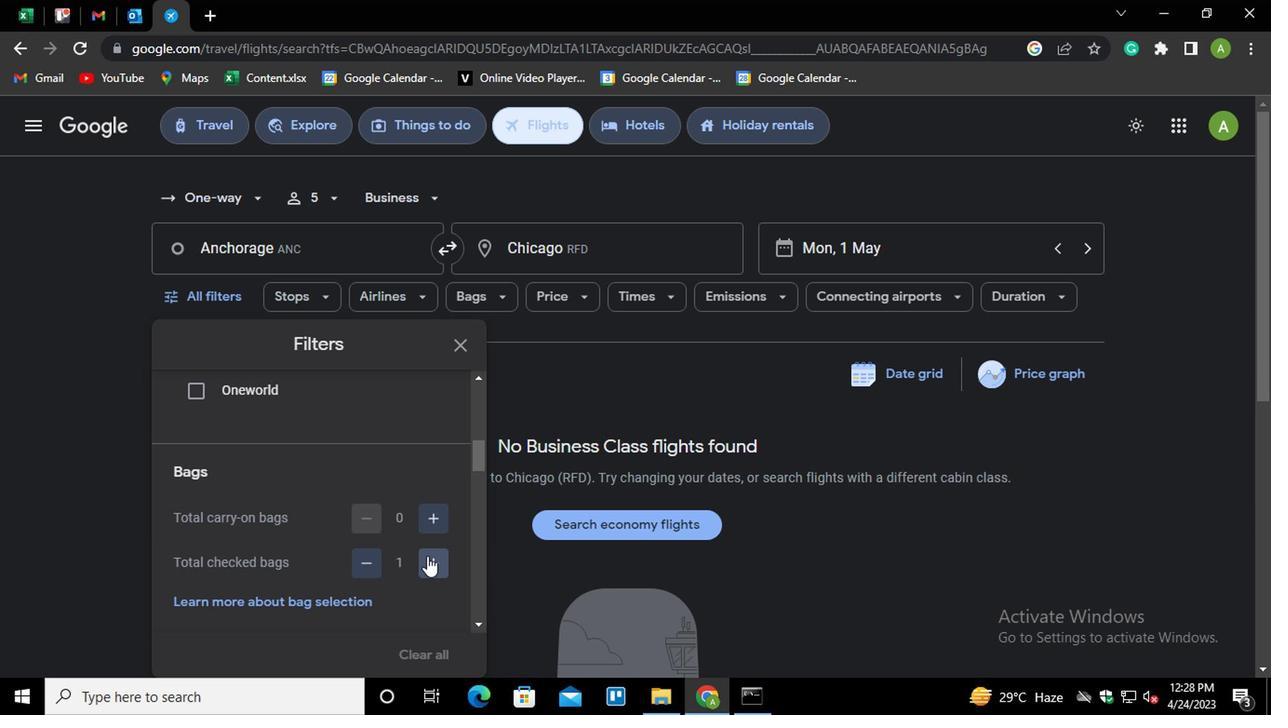 
Action: Mouse pressed left at (423, 560)
Screenshot: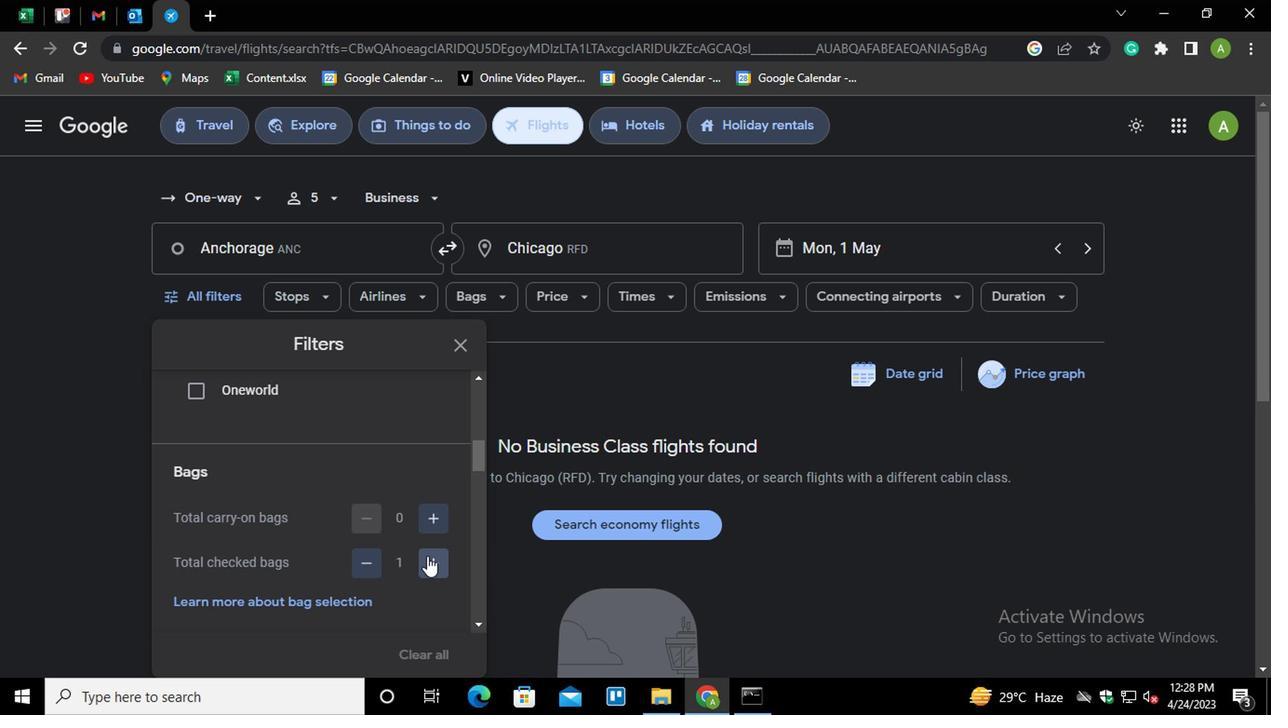 
Action: Mouse pressed left at (423, 560)
Screenshot: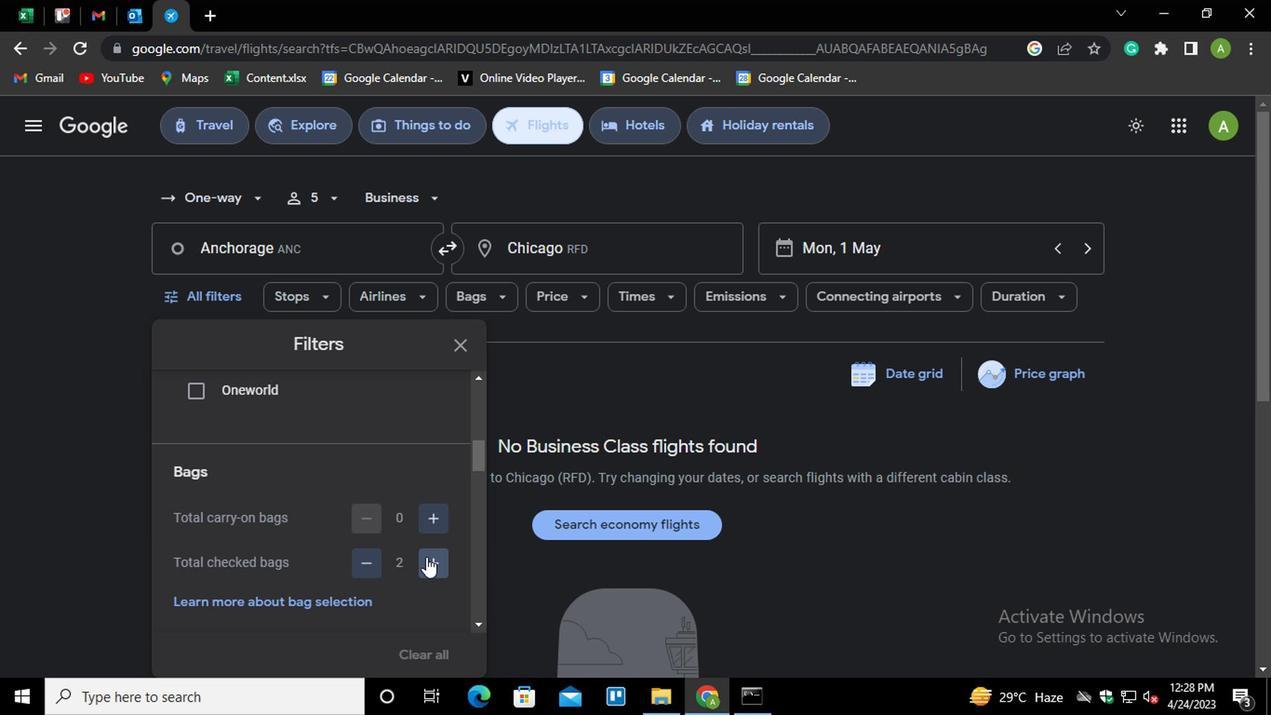 
Action: Mouse pressed left at (423, 560)
Screenshot: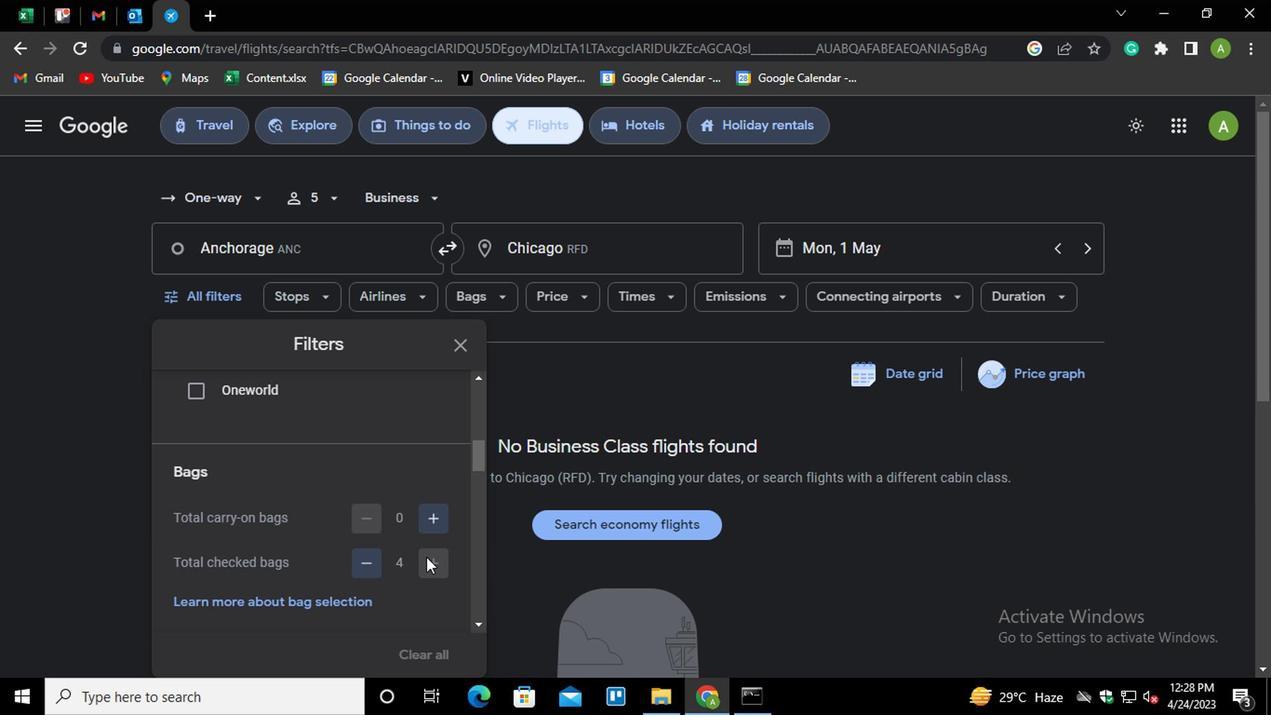 
Action: Mouse moved to (421, 573)
Screenshot: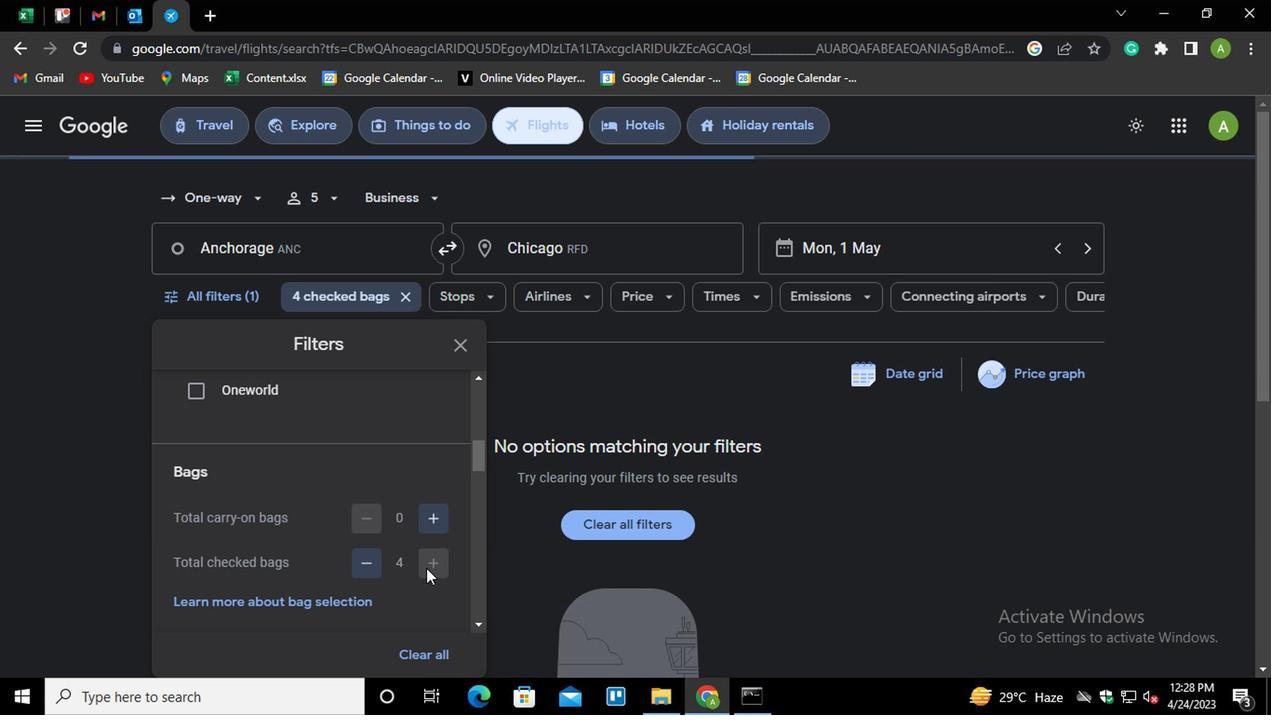 
Action: Mouse scrolled (421, 572) with delta (0, -1)
Screenshot: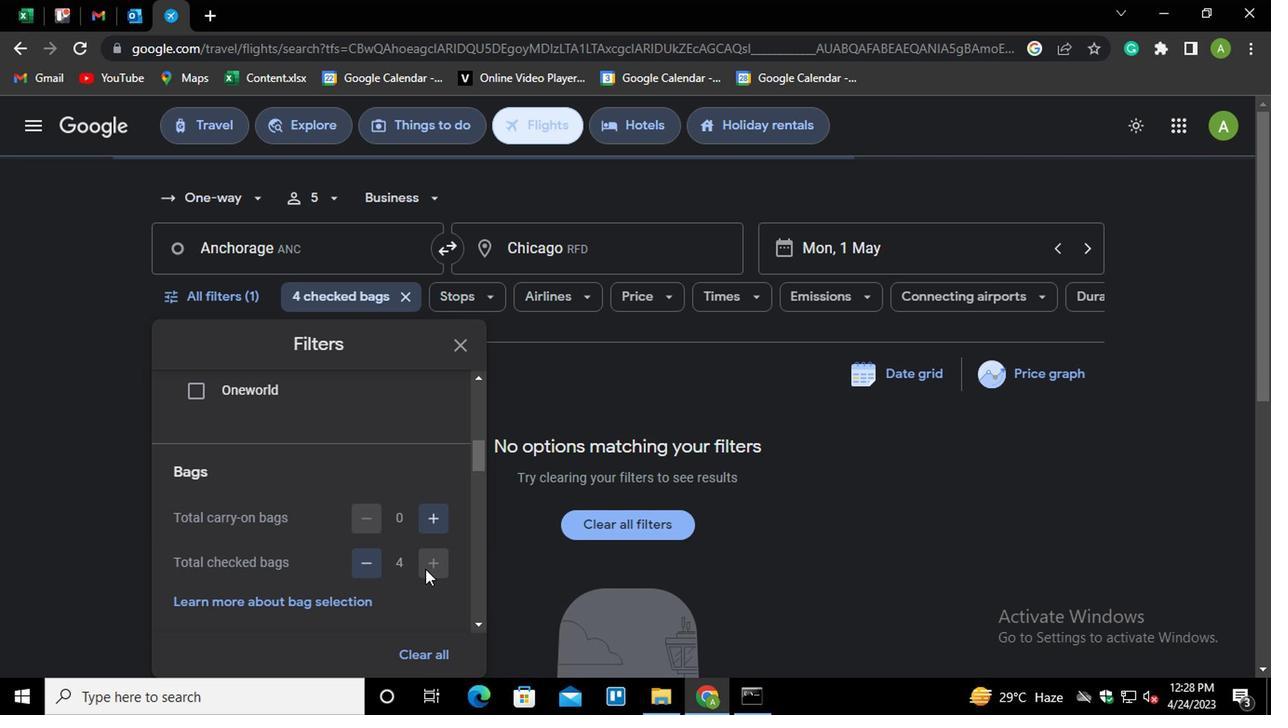
Action: Mouse scrolled (421, 572) with delta (0, -1)
Screenshot: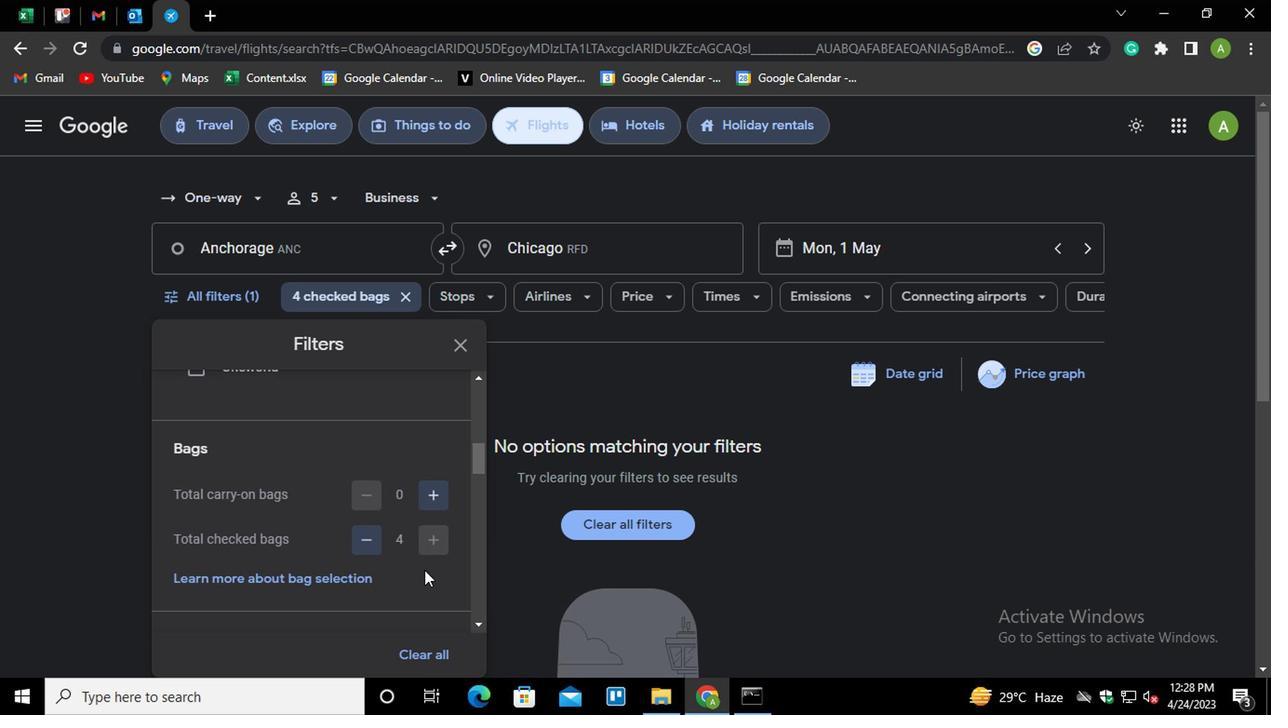 
Action: Mouse moved to (420, 574)
Screenshot: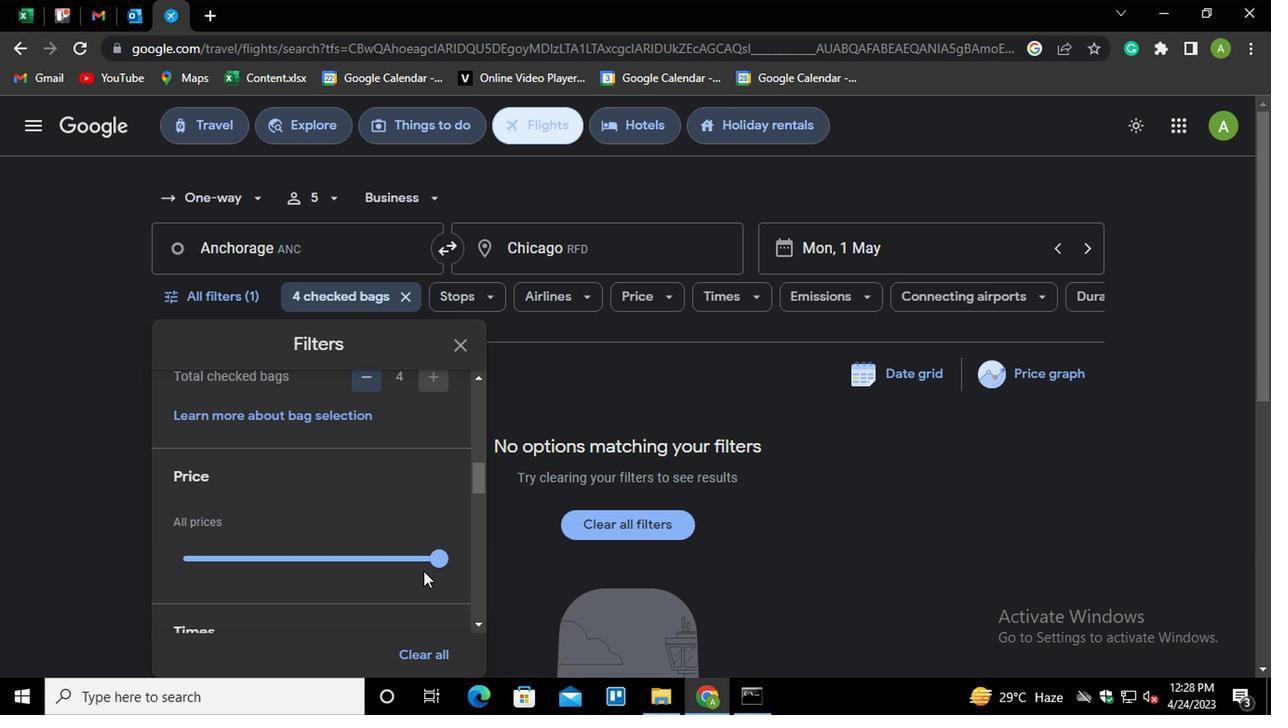
Action: Mouse scrolled (420, 573) with delta (0, 0)
Screenshot: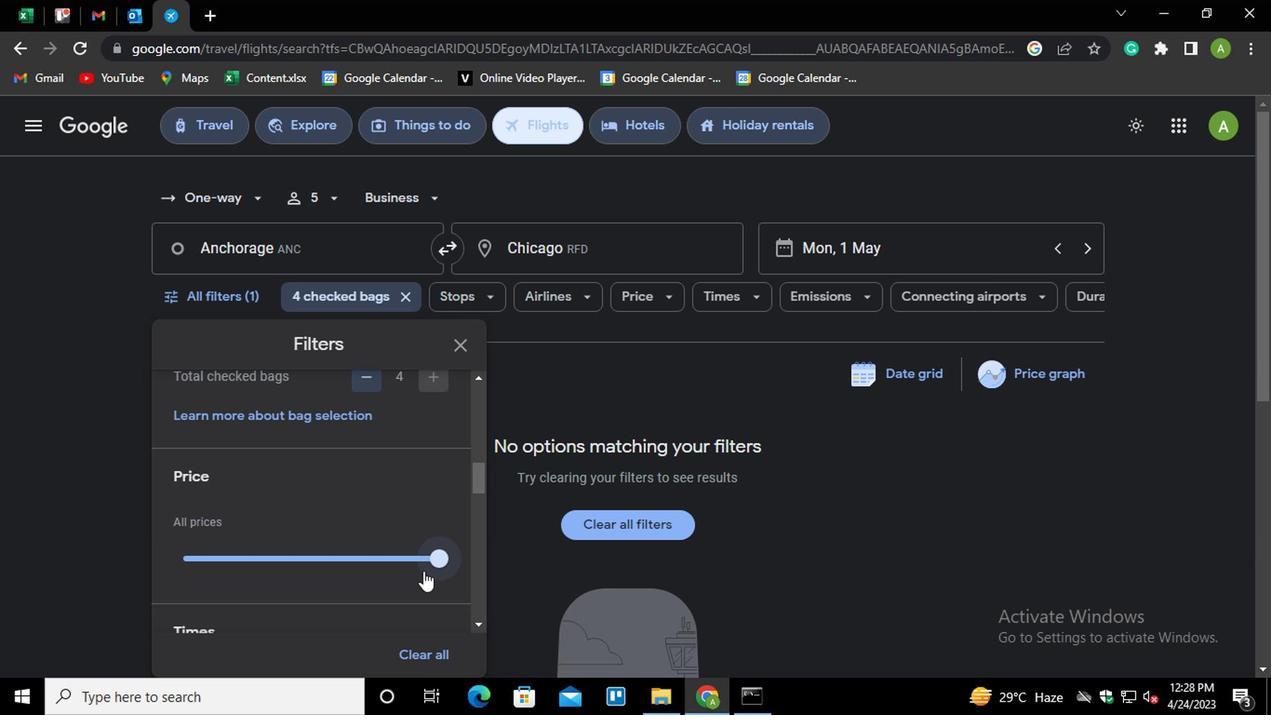 
Action: Mouse moved to (417, 520)
Screenshot: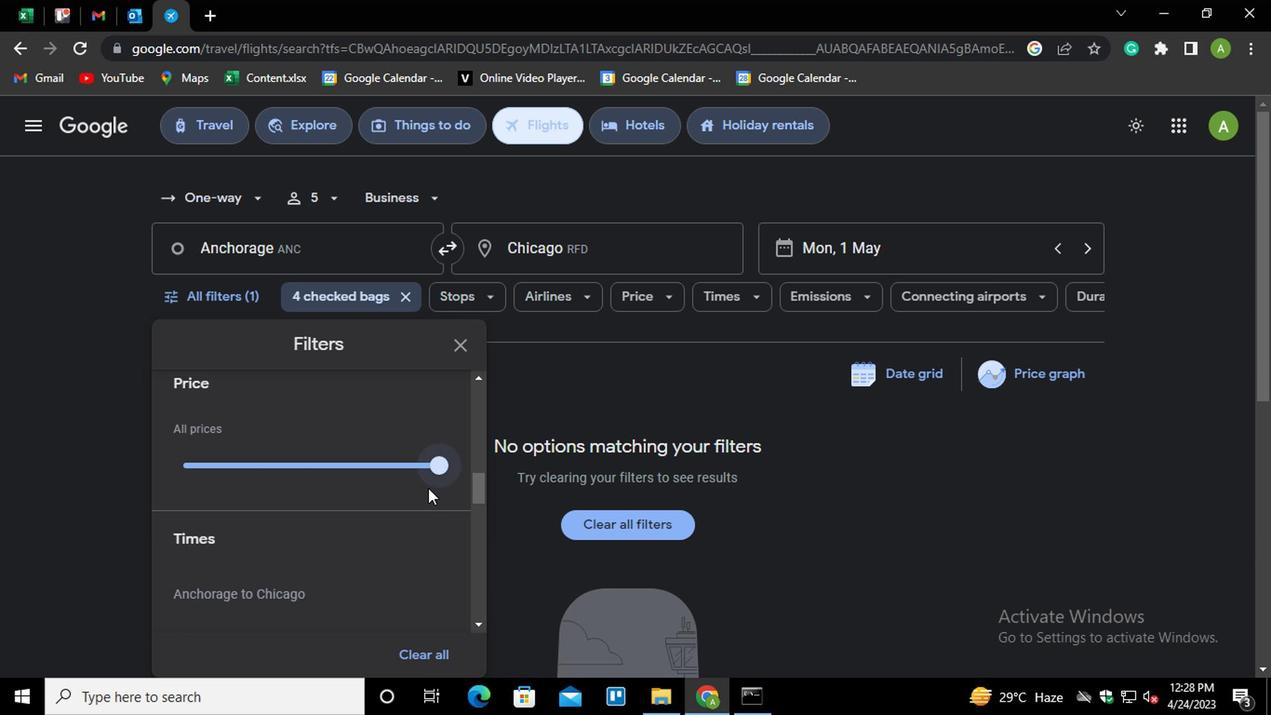 
Action: Mouse scrolled (417, 519) with delta (0, -1)
Screenshot: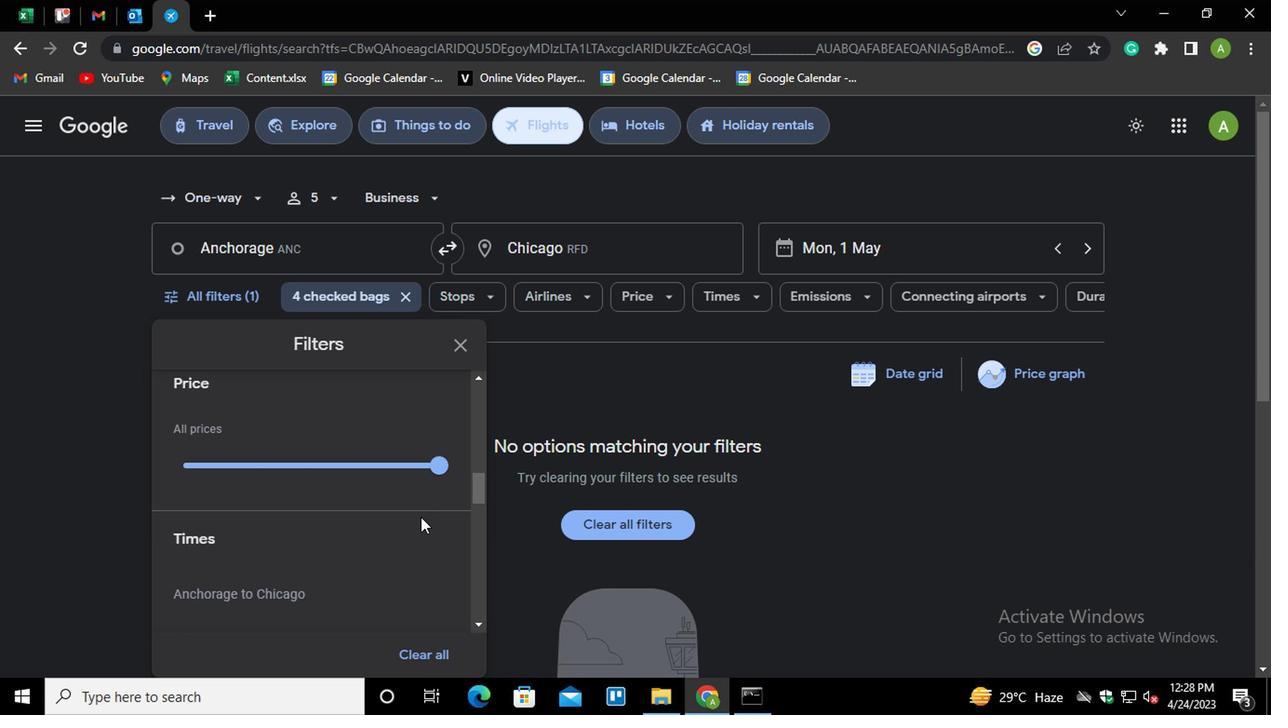 
Action: Mouse scrolled (417, 519) with delta (0, -1)
Screenshot: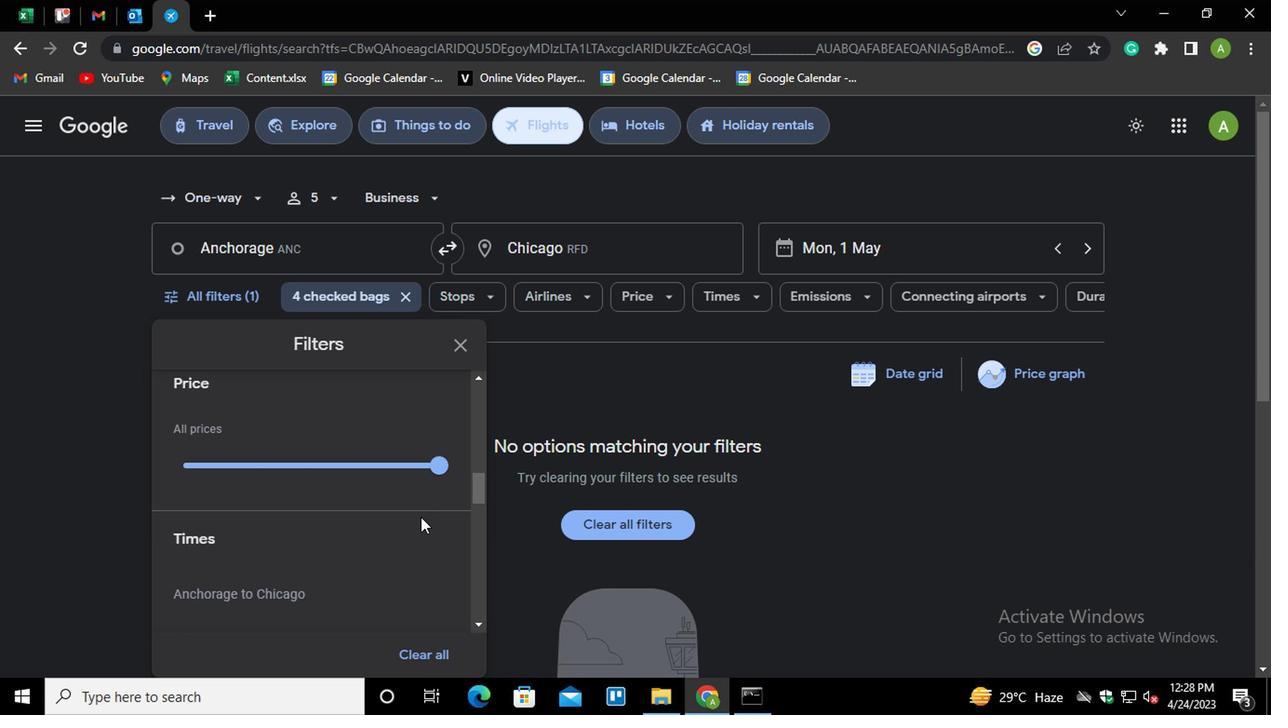 
Action: Mouse scrolled (417, 519) with delta (0, -1)
Screenshot: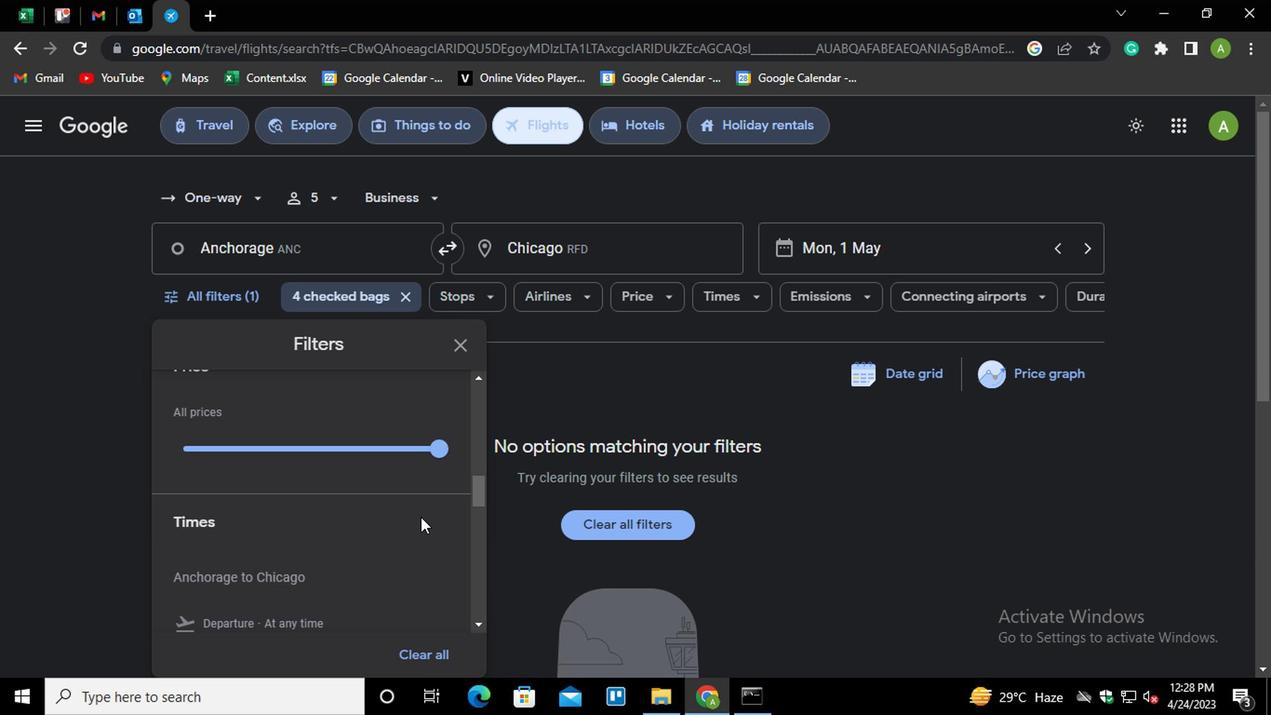 
Action: Mouse scrolled (417, 521) with delta (0, 0)
Screenshot: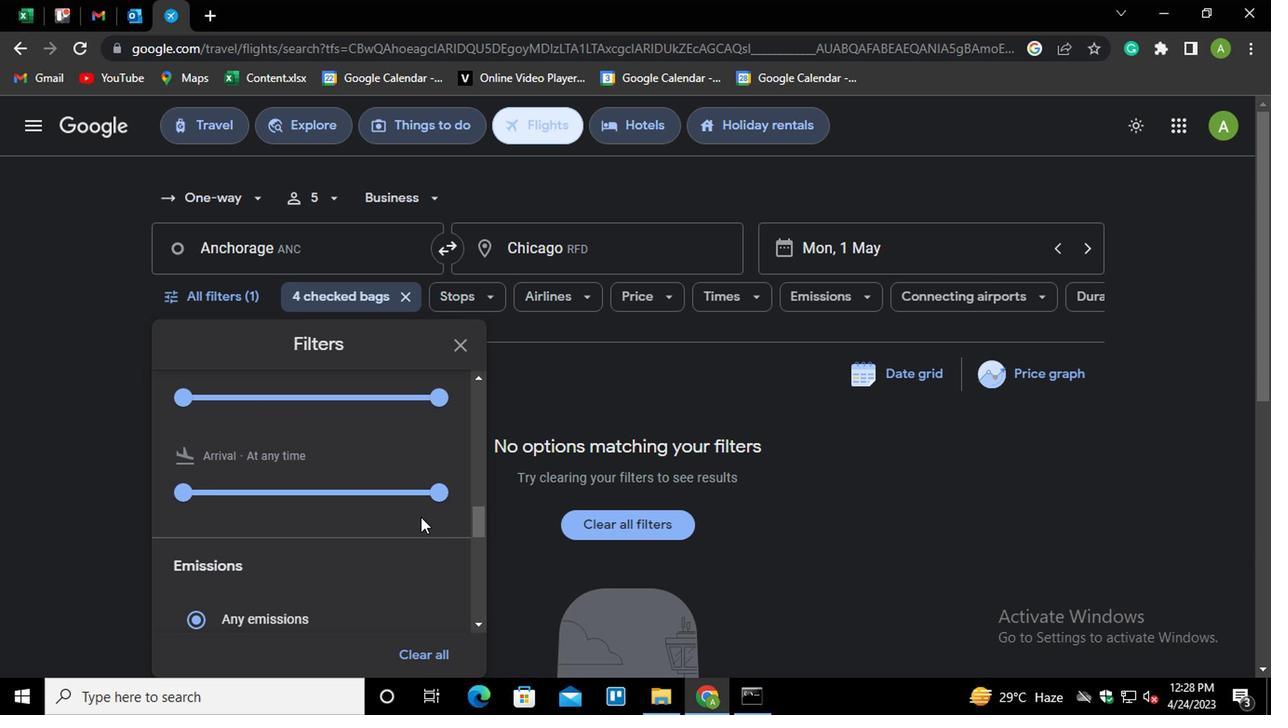 
Action: Mouse scrolled (417, 521) with delta (0, 0)
Screenshot: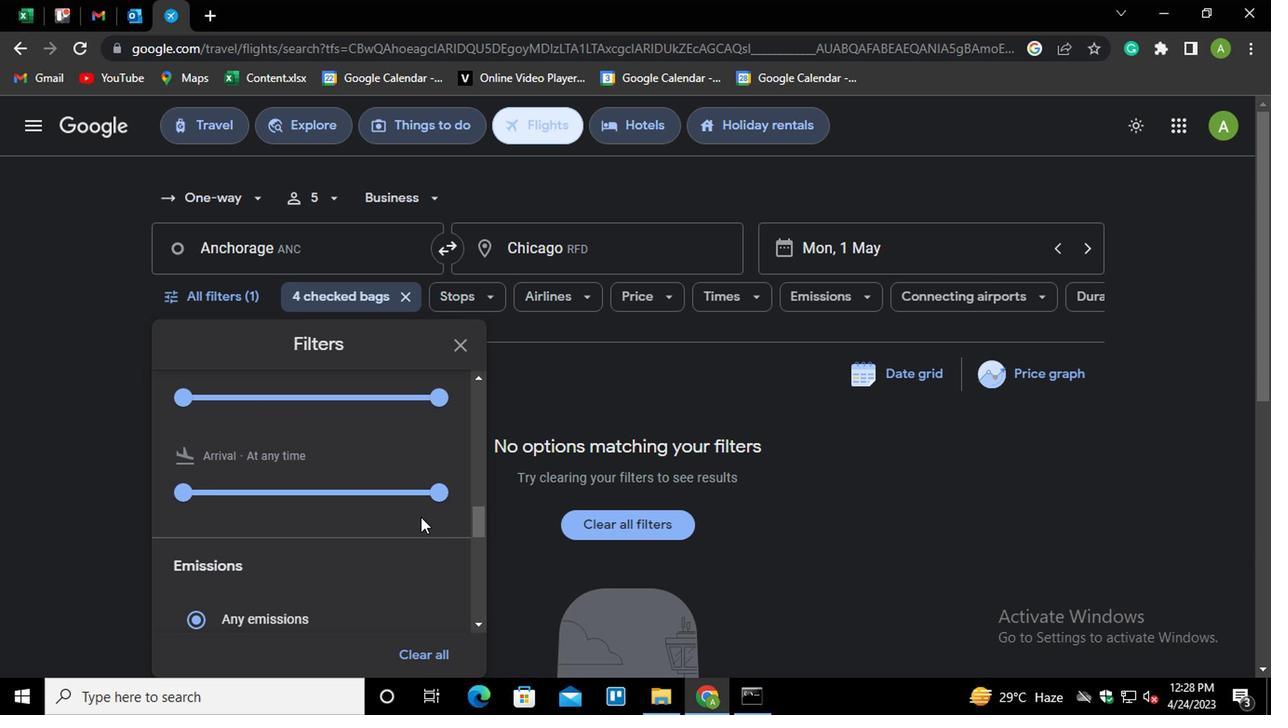 
Action: Mouse moved to (394, 590)
Screenshot: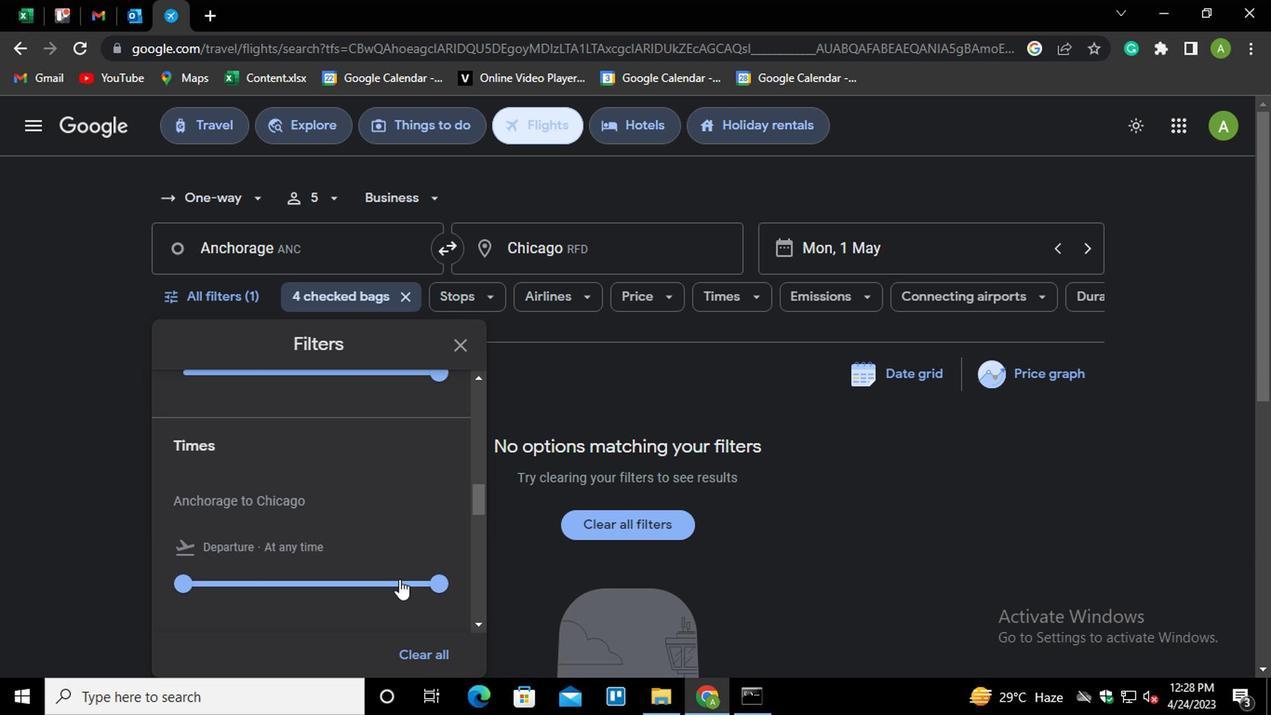 
Action: Mouse pressed left at (394, 590)
Screenshot: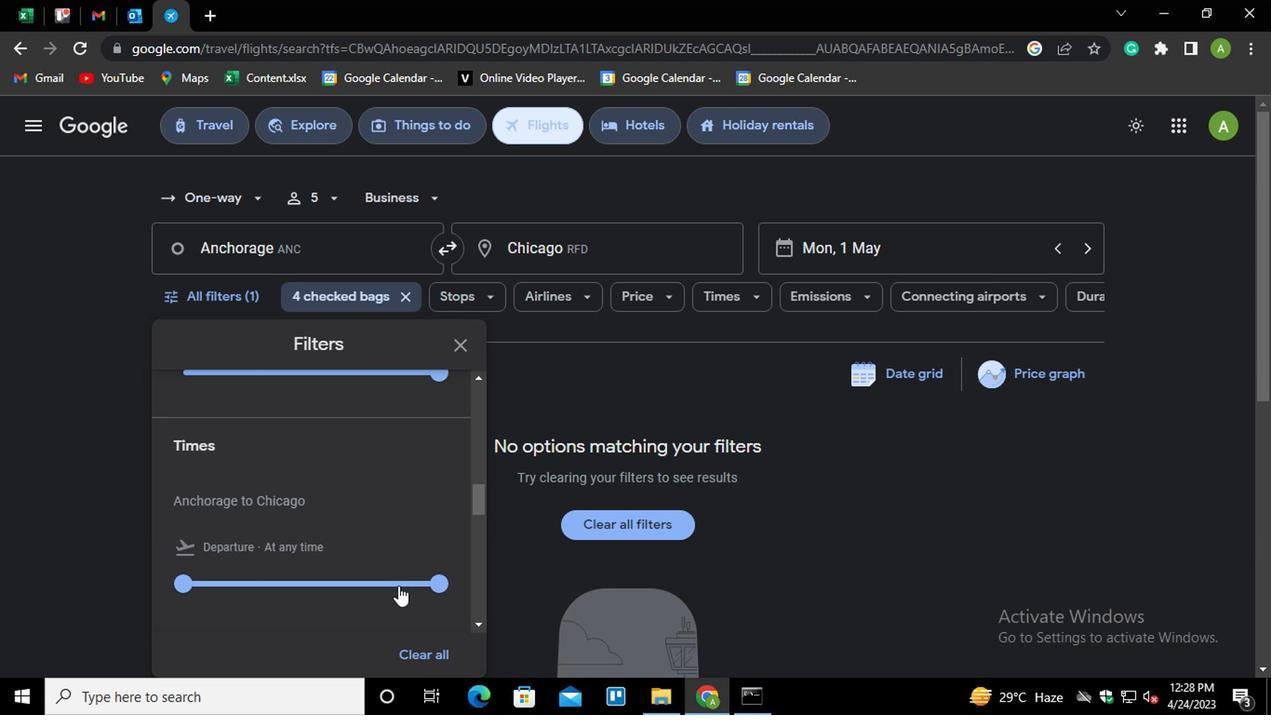 
Action: Mouse moved to (392, 588)
Screenshot: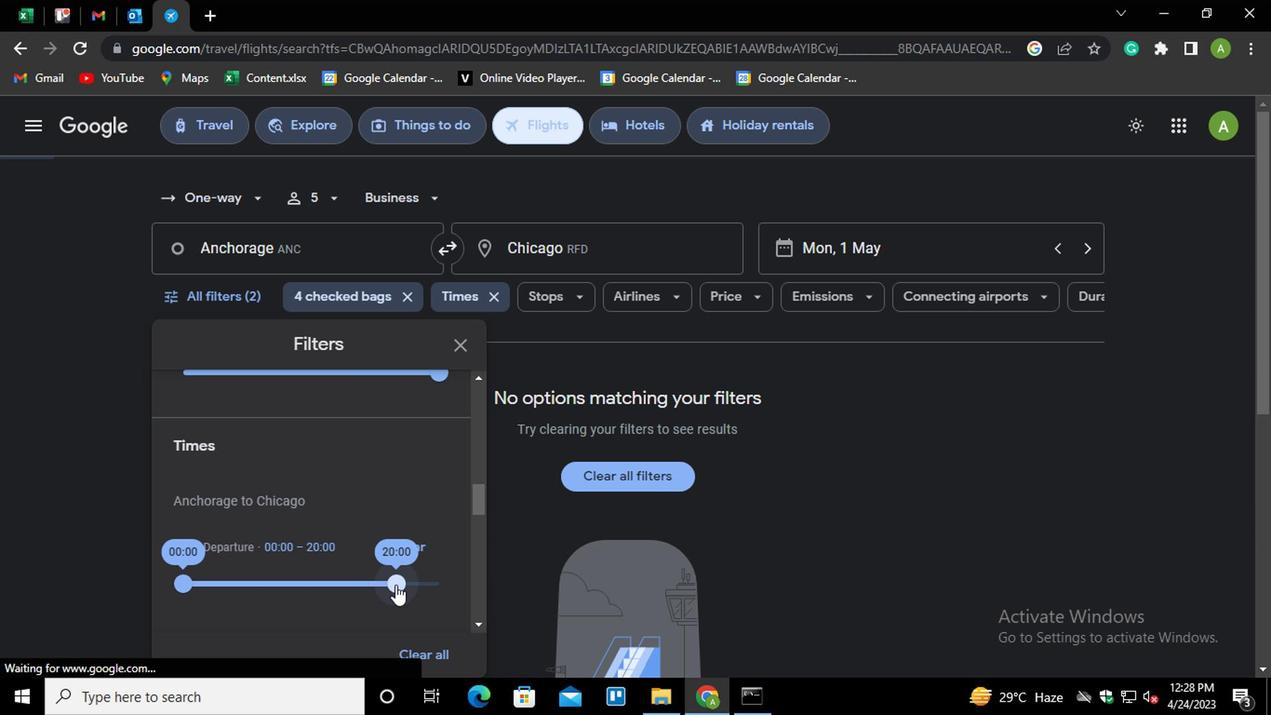 
Action: Mouse pressed left at (392, 588)
Screenshot: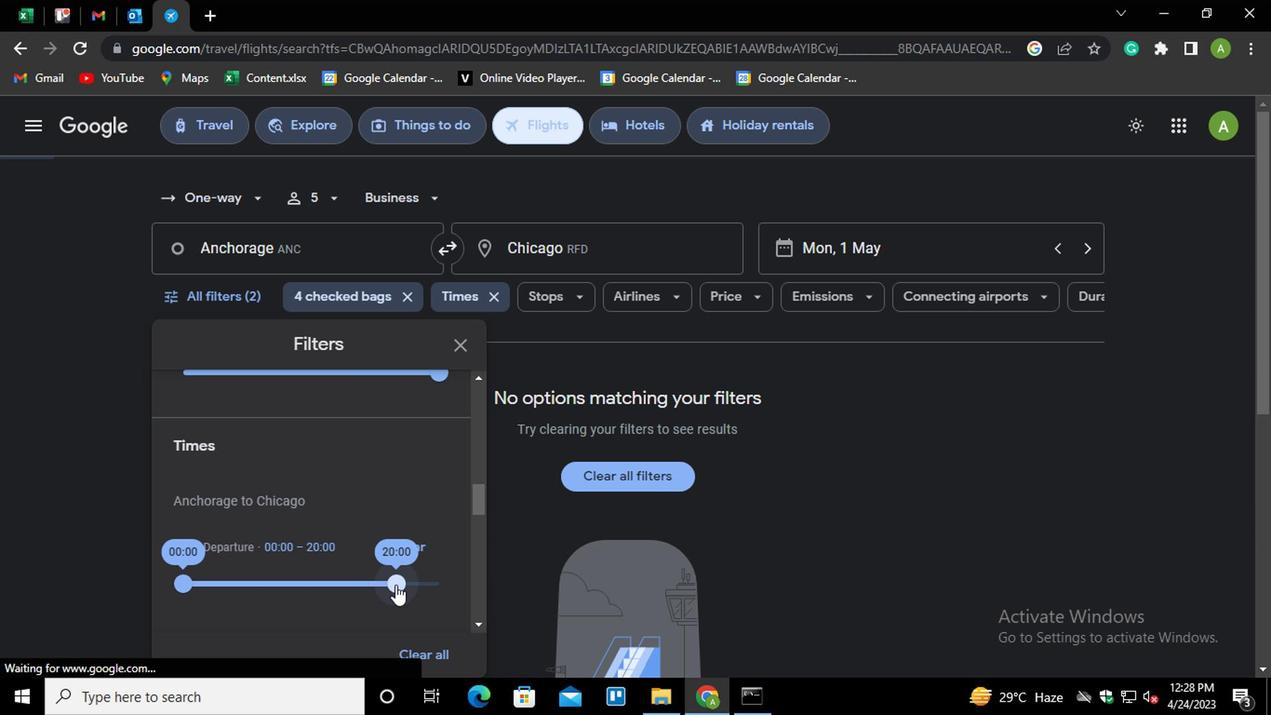 
Action: Mouse moved to (173, 585)
Screenshot: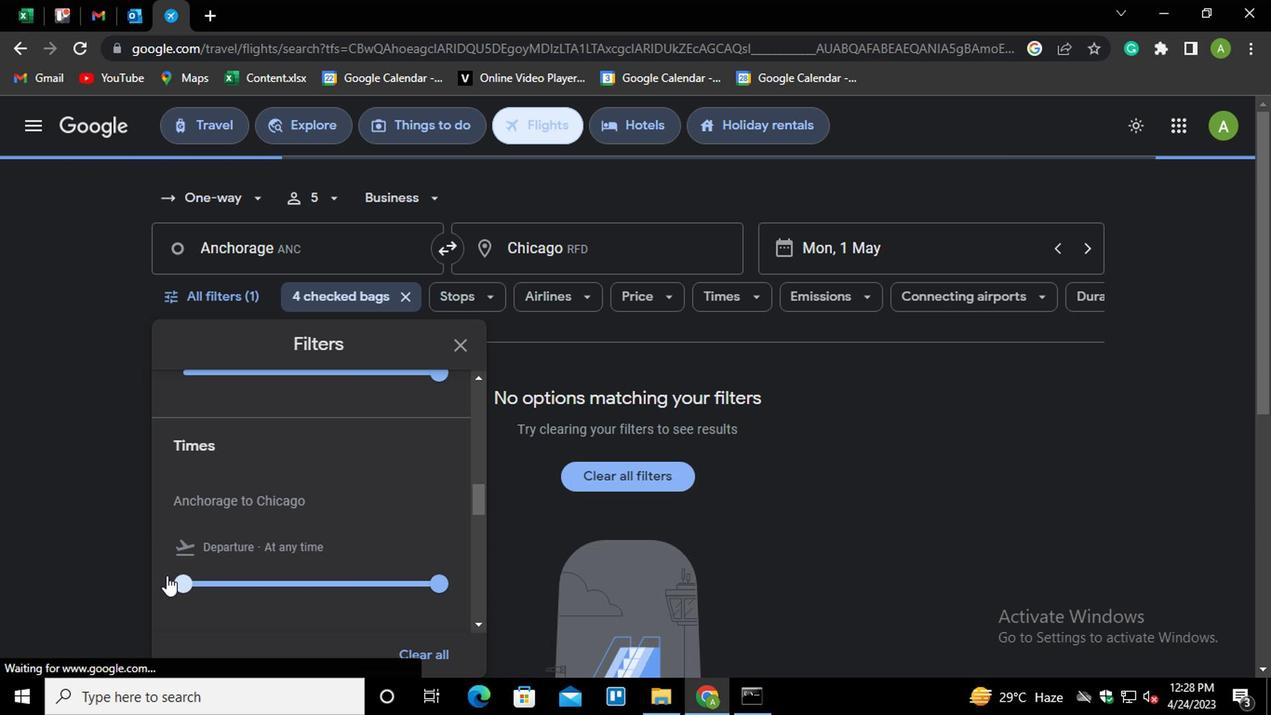 
Action: Mouse pressed left at (173, 585)
Screenshot: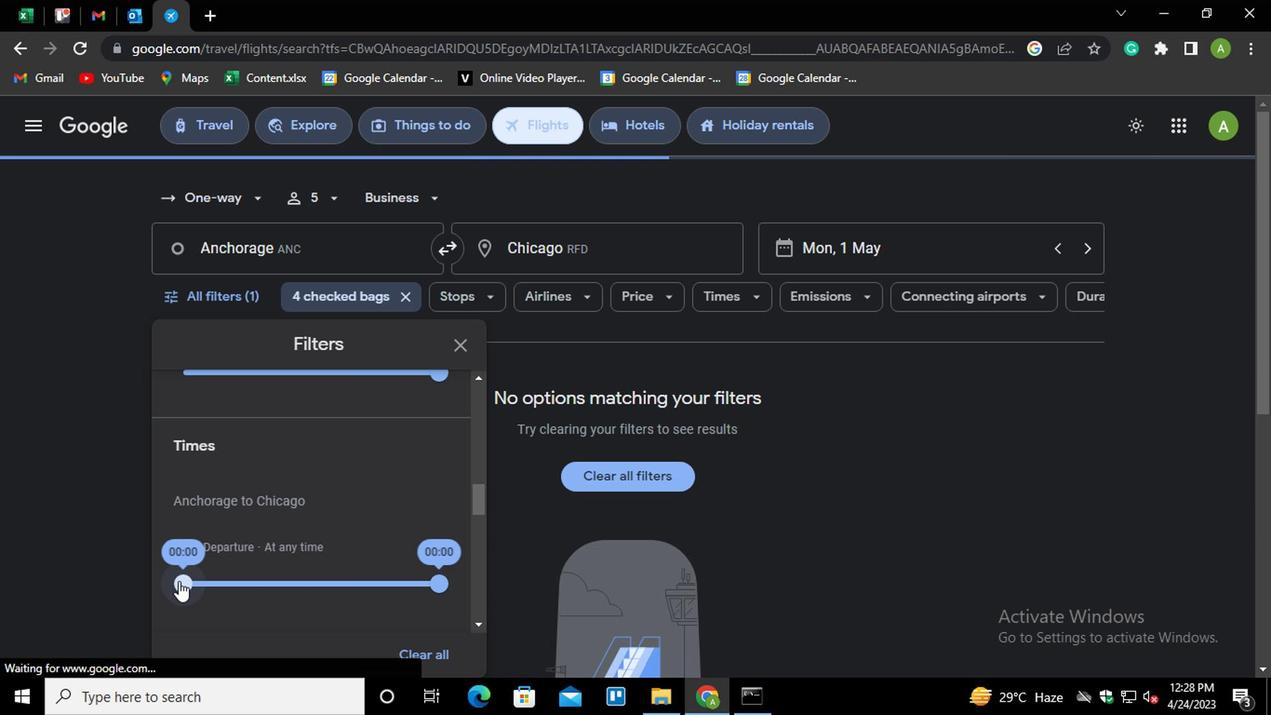 
Action: Mouse moved to (400, 519)
Screenshot: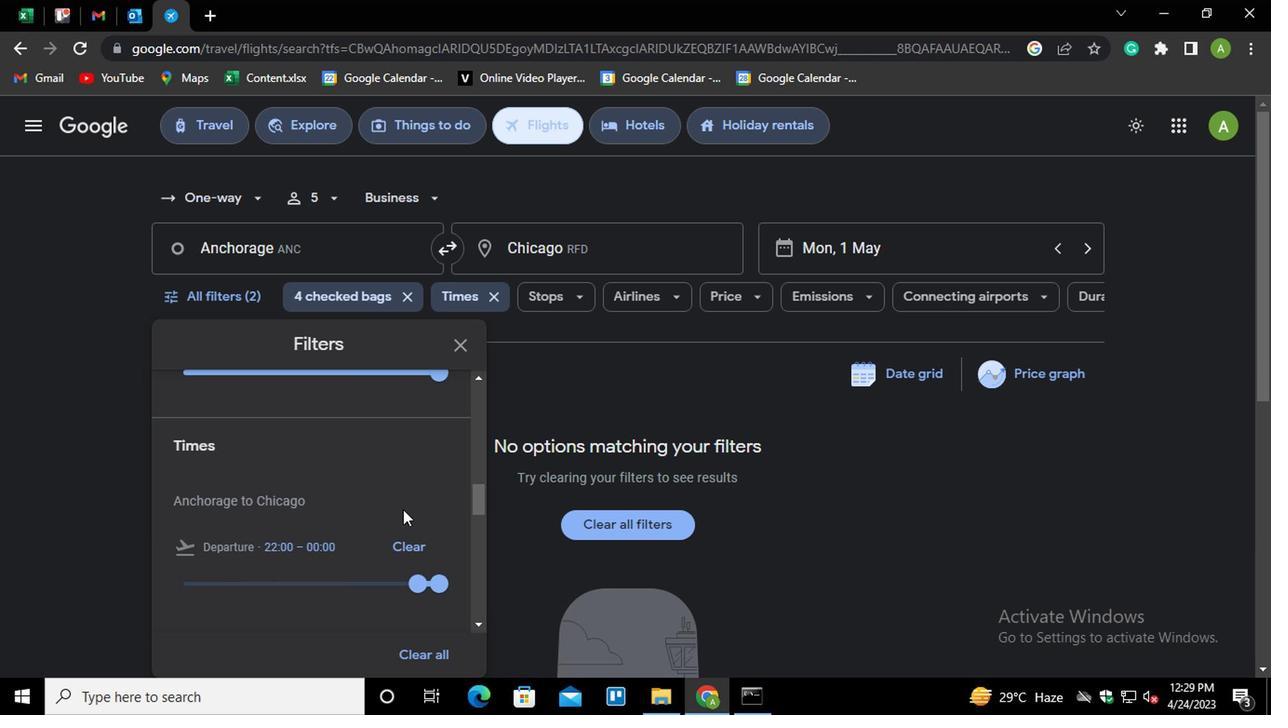 
Action: Mouse scrolled (400, 518) with delta (0, 0)
Screenshot: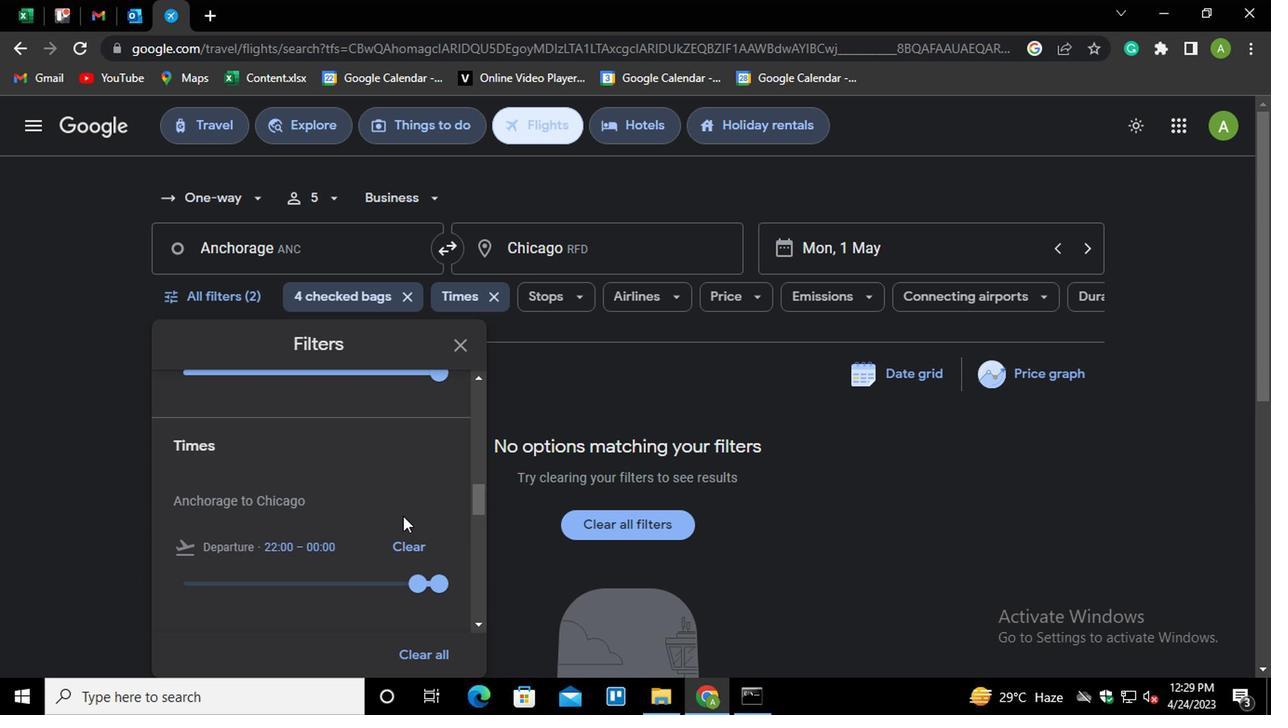 
Action: Mouse scrolled (400, 518) with delta (0, 0)
Screenshot: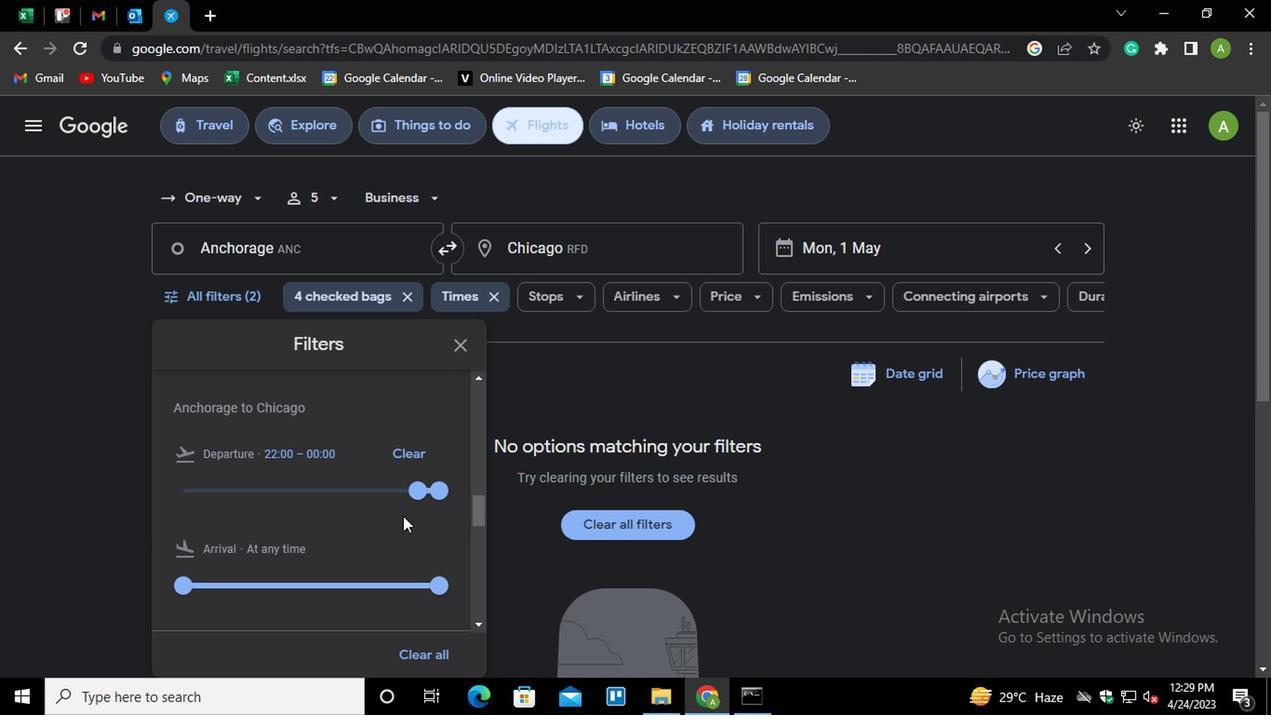 
Action: Mouse scrolled (400, 518) with delta (0, 0)
Screenshot: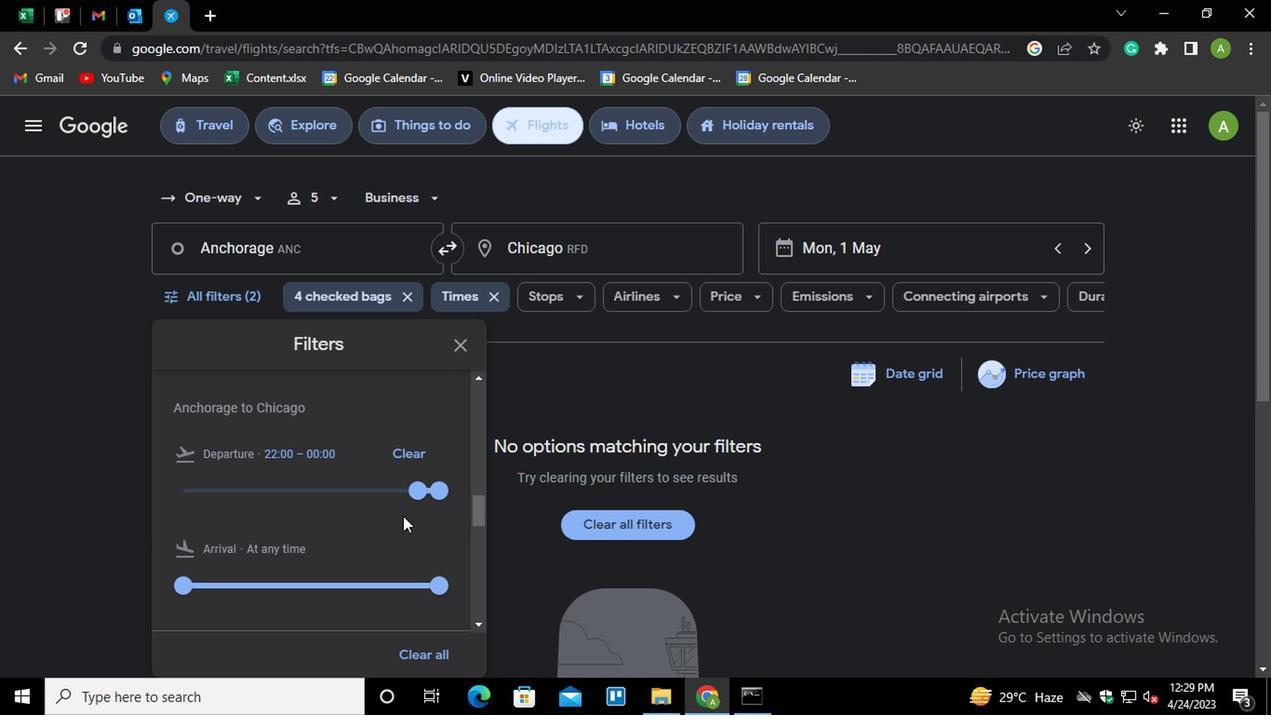 
Action: Mouse moved to (400, 521)
Screenshot: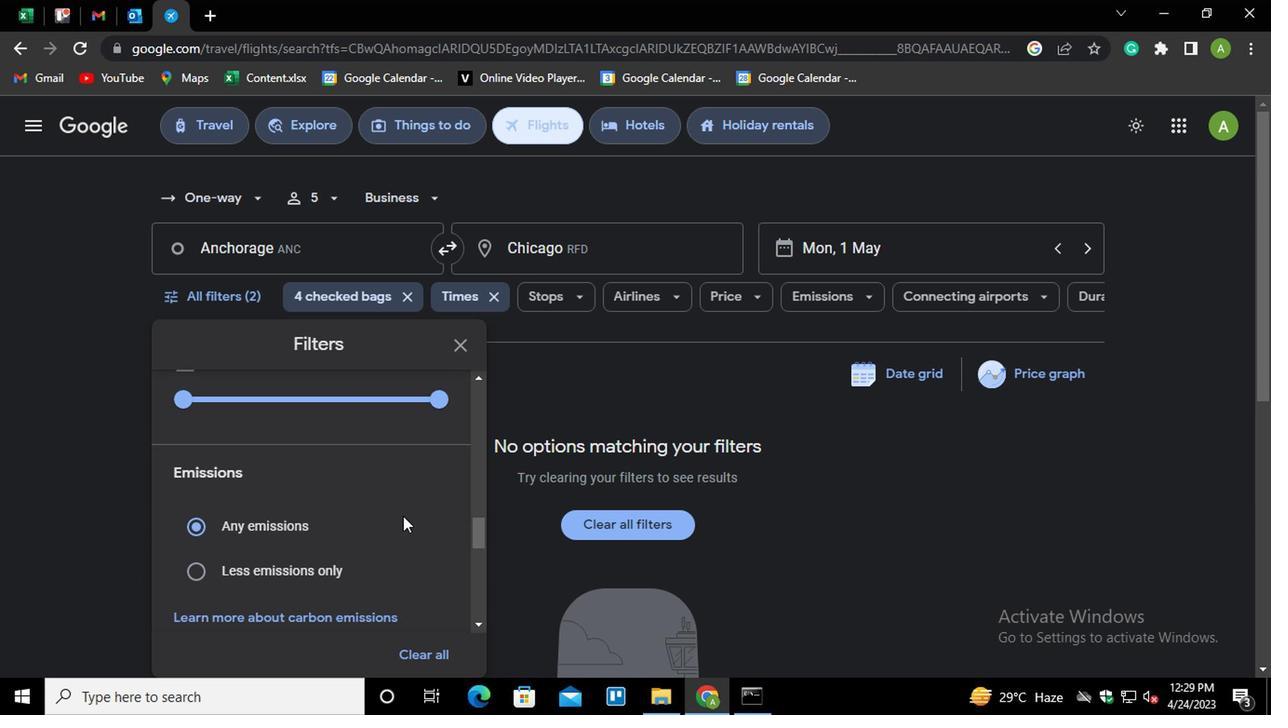 
Action: Mouse scrolled (400, 520) with delta (0, 0)
Screenshot: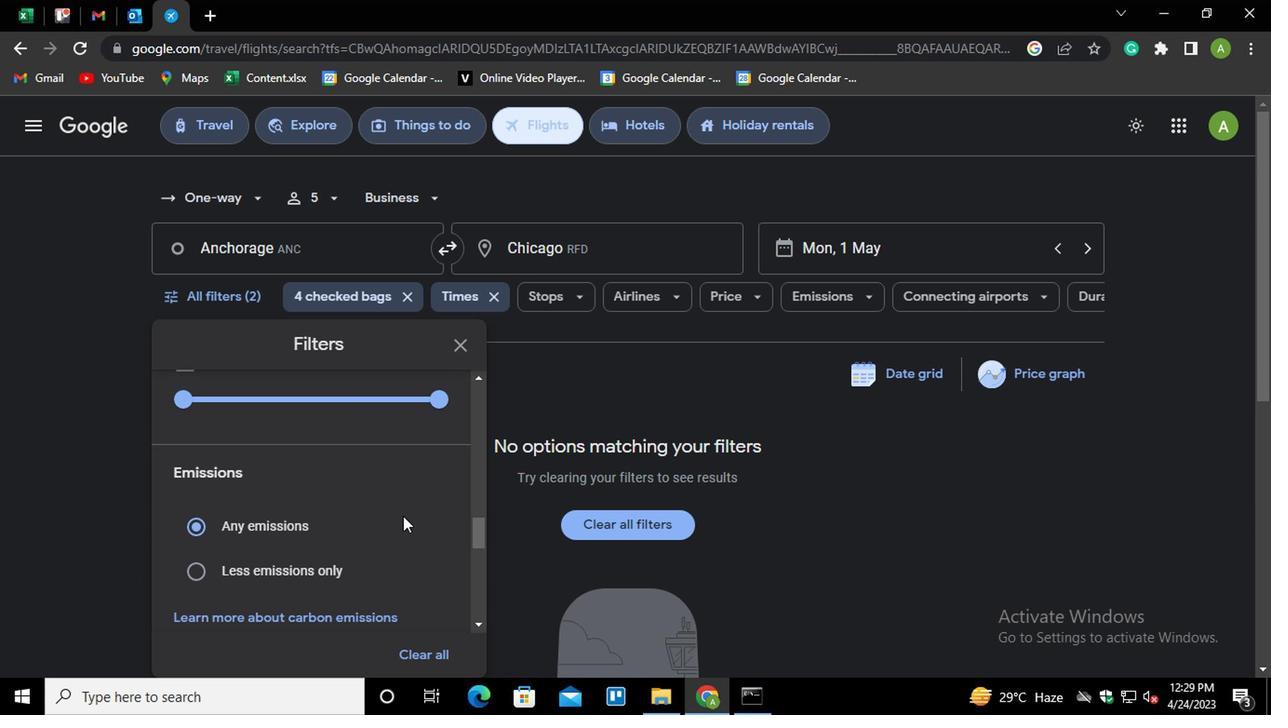 
Action: Mouse moved to (400, 521)
Screenshot: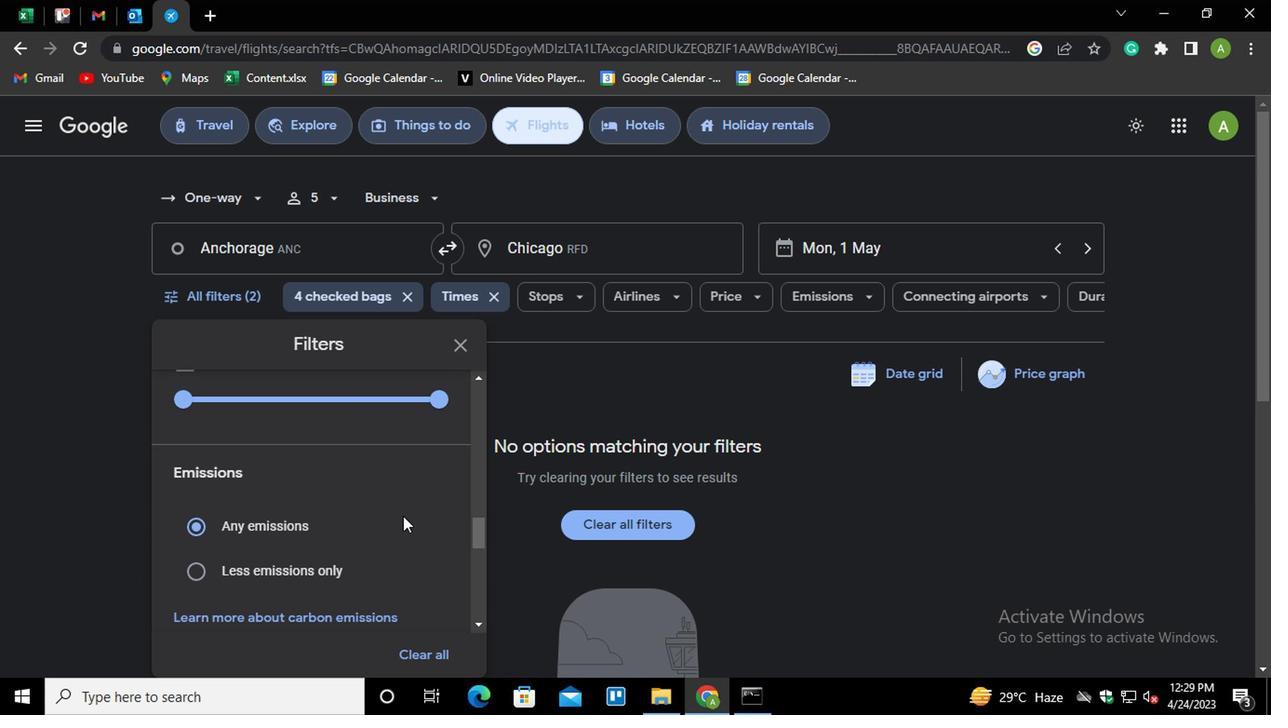 
Action: Mouse scrolled (400, 521) with delta (0, 0)
Screenshot: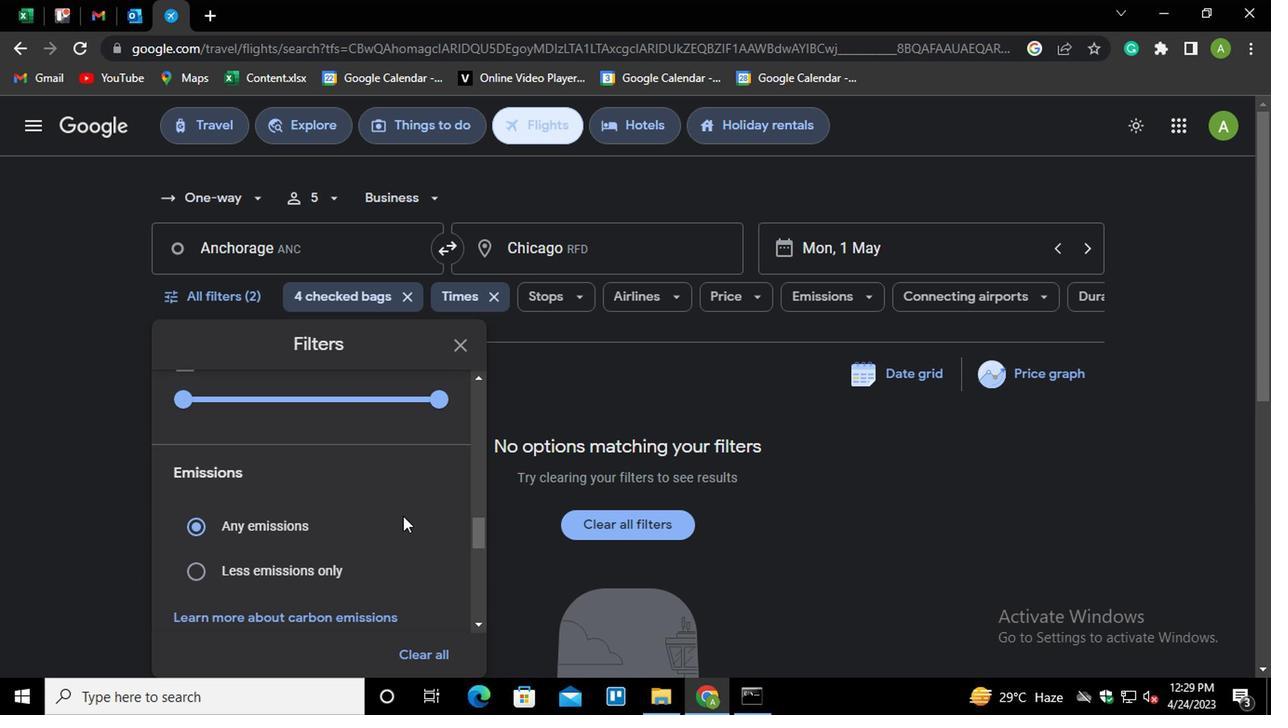 
Action: Mouse scrolled (400, 521) with delta (0, 0)
Screenshot: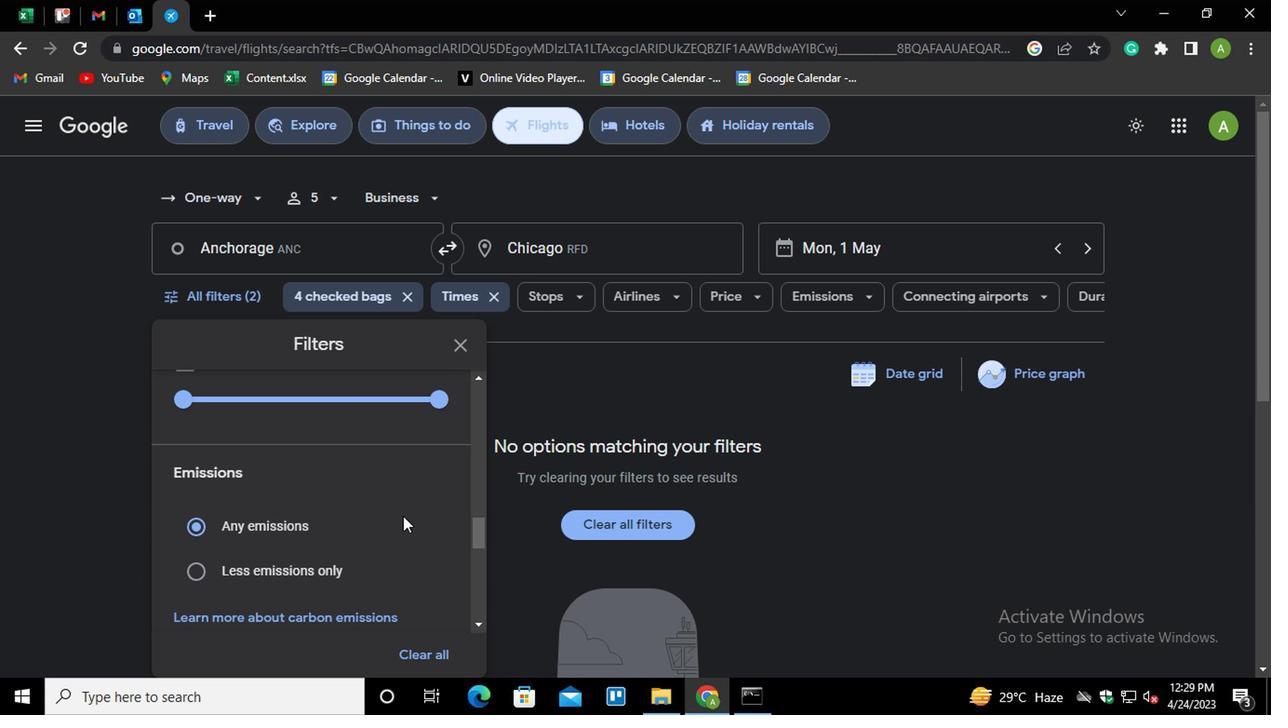 
Action: Mouse moved to (415, 525)
Screenshot: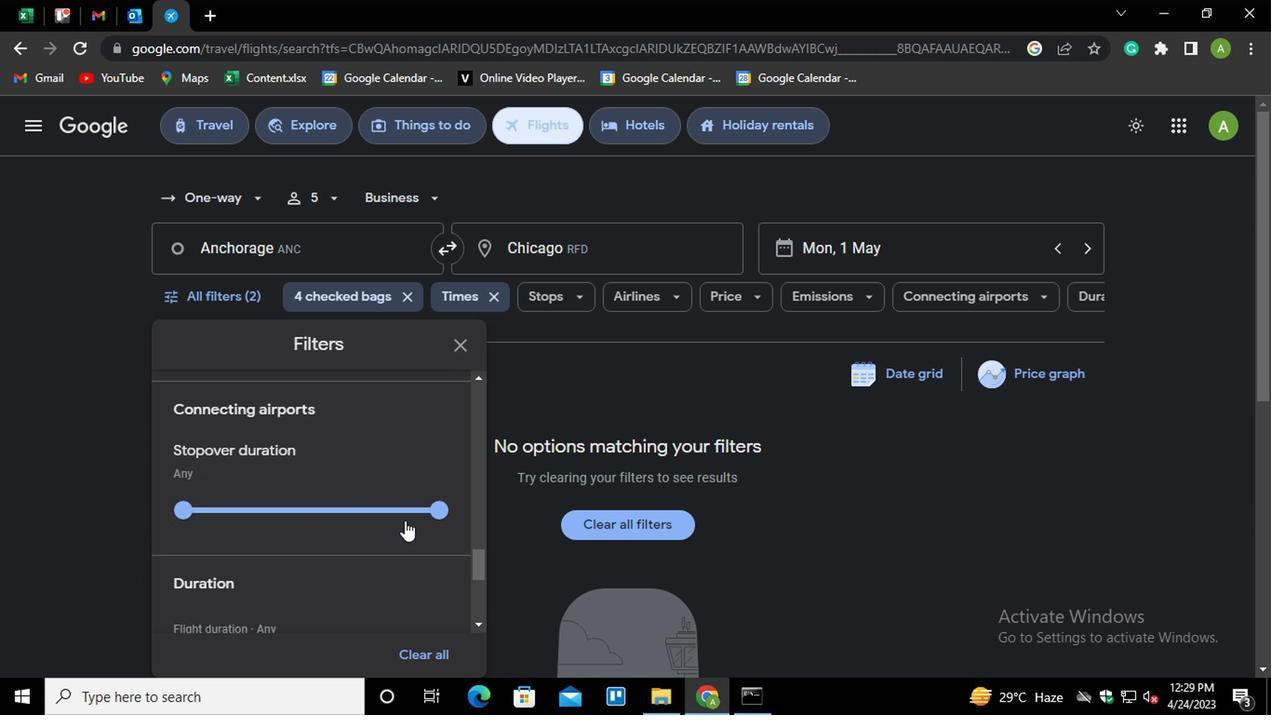 
Action: Mouse scrolled (415, 525) with delta (0, 0)
Screenshot: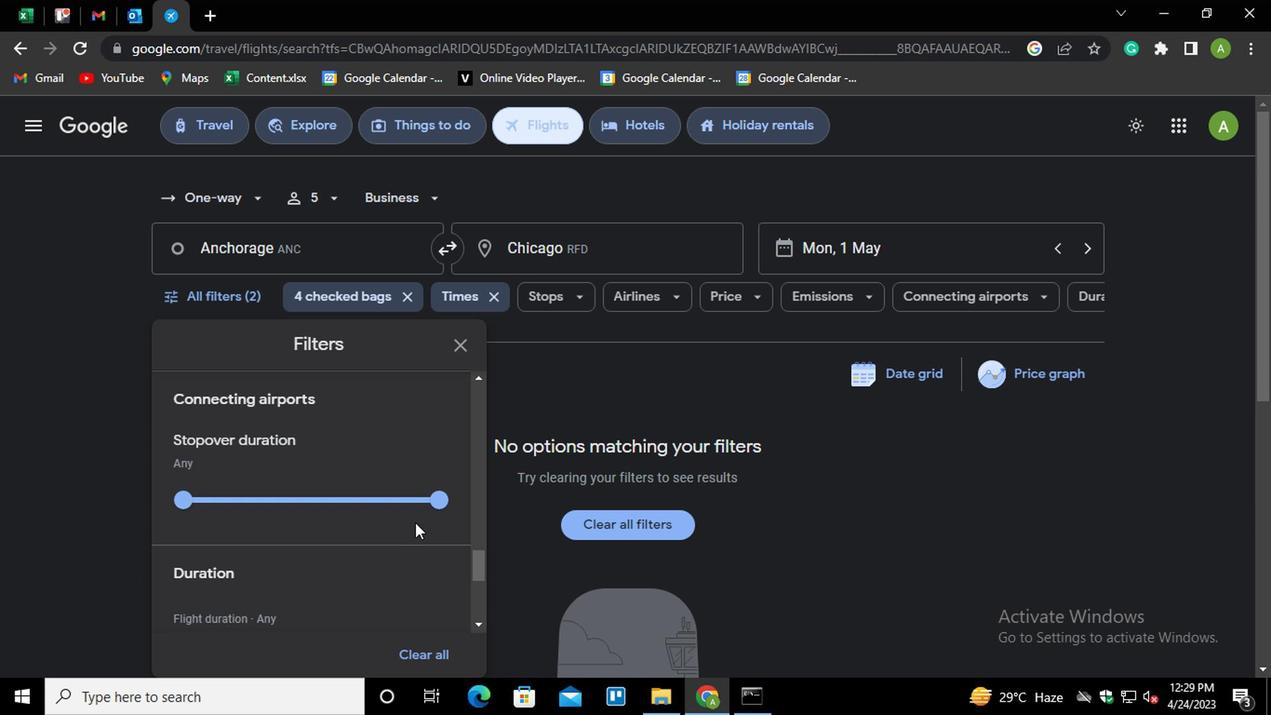
Action: Mouse scrolled (415, 525) with delta (0, 0)
Screenshot: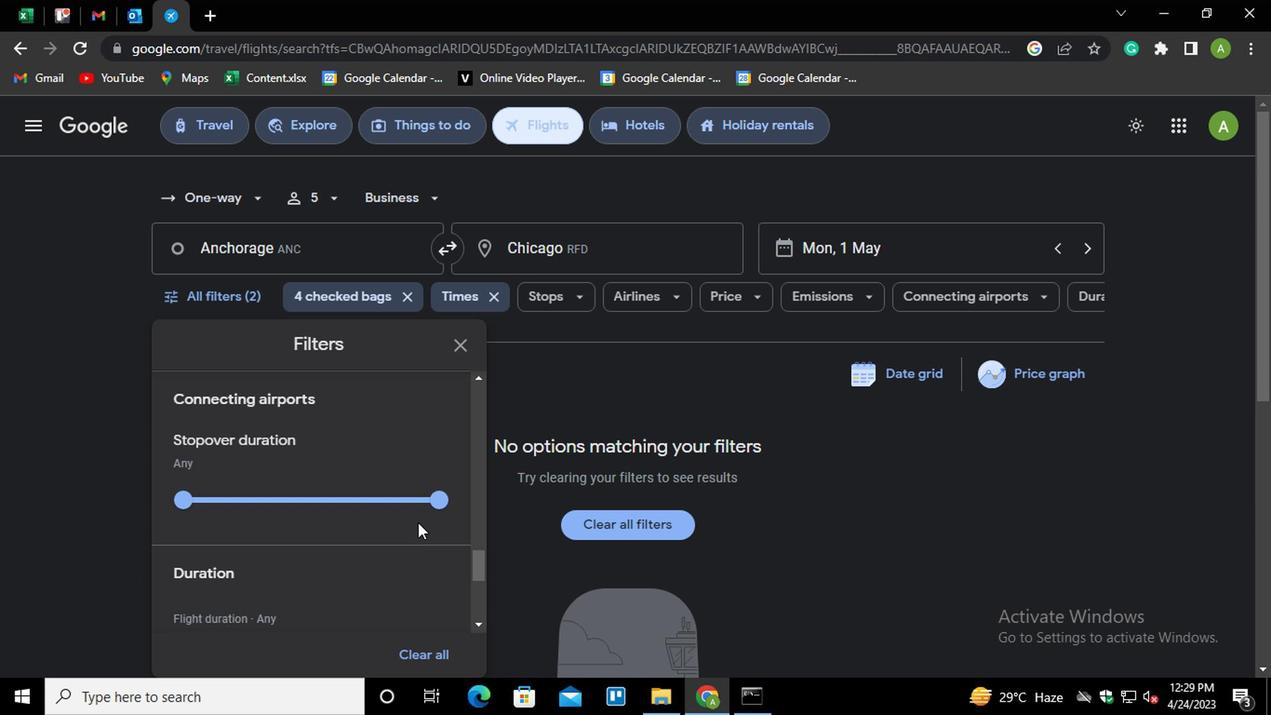 
Action: Mouse scrolled (415, 525) with delta (0, 0)
Screenshot: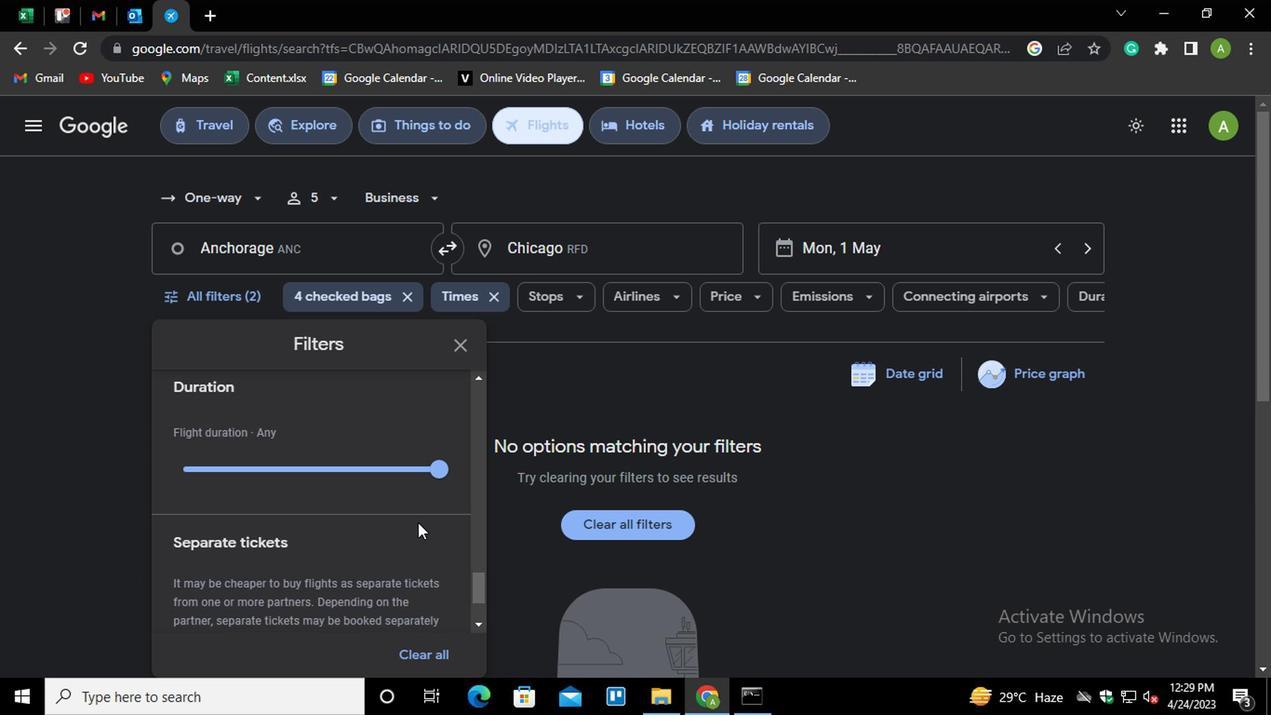 
Action: Mouse scrolled (415, 525) with delta (0, 0)
Screenshot: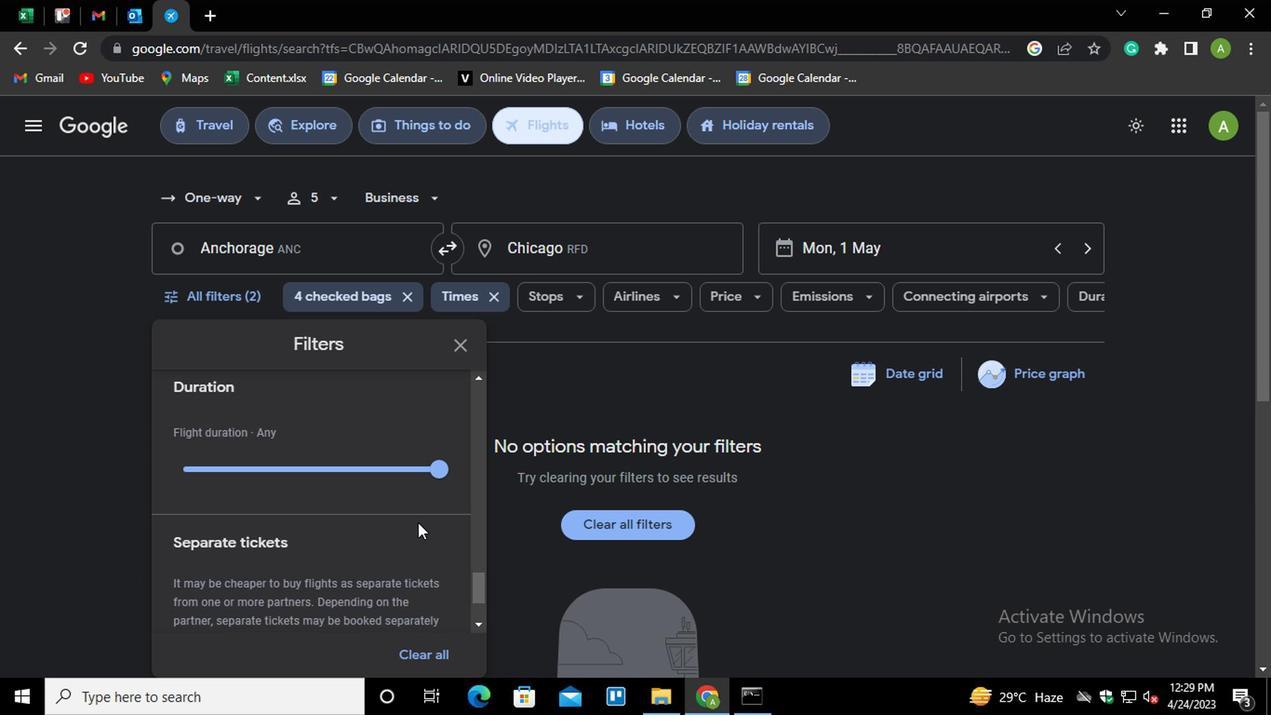 
Action: Mouse scrolled (415, 525) with delta (0, 0)
Screenshot: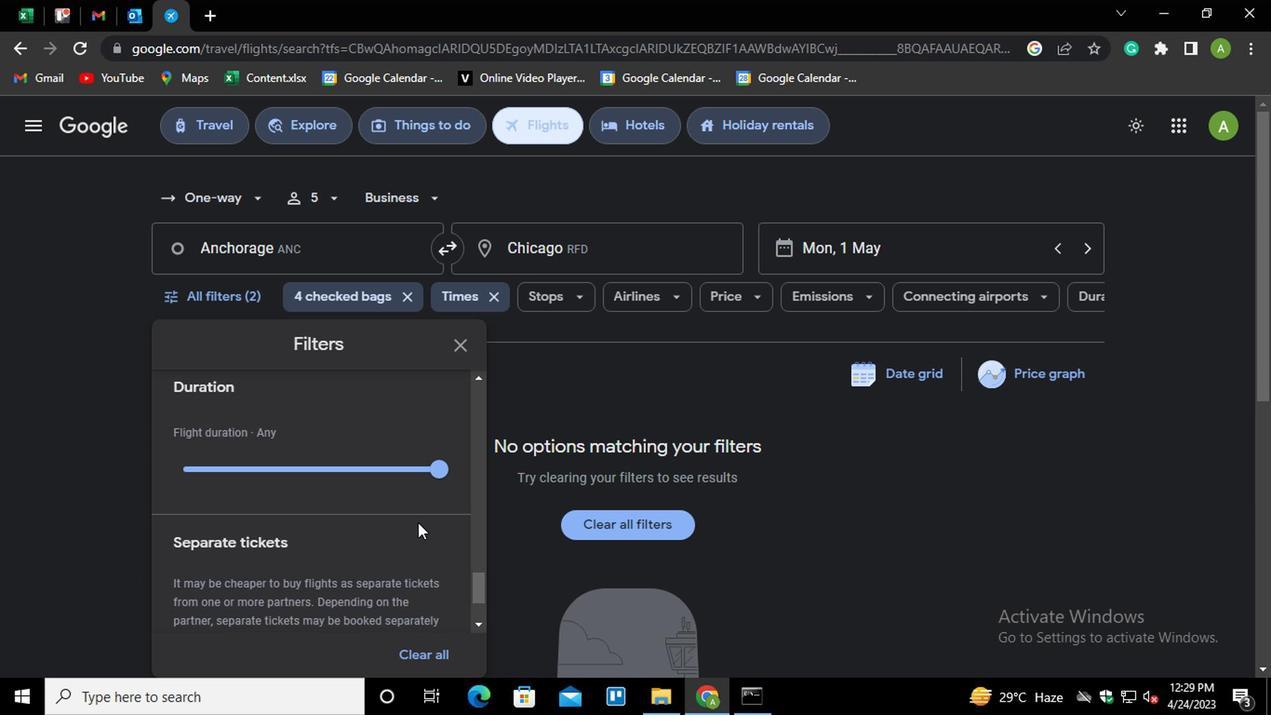 
Action: Mouse scrolled (415, 525) with delta (0, 0)
Screenshot: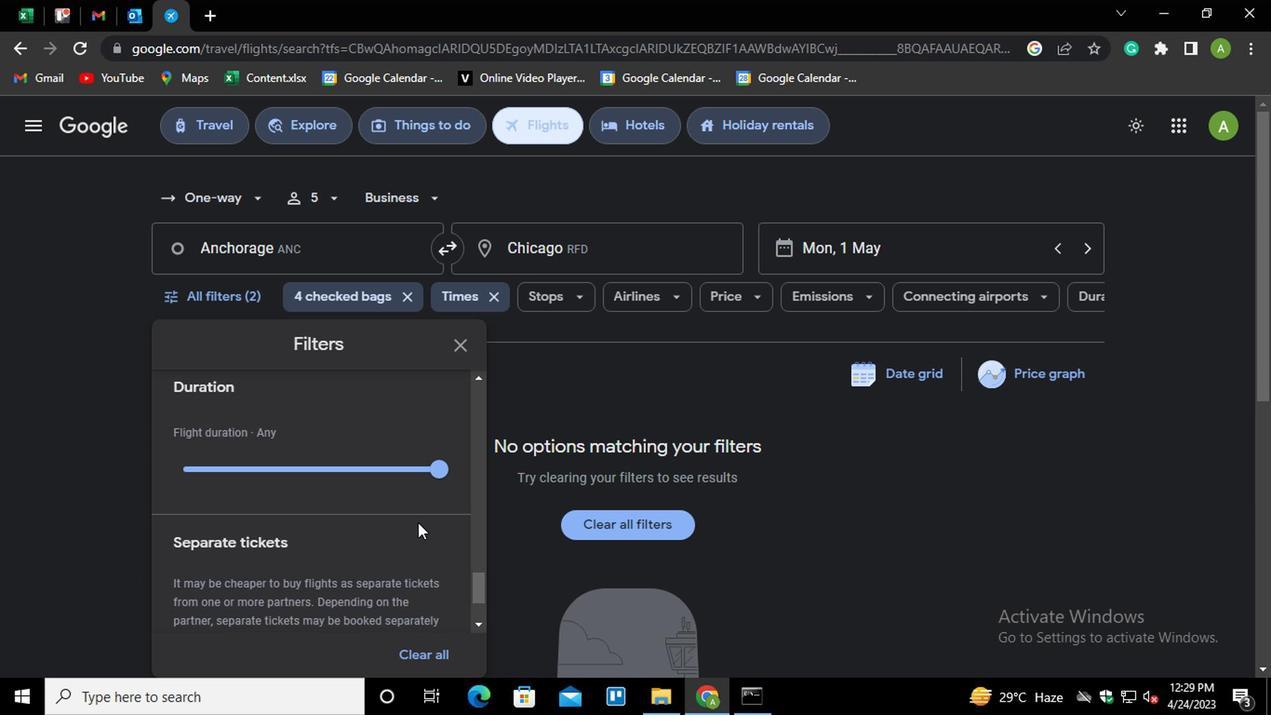 
Action: Mouse scrolled (415, 525) with delta (0, 0)
Screenshot: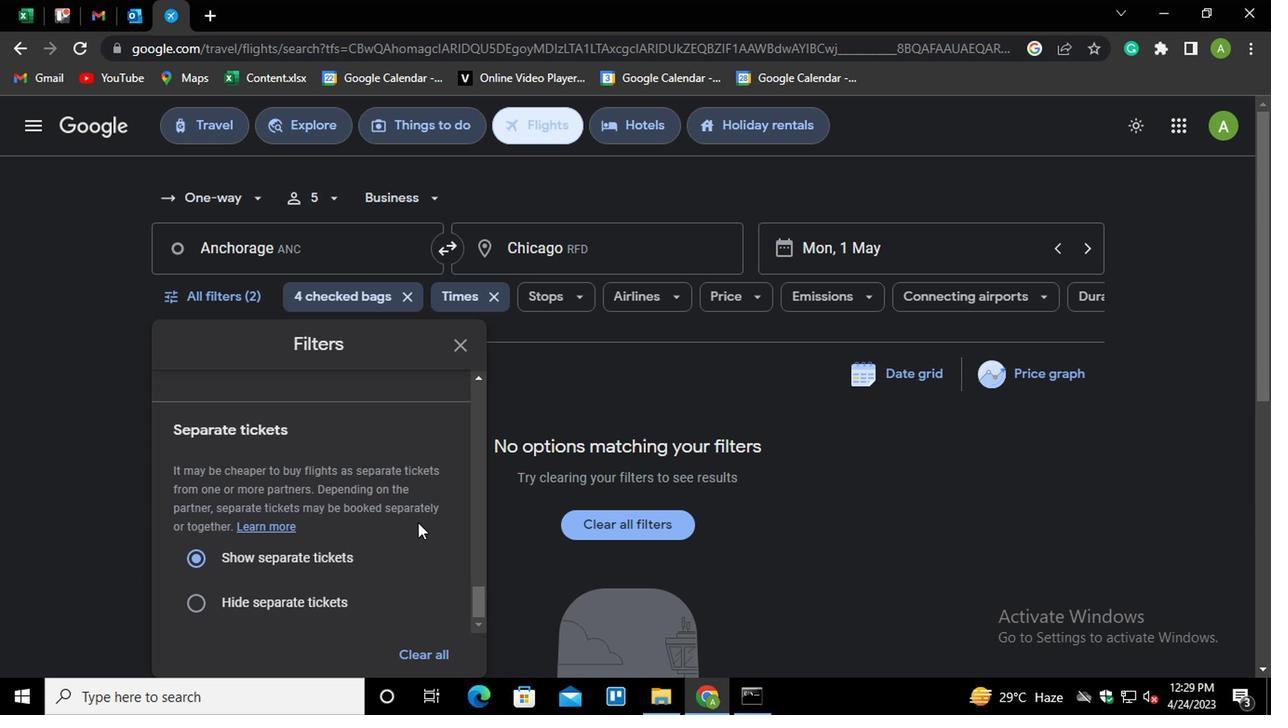 
Action: Mouse scrolled (415, 525) with delta (0, 0)
Screenshot: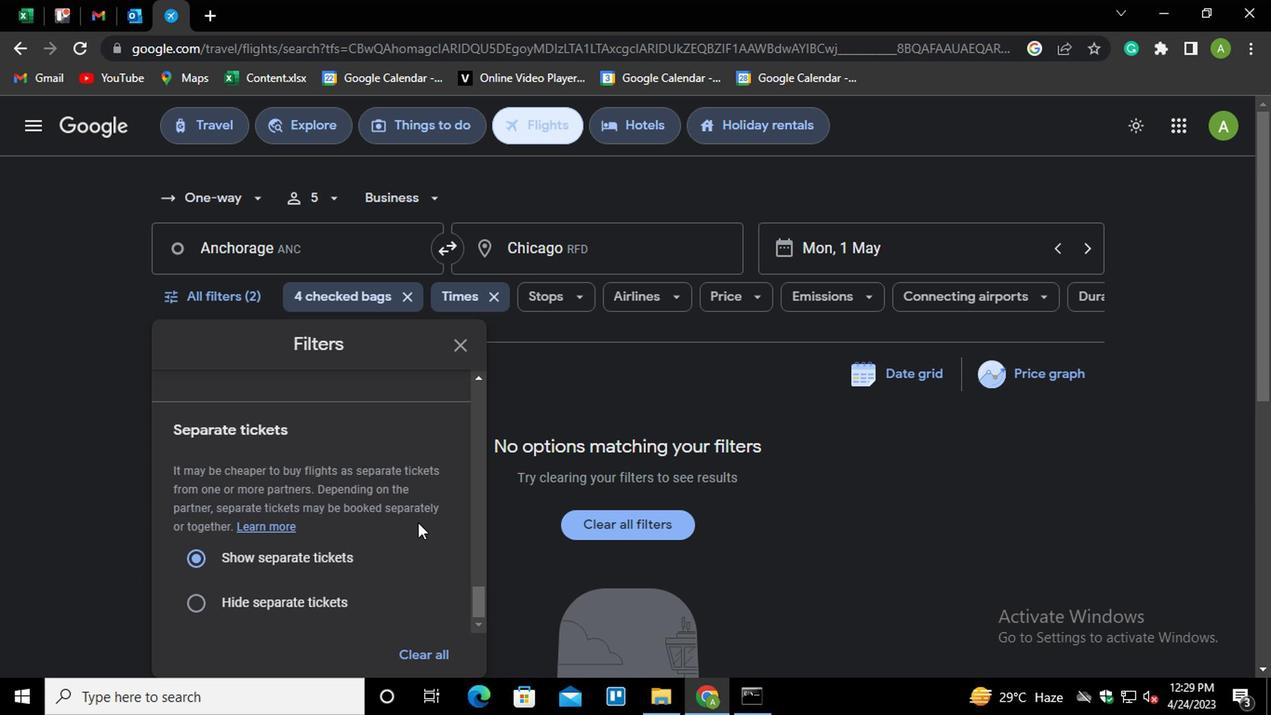 
Action: Mouse scrolled (415, 525) with delta (0, 0)
Screenshot: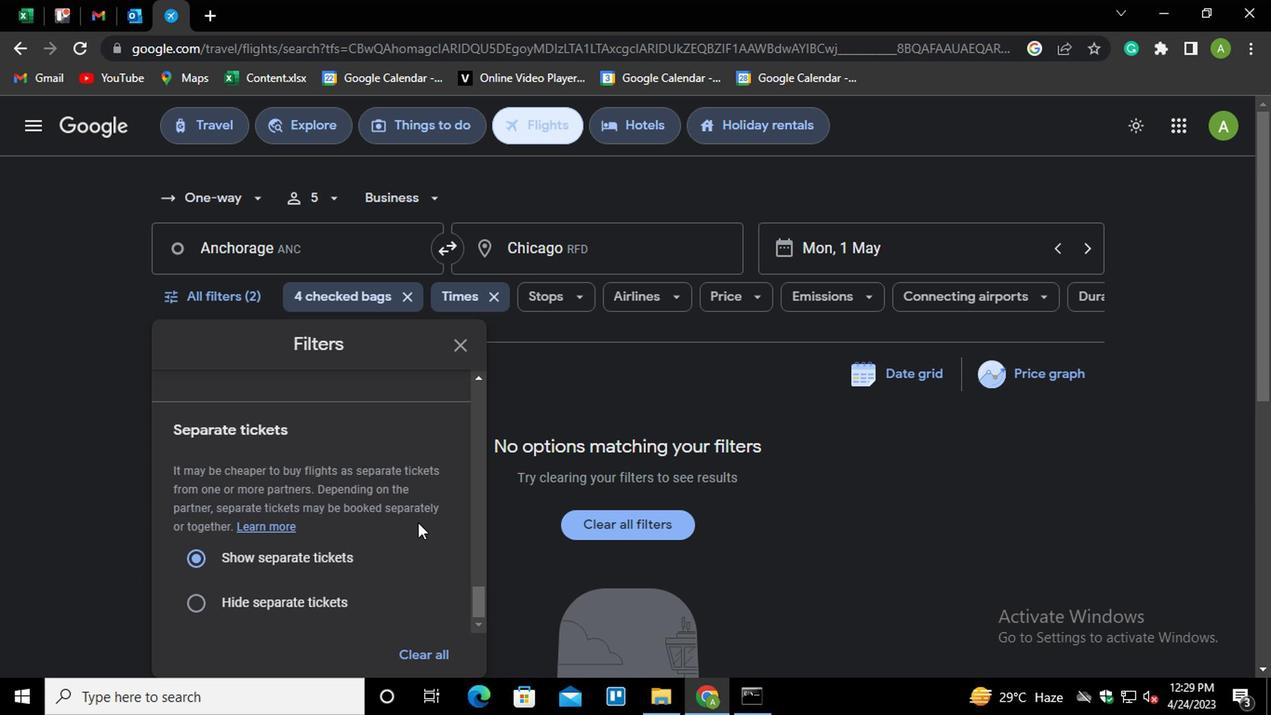 
Action: Mouse scrolled (415, 525) with delta (0, 0)
Screenshot: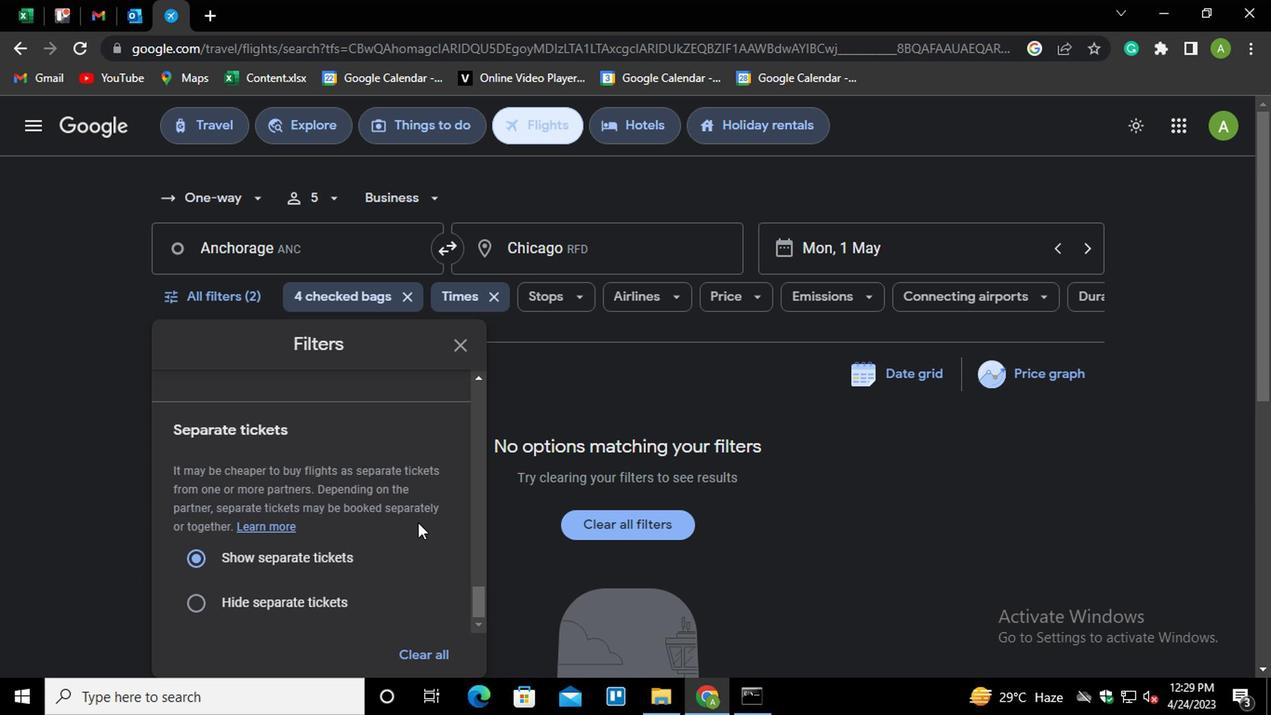 
Action: Mouse moved to (561, 390)
Screenshot: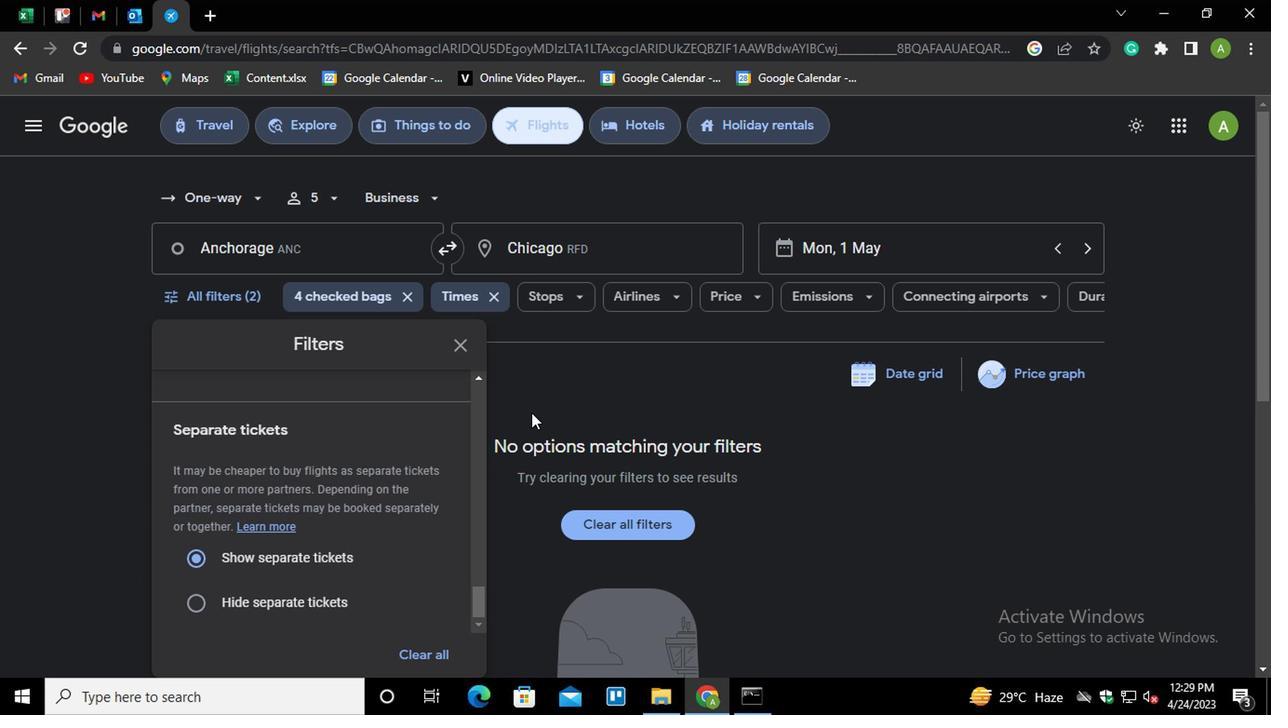 
Action: Mouse pressed left at (561, 390)
Screenshot: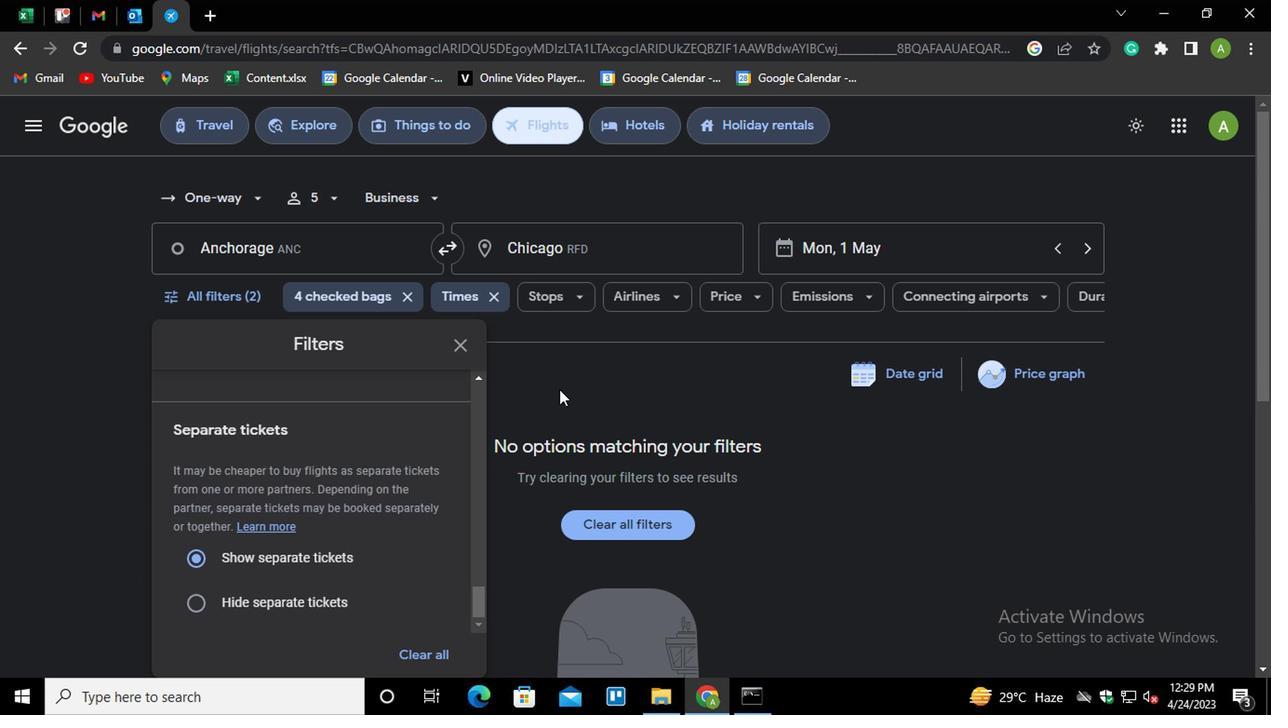 
Action: Mouse moved to (555, 390)
Screenshot: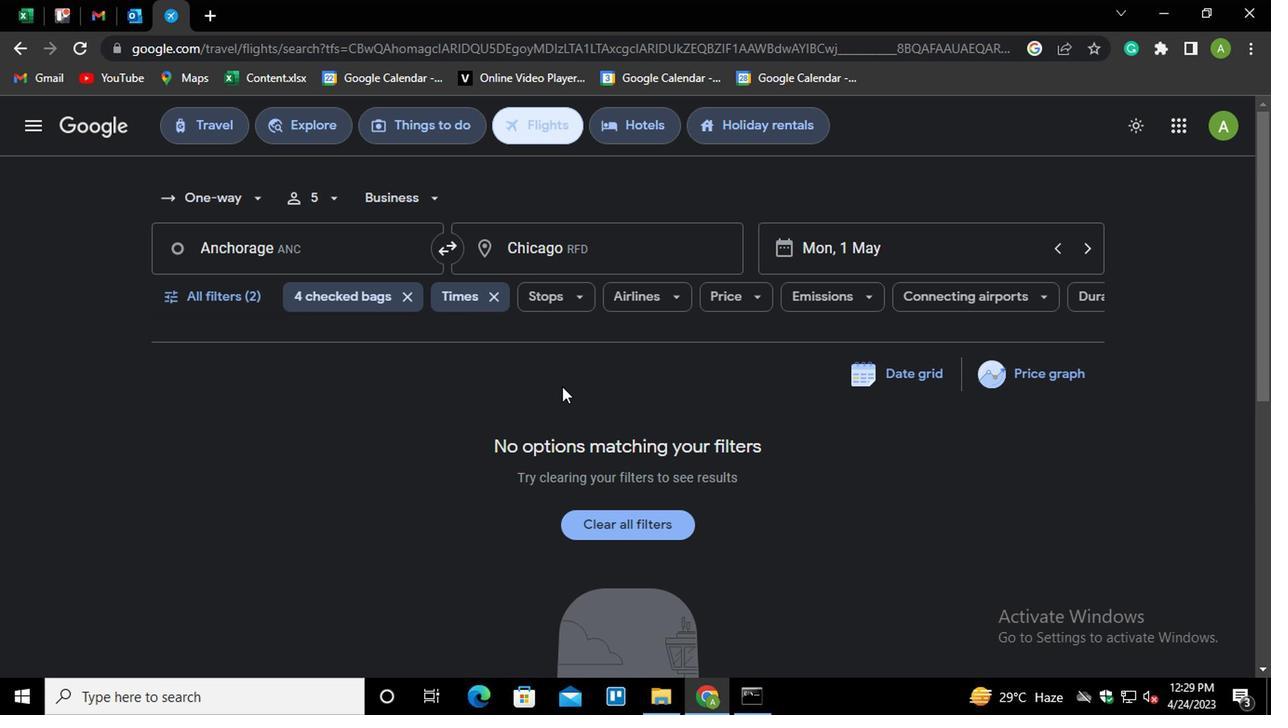 
